 Task: Find connections with filter location Brandenburg an der Havel with filter topic #Networkingwith filter profile language French with filter current company Directi with filter school Welingkar Institute of Management with filter industry Civil Engineering with filter service category AnimationArchitecture with filter keywords title Medical Researcher
Action: Mouse moved to (693, 87)
Screenshot: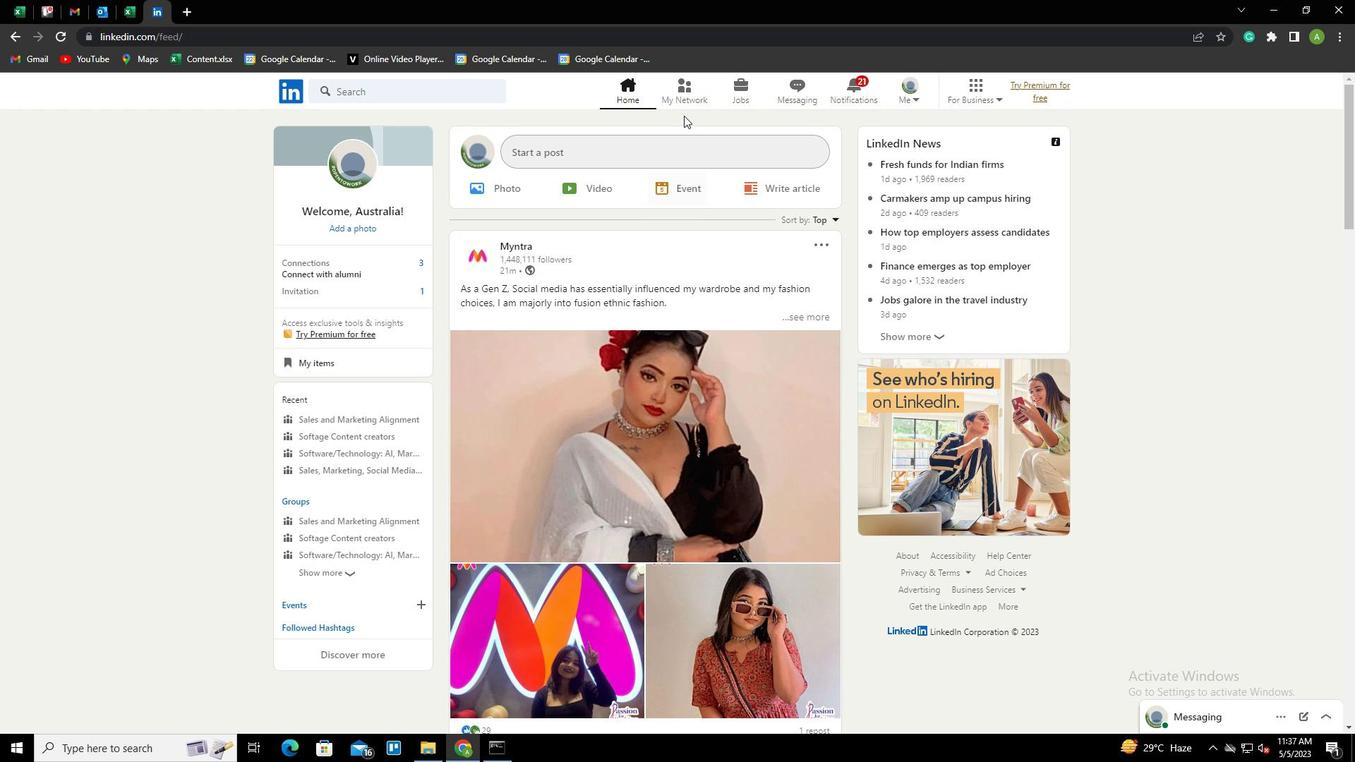 
Action: Mouse pressed left at (693, 87)
Screenshot: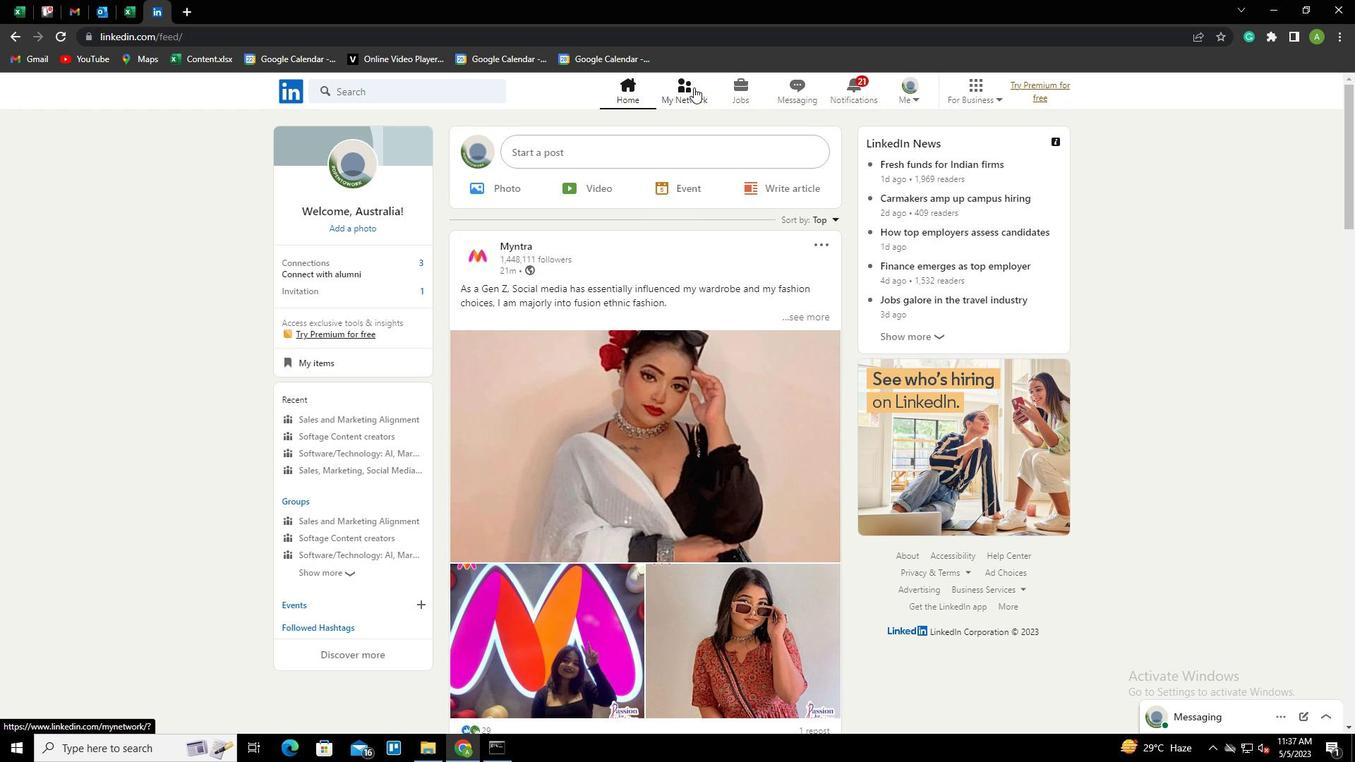 
Action: Mouse moved to (381, 164)
Screenshot: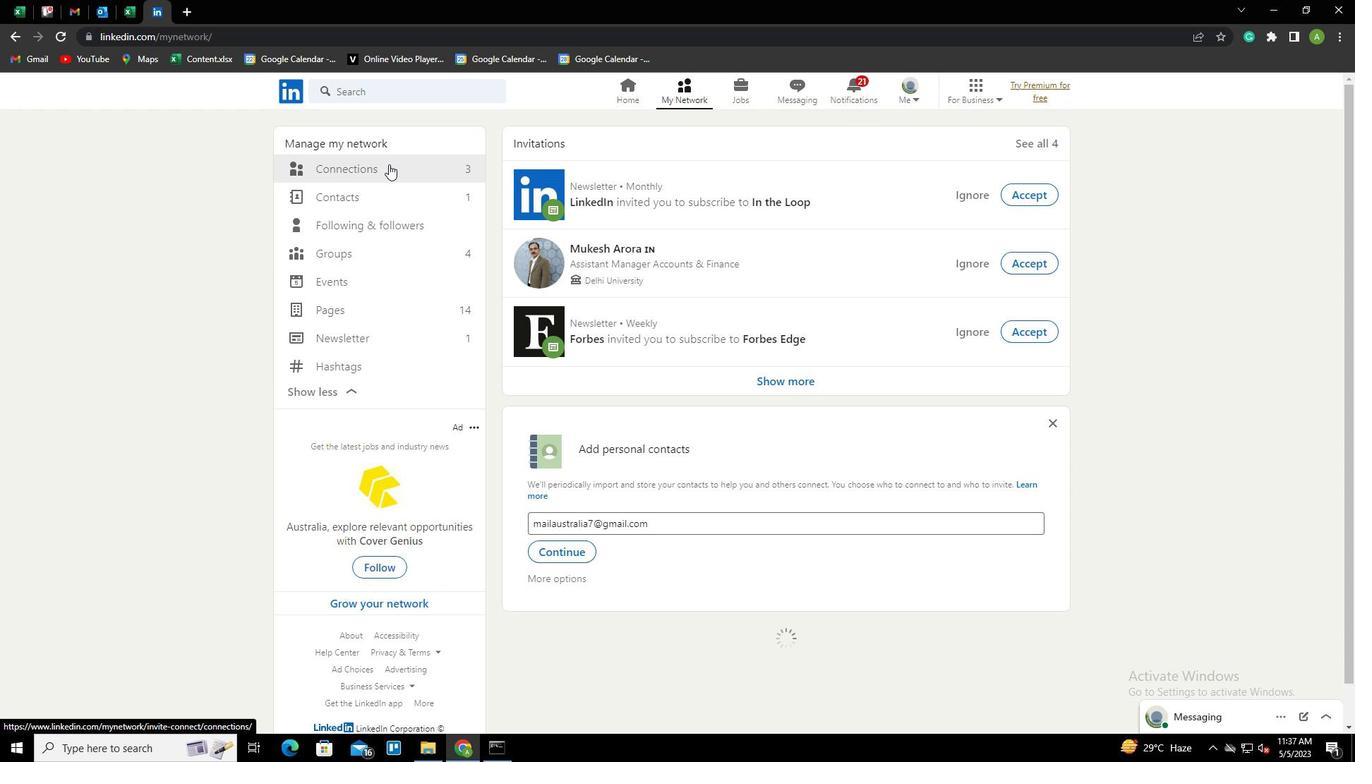 
Action: Mouse pressed left at (381, 164)
Screenshot: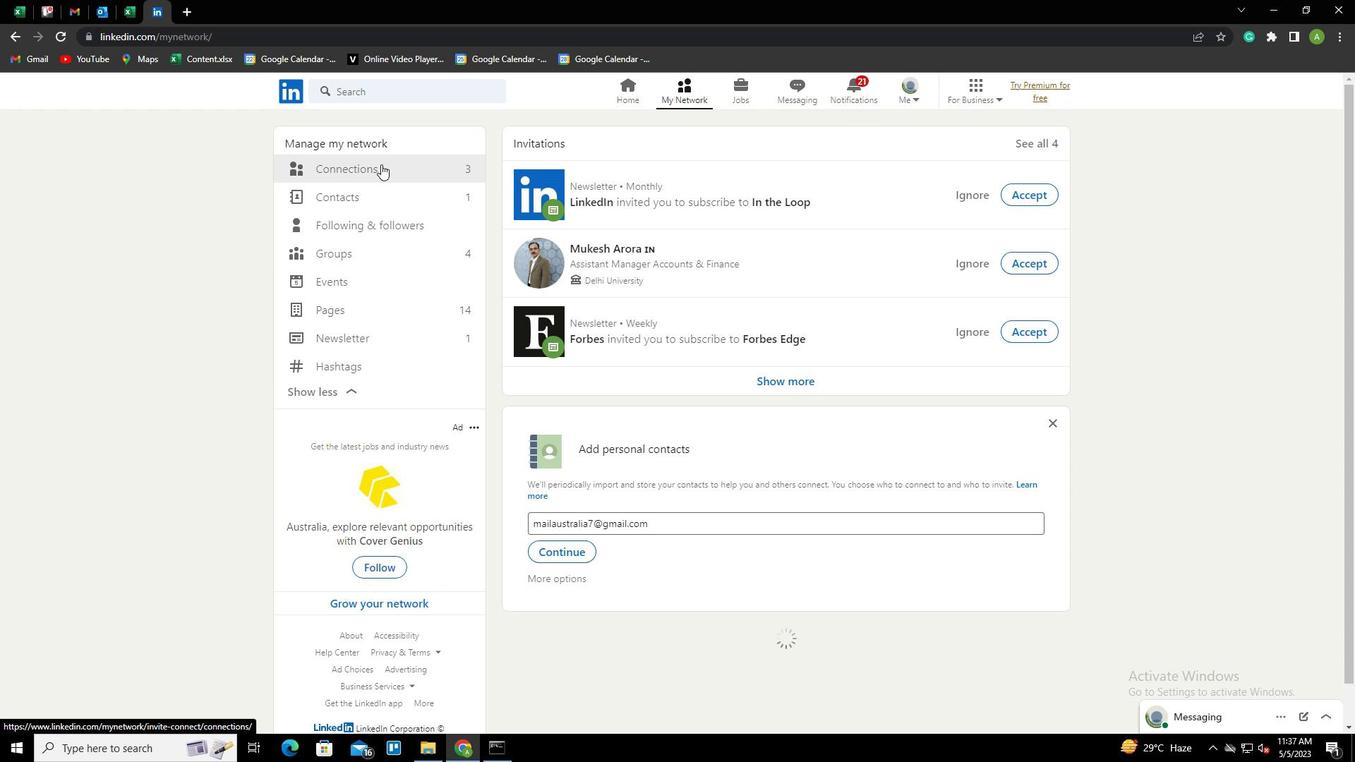 
Action: Mouse moved to (773, 165)
Screenshot: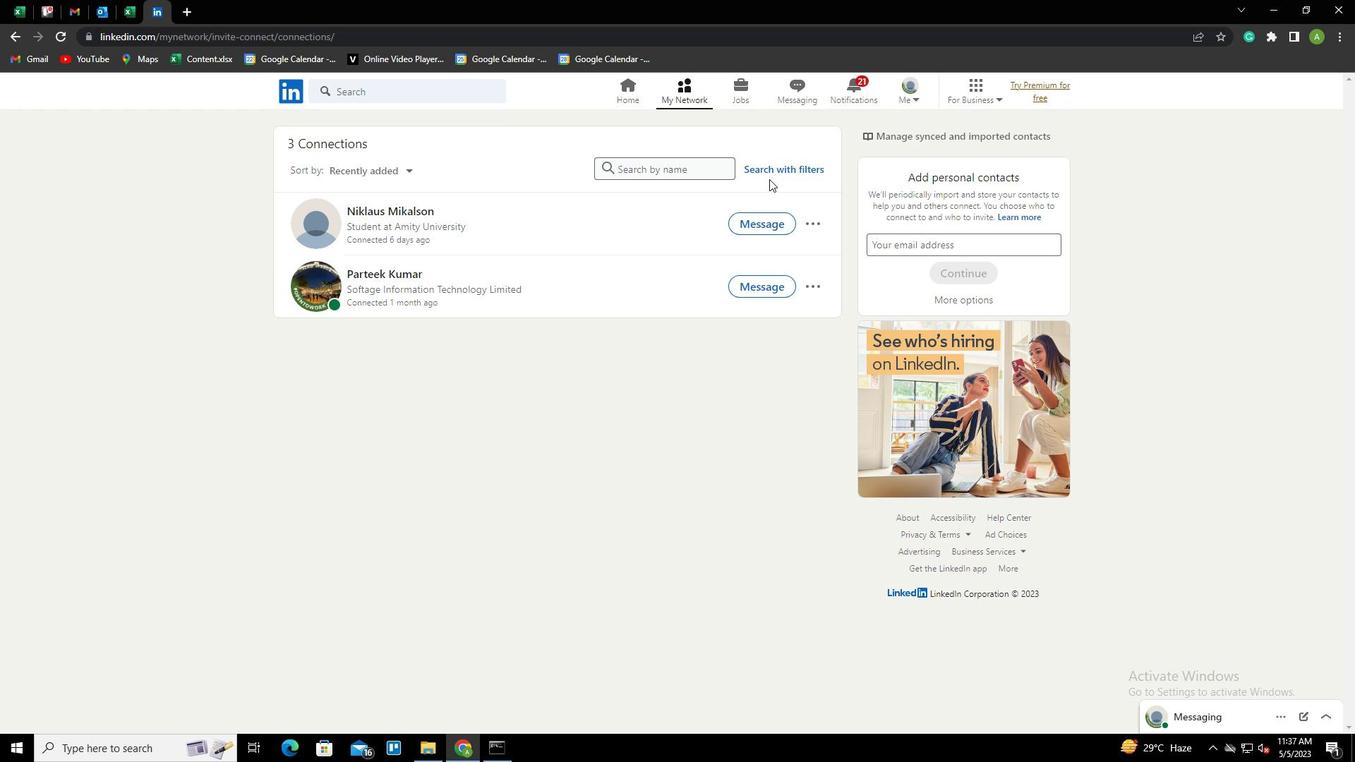 
Action: Mouse pressed left at (773, 165)
Screenshot: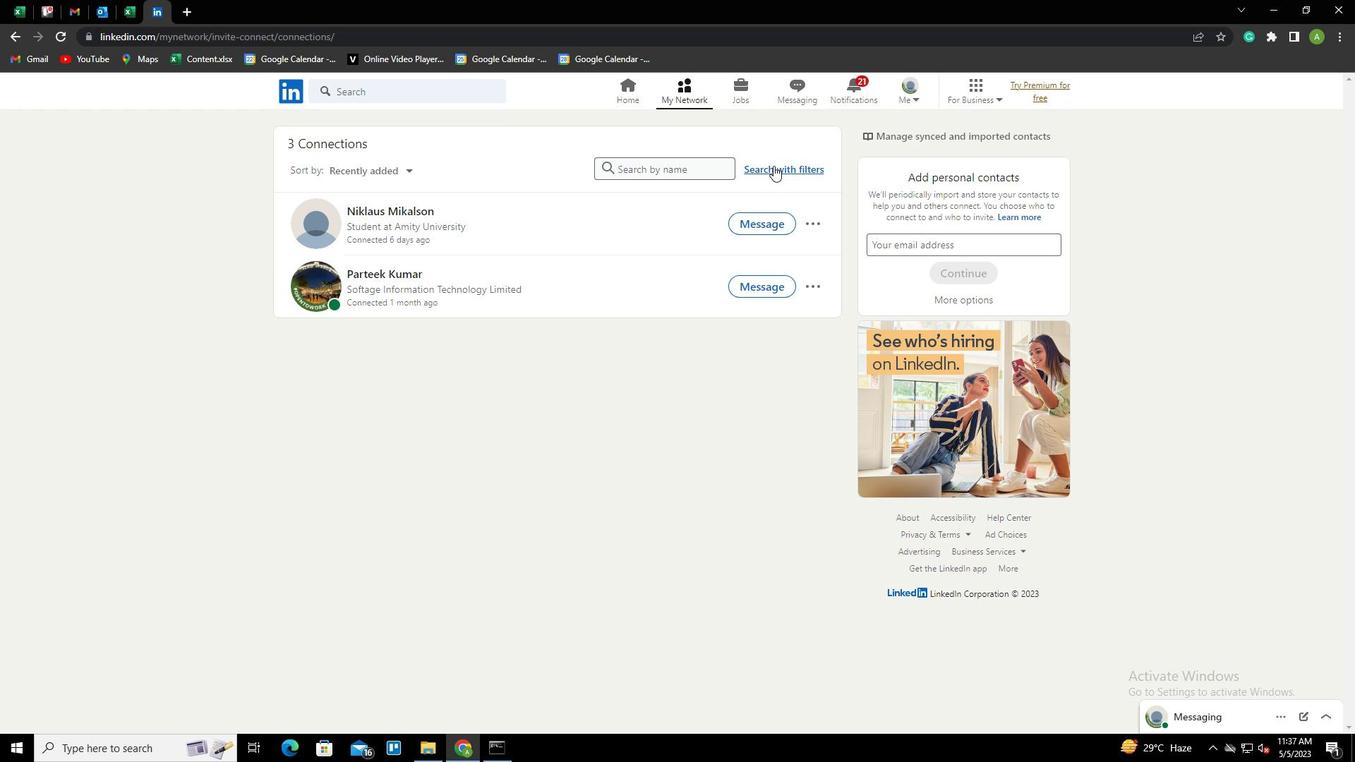 
Action: Mouse moved to (715, 122)
Screenshot: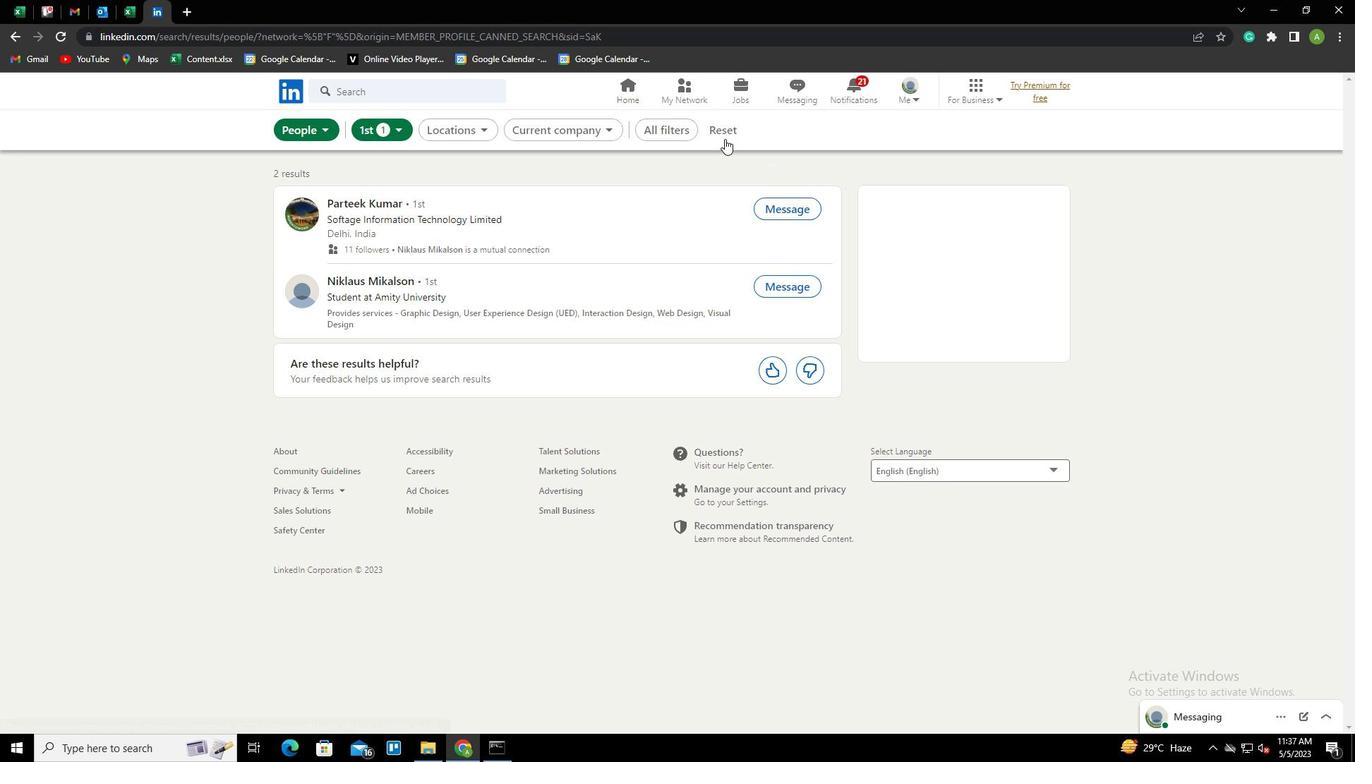 
Action: Mouse pressed left at (715, 122)
Screenshot: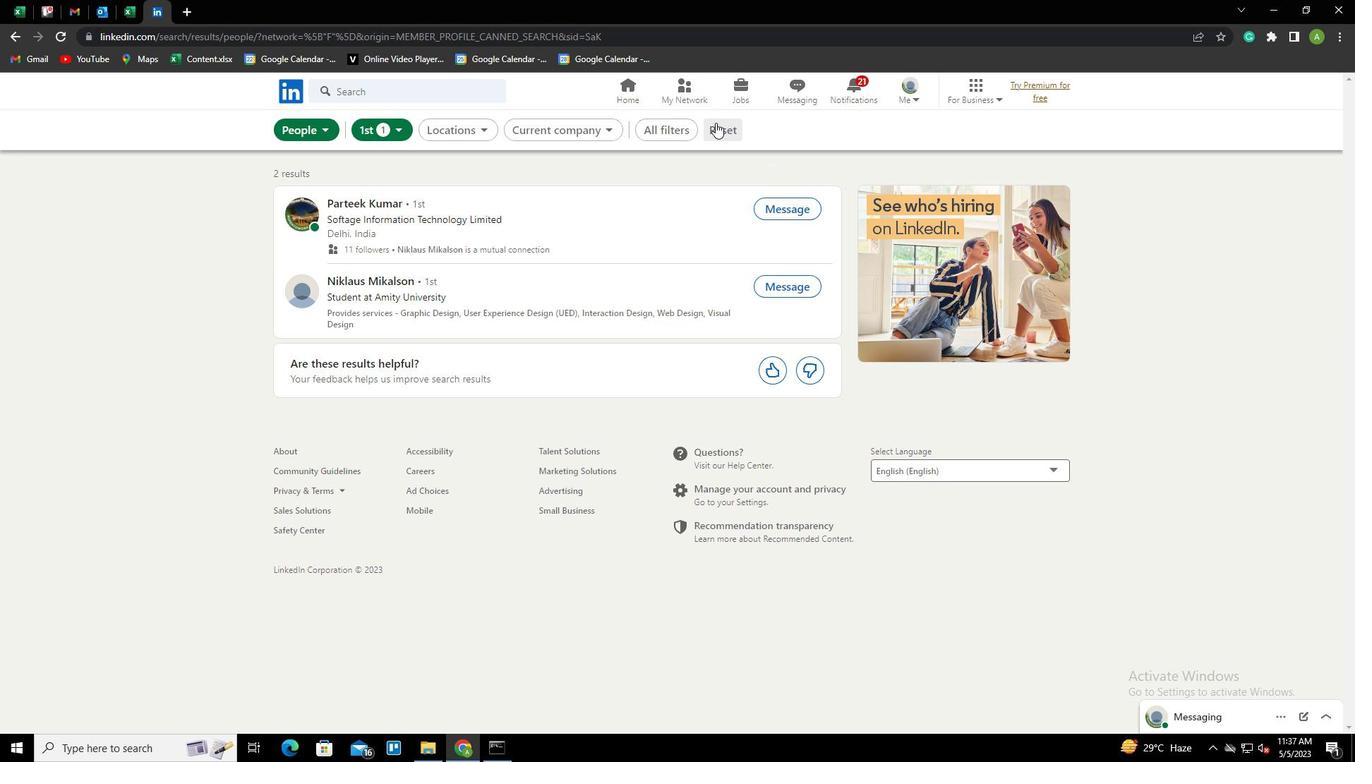
Action: Mouse moved to (698, 129)
Screenshot: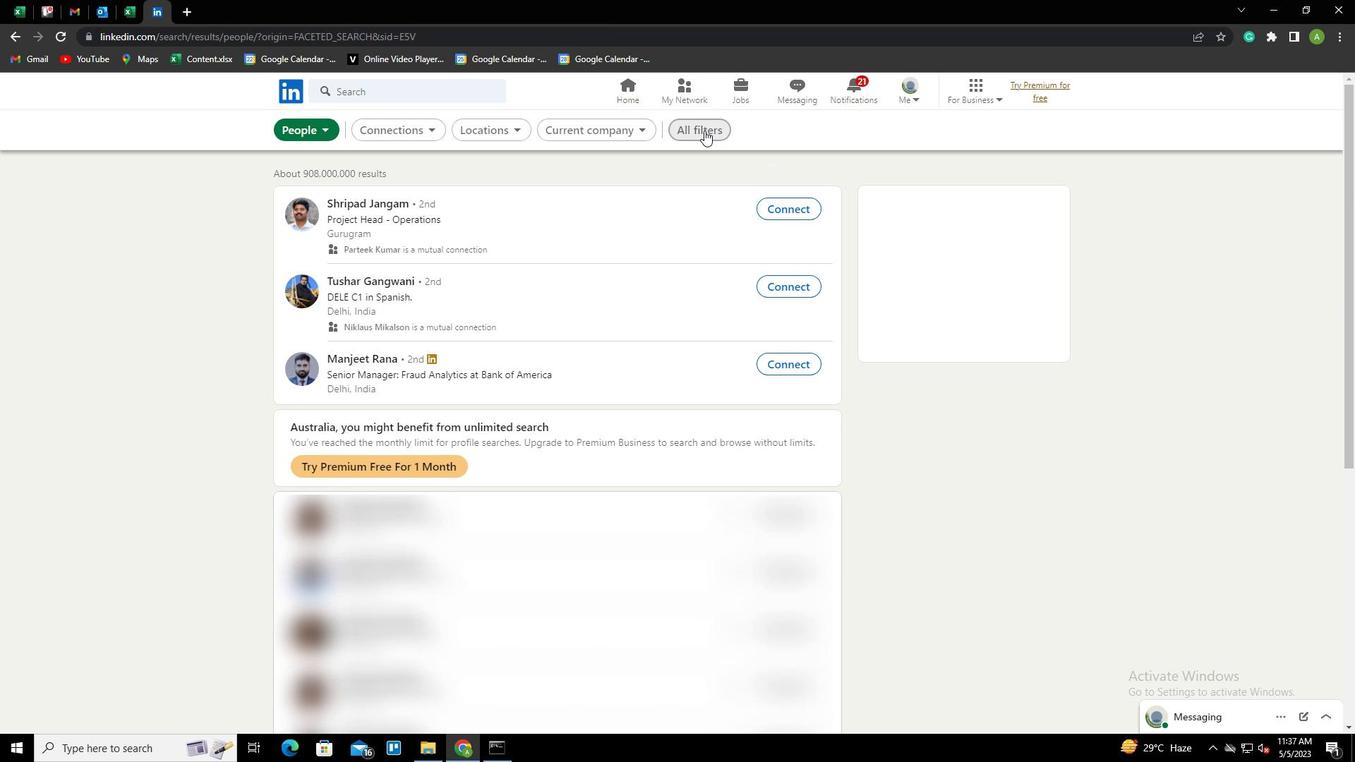
Action: Mouse pressed left at (698, 129)
Screenshot: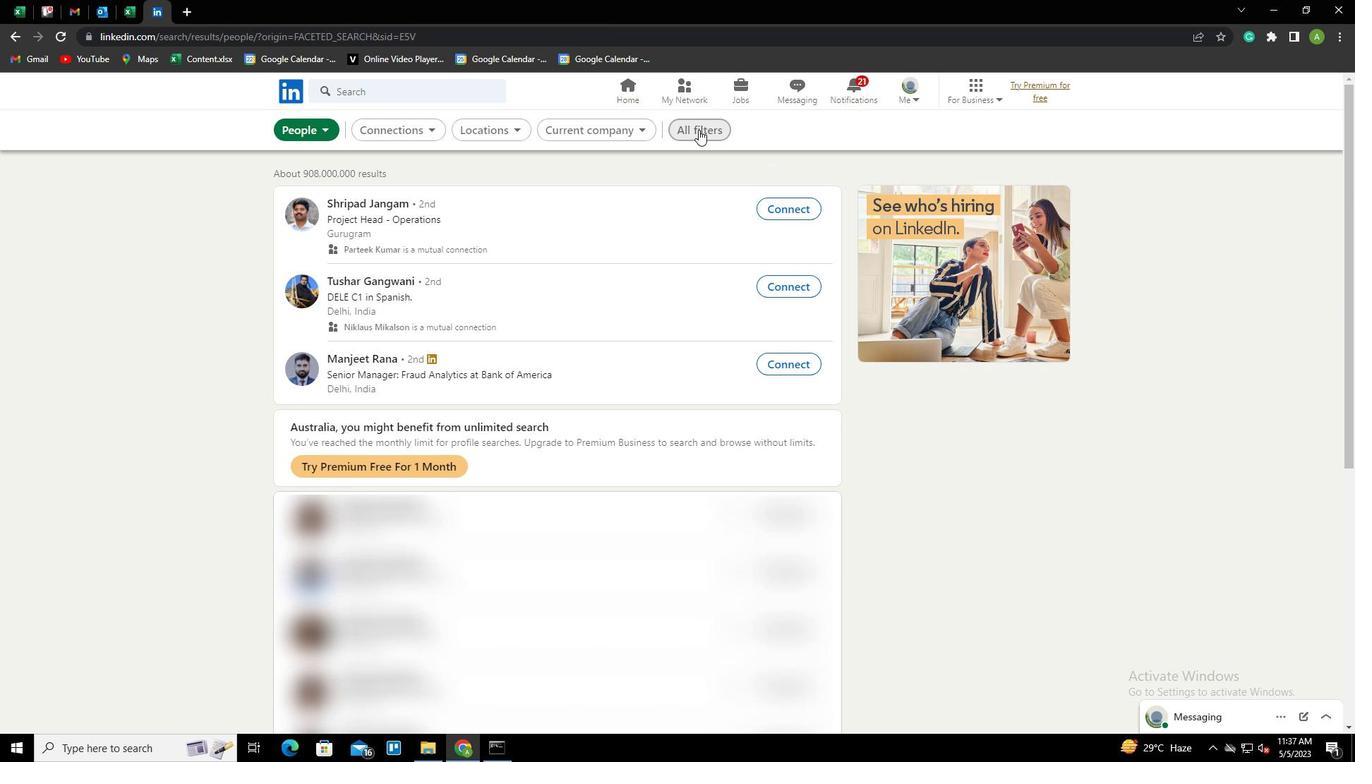 
Action: Mouse moved to (1075, 427)
Screenshot: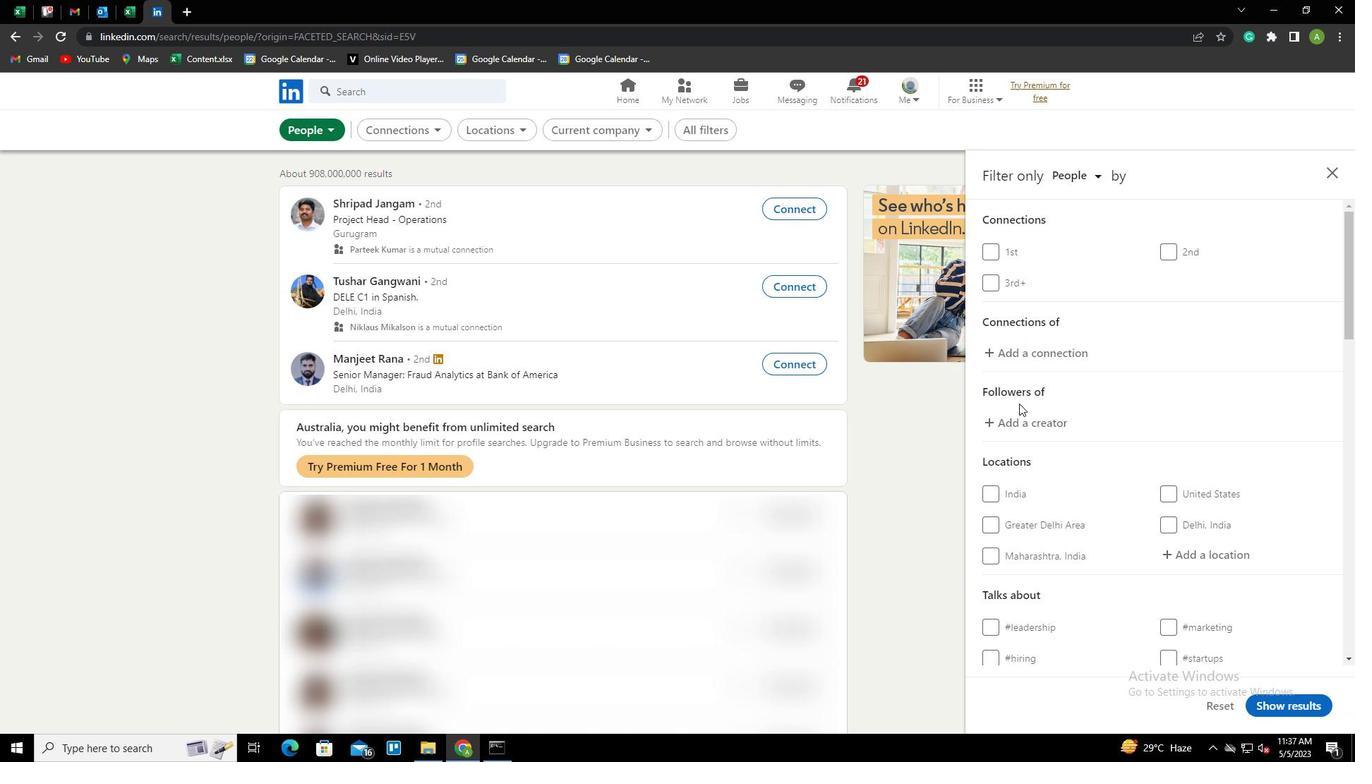 
Action: Mouse scrolled (1075, 426) with delta (0, 0)
Screenshot: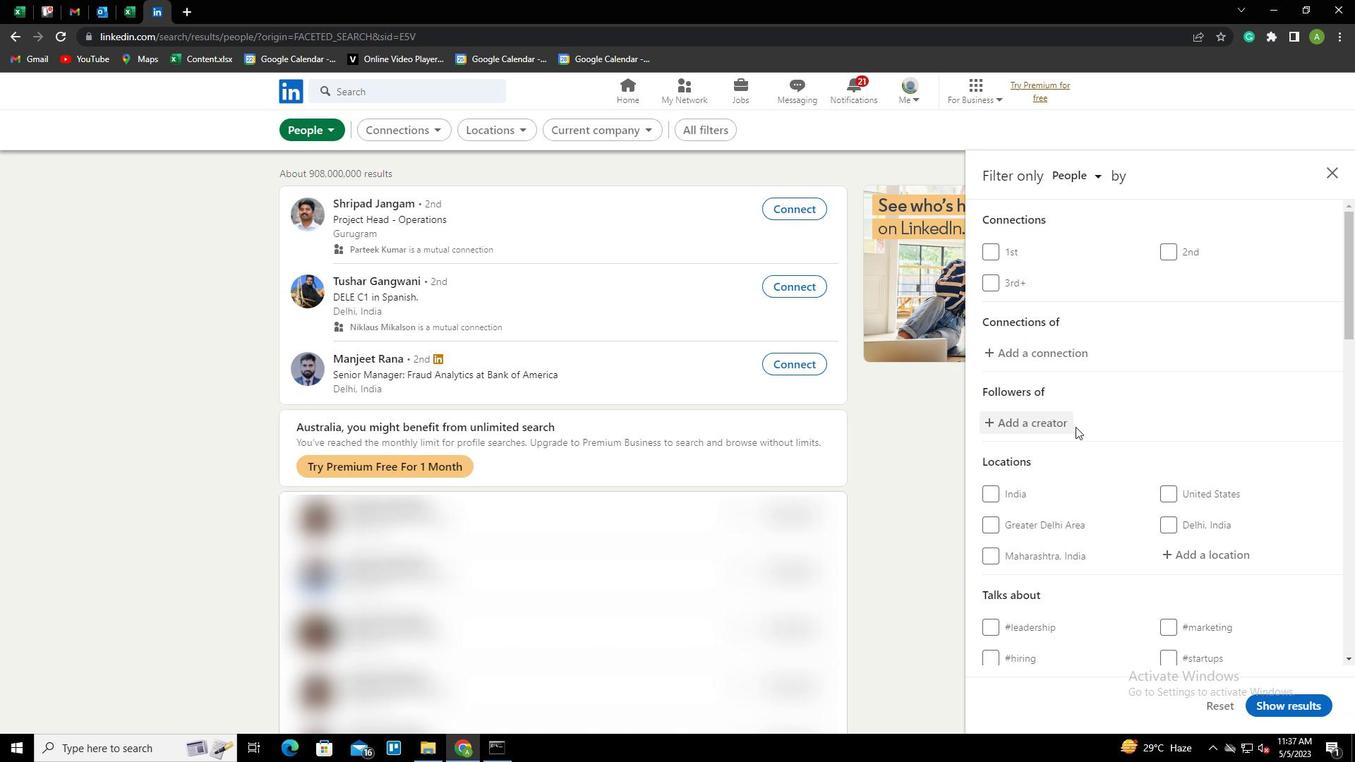 
Action: Mouse scrolled (1075, 426) with delta (0, 0)
Screenshot: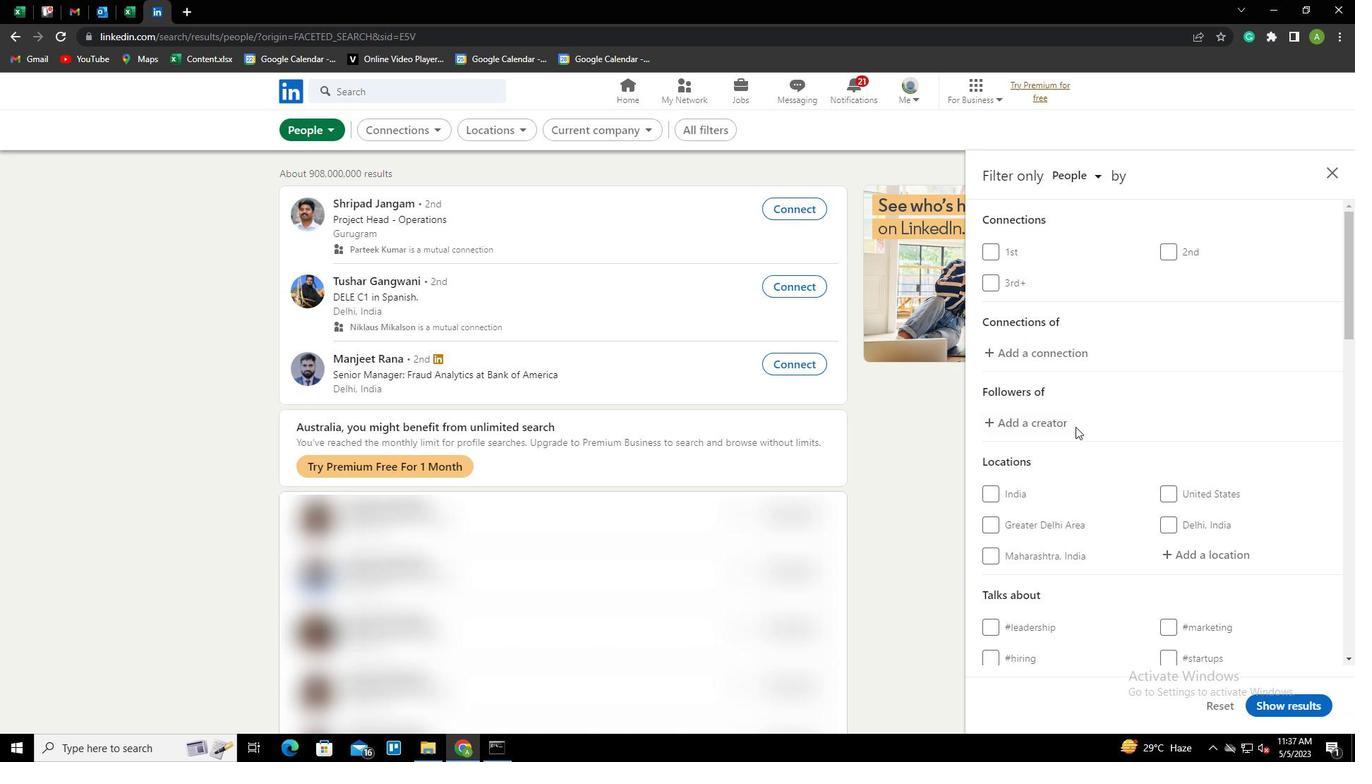 
Action: Mouse moved to (1176, 417)
Screenshot: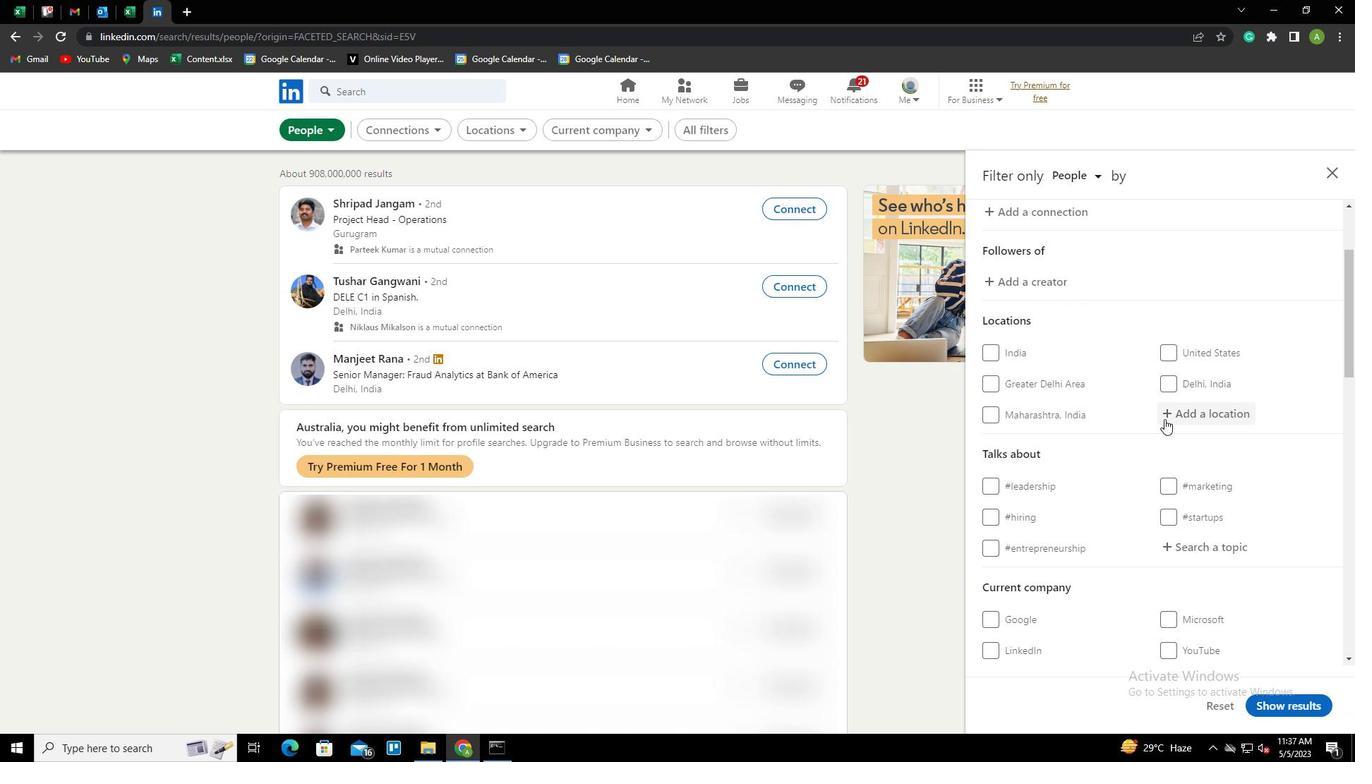 
Action: Mouse pressed left at (1176, 417)
Screenshot: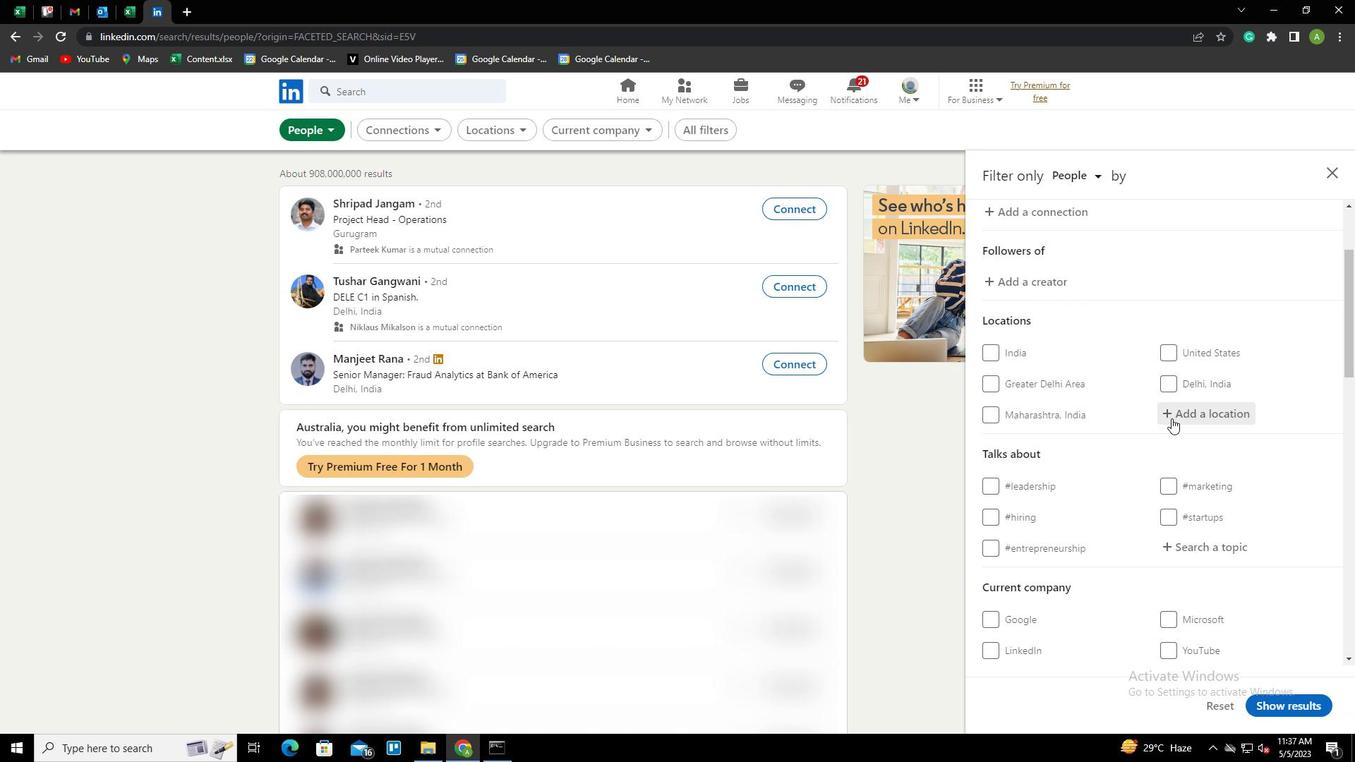 
Action: Key pressed <Key.shift>BR
Screenshot: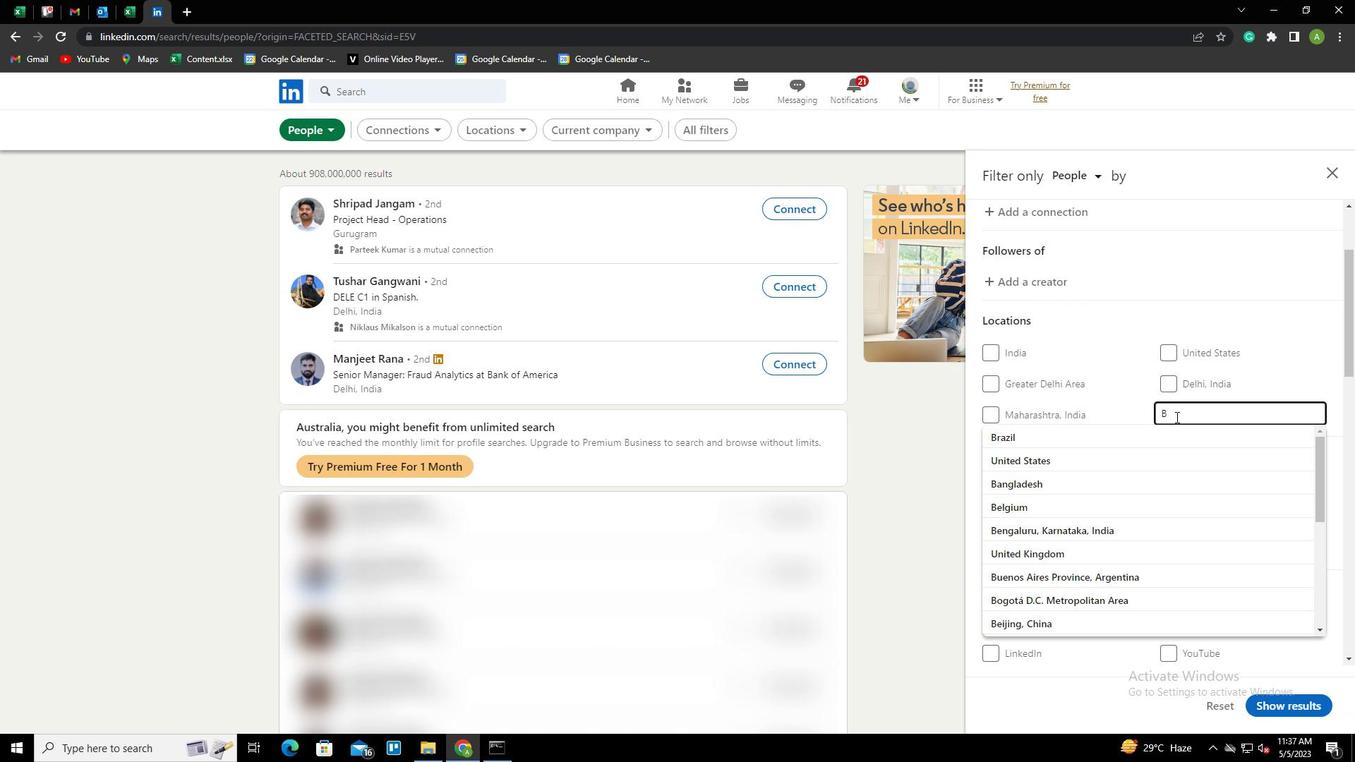 
Action: Mouse moved to (1176, 416)
Screenshot: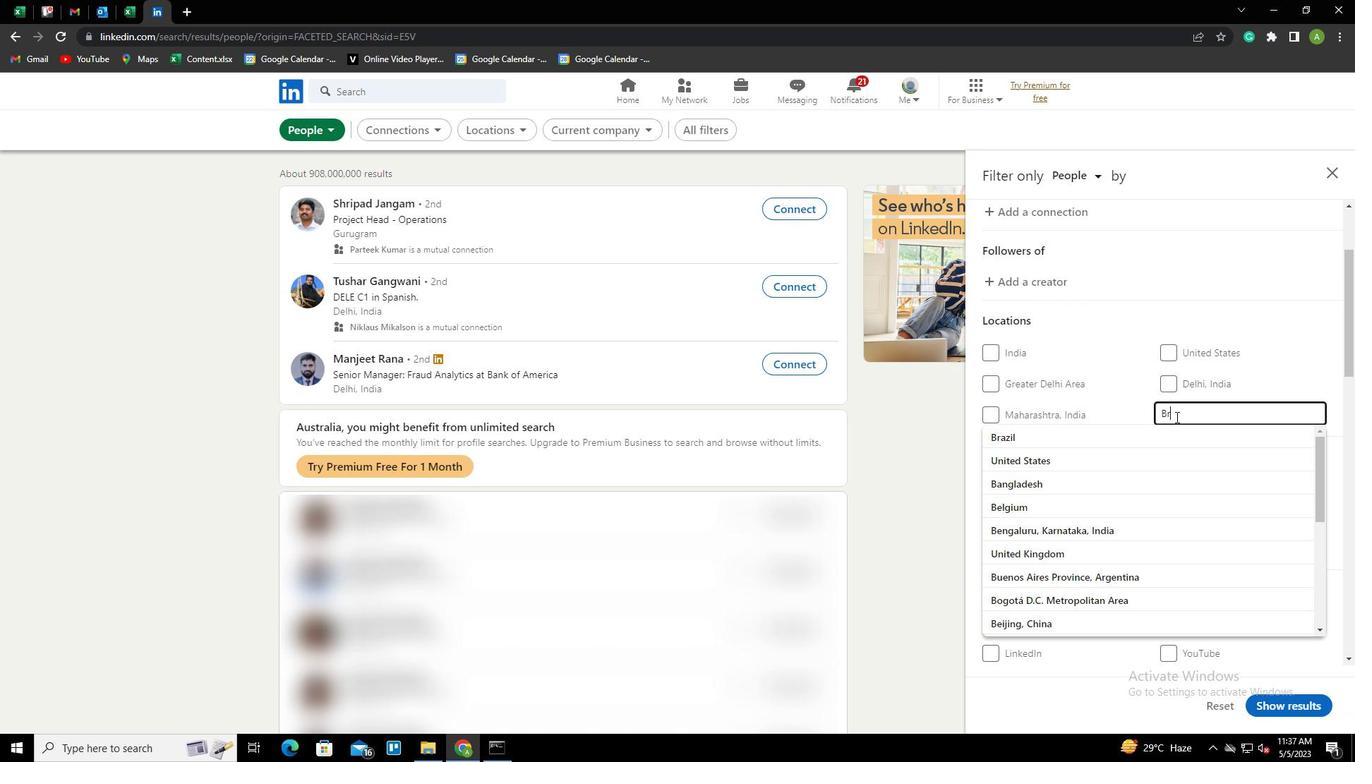 
Action: Key pressed ANDENBURG<Key.down><Key.space>AN<Key.space>DER<Key.space><Key.shift>HAVEL<Key.down><Key.enter>
Screenshot: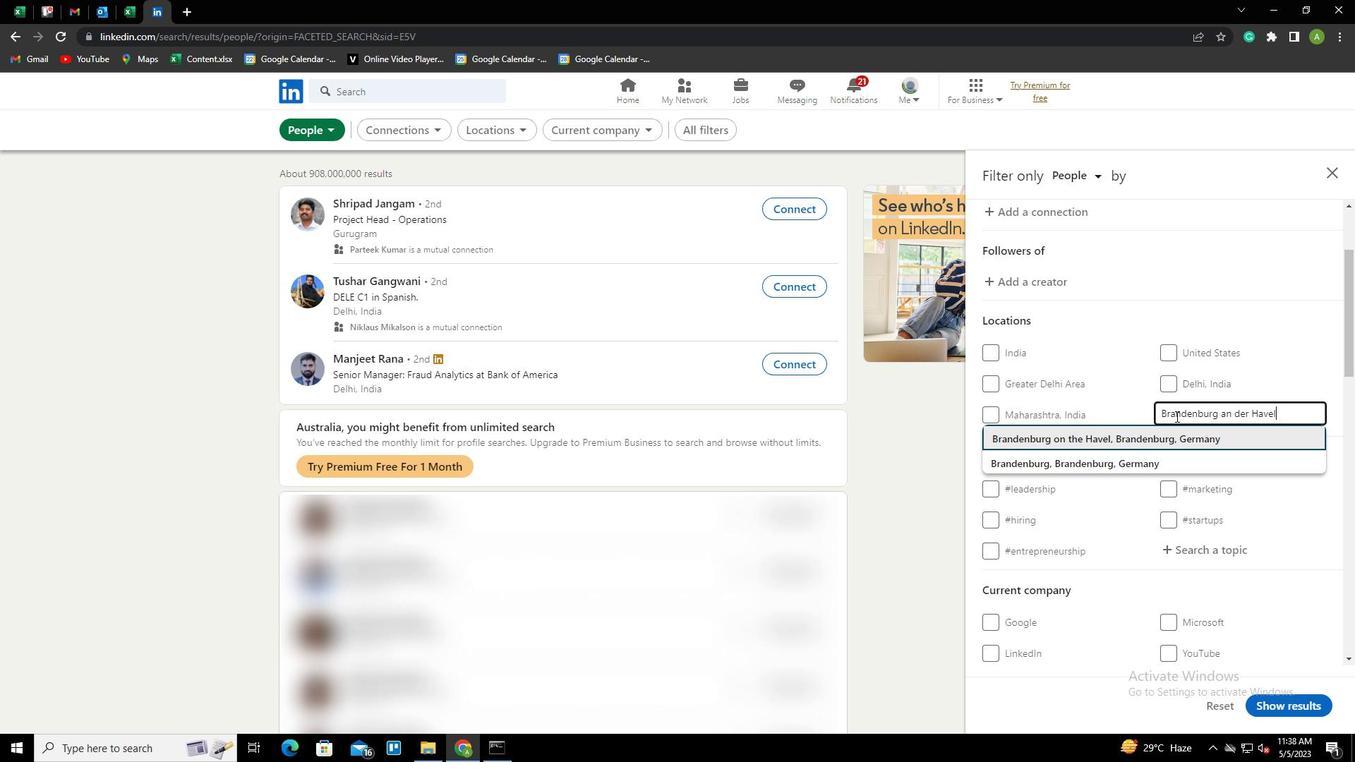 
Action: Mouse scrolled (1176, 415) with delta (0, 0)
Screenshot: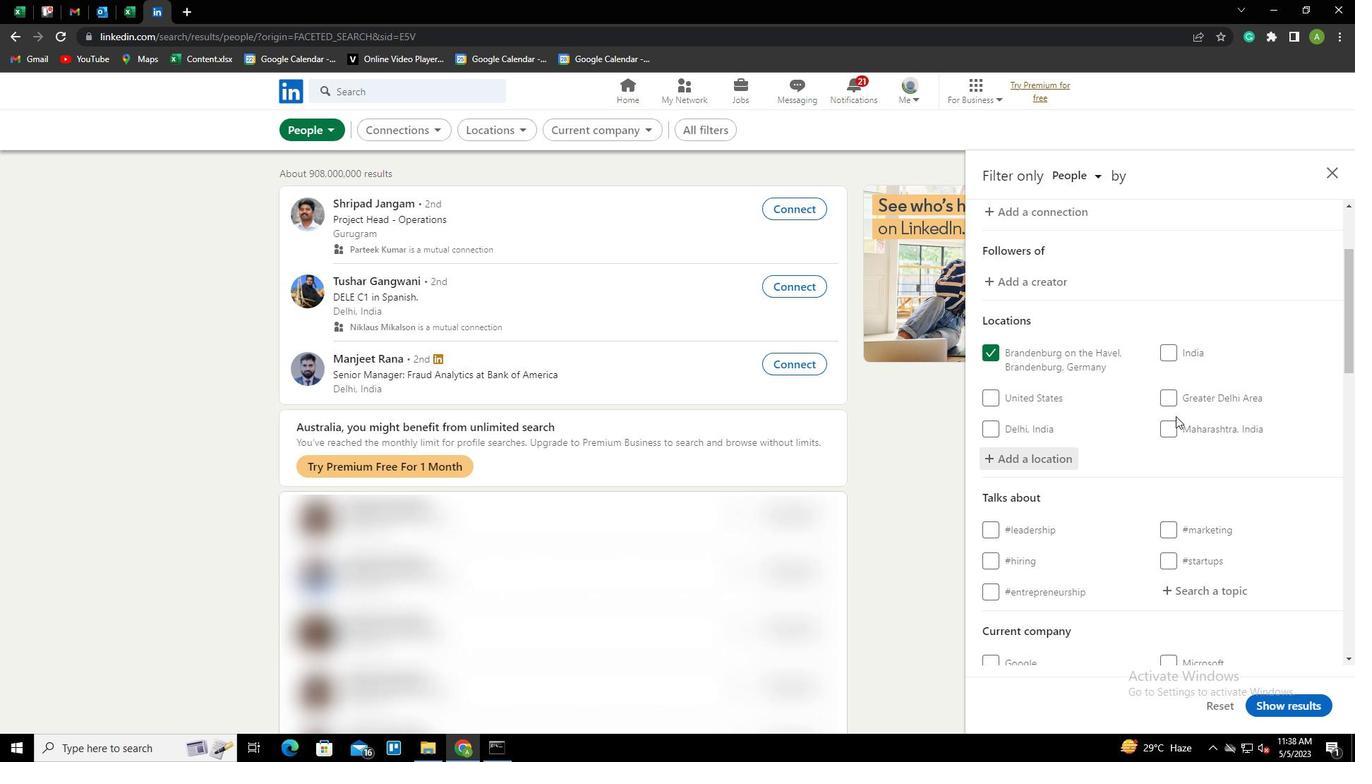 
Action: Mouse scrolled (1176, 415) with delta (0, 0)
Screenshot: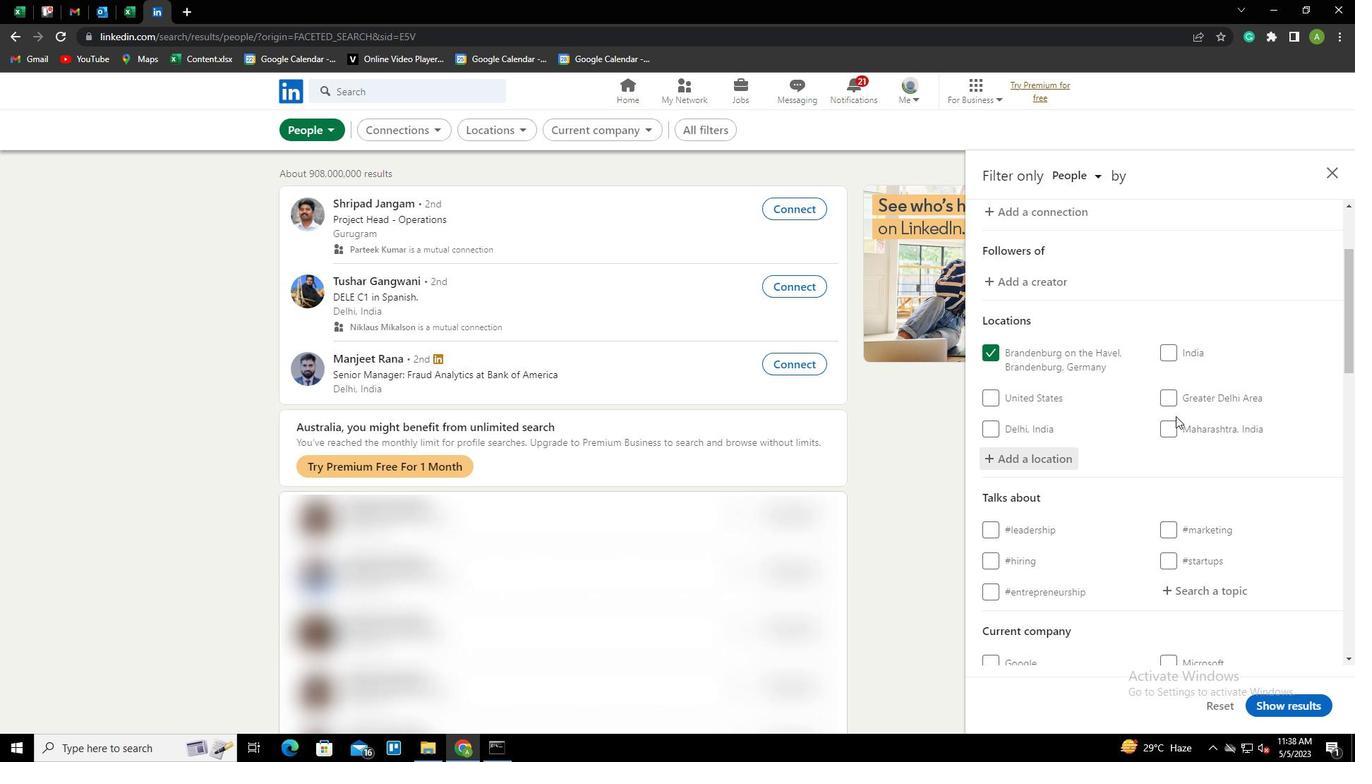 
Action: Mouse moved to (1179, 441)
Screenshot: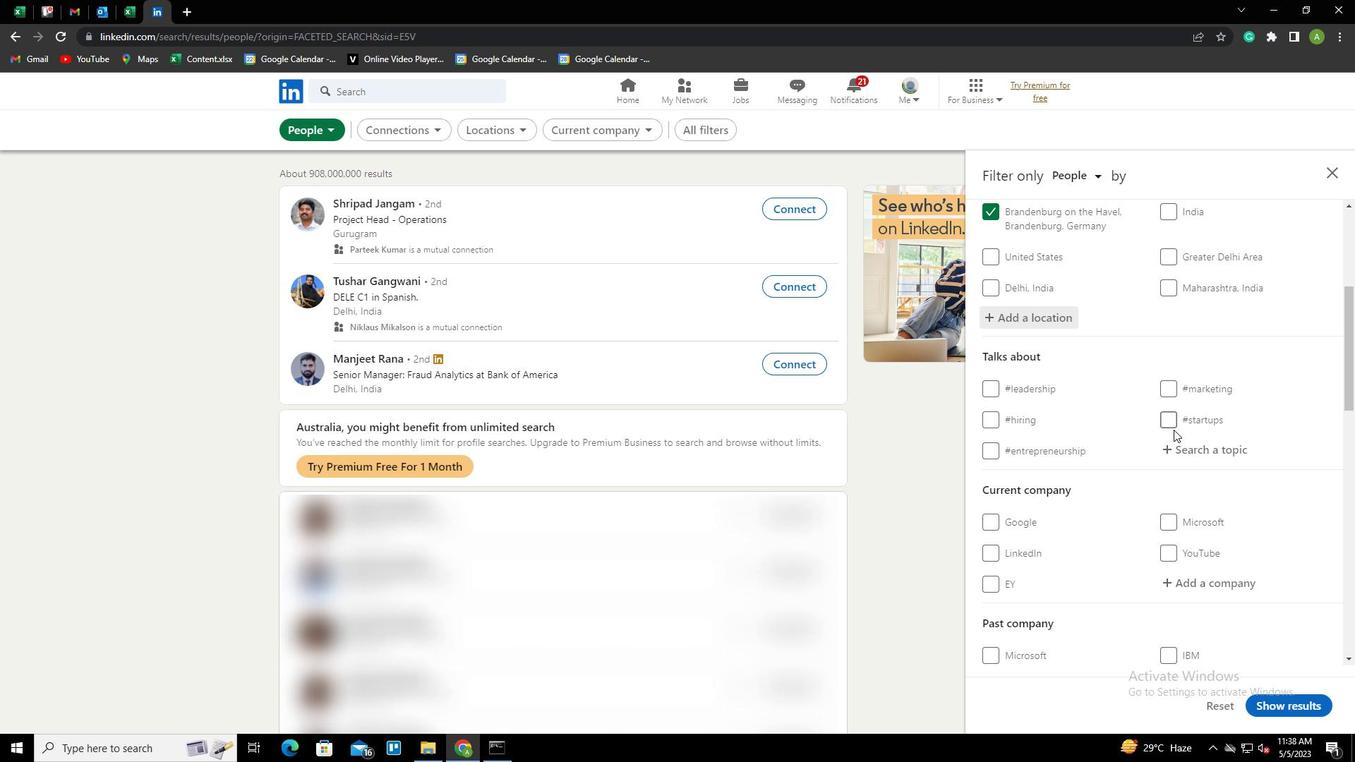 
Action: Mouse pressed left at (1179, 441)
Screenshot: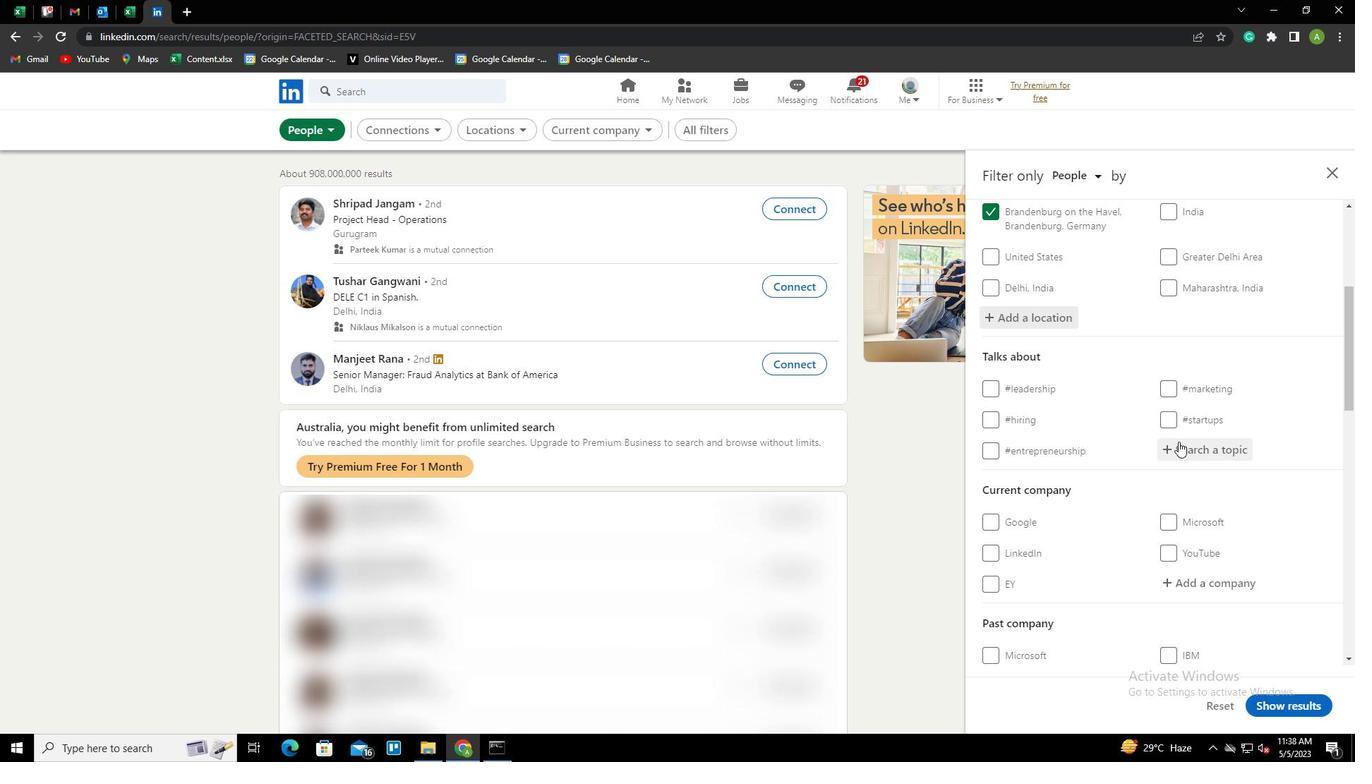 
Action: Key pressed NETWORKING<Key.down><Key.enter>
Screenshot: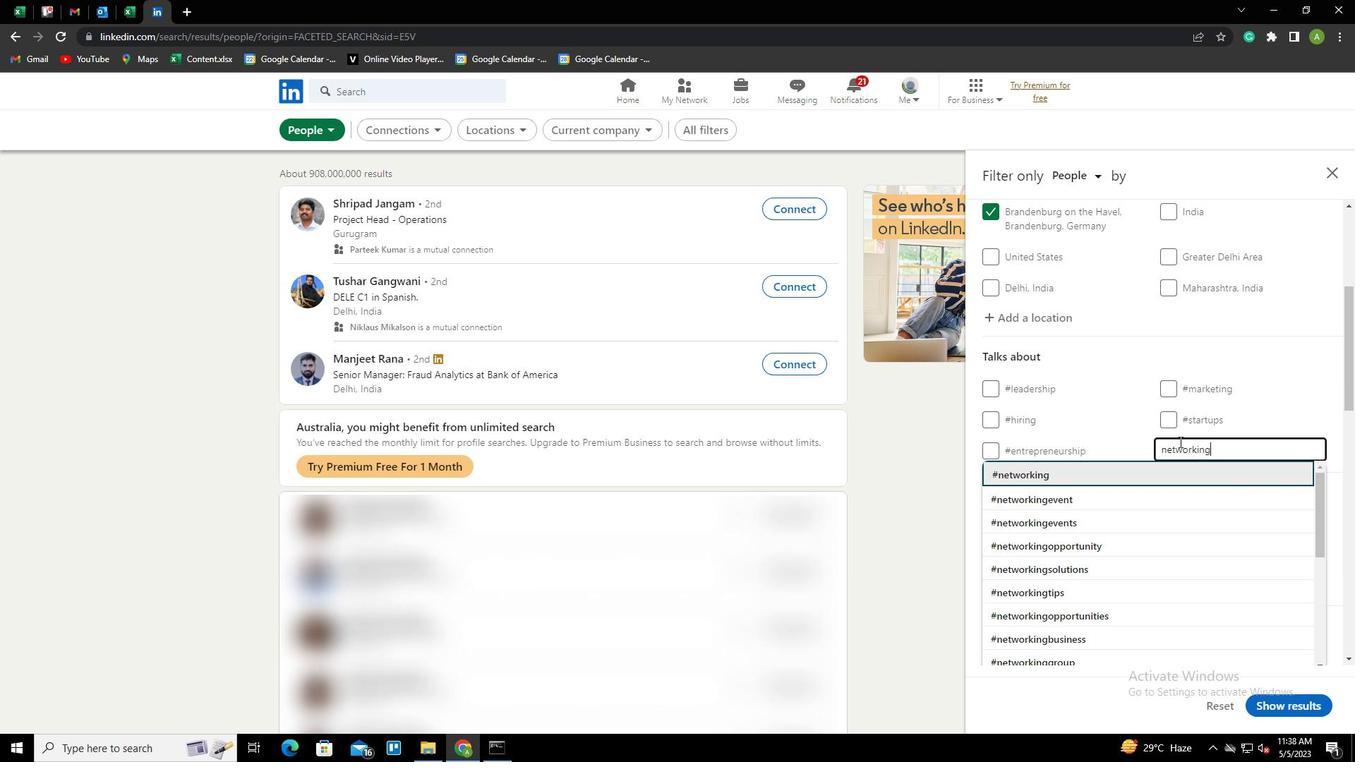 
Action: Mouse scrolled (1179, 441) with delta (0, 0)
Screenshot: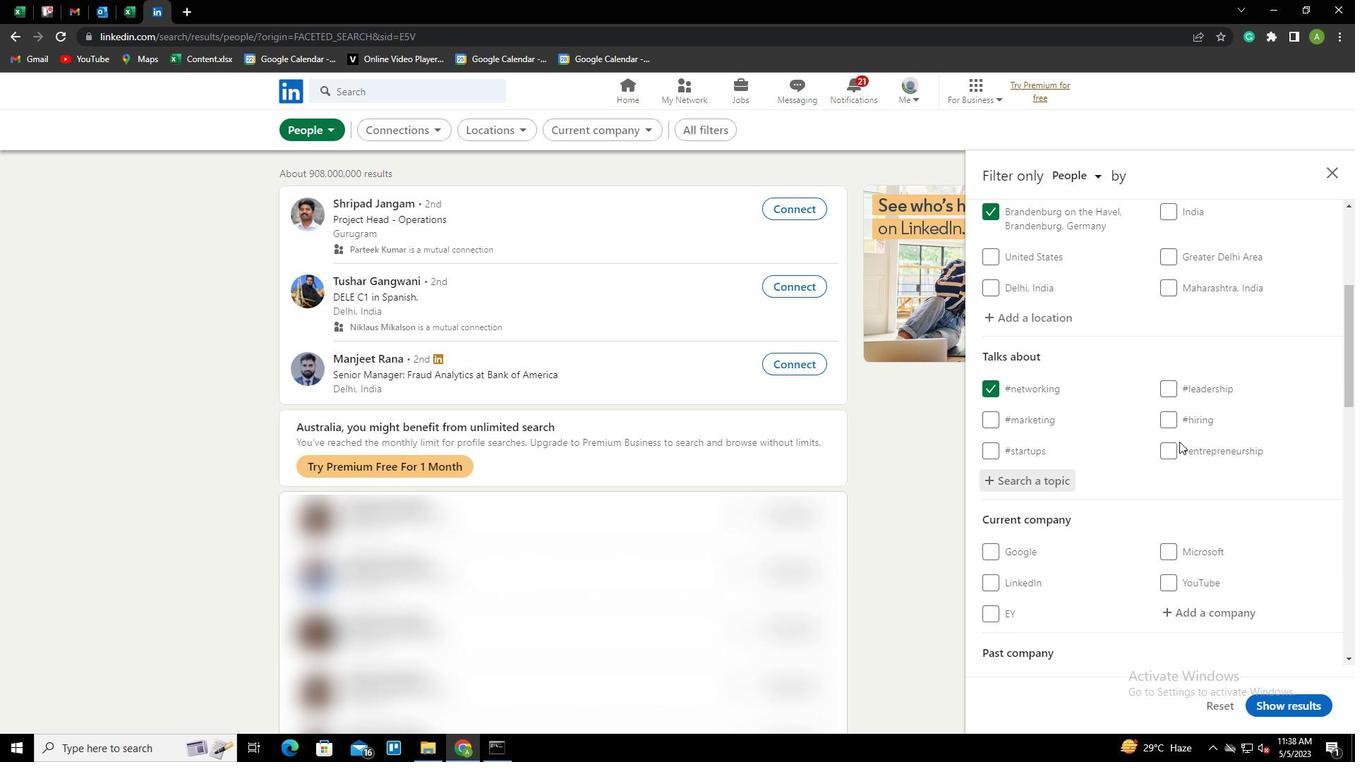 
Action: Mouse scrolled (1179, 441) with delta (0, 0)
Screenshot: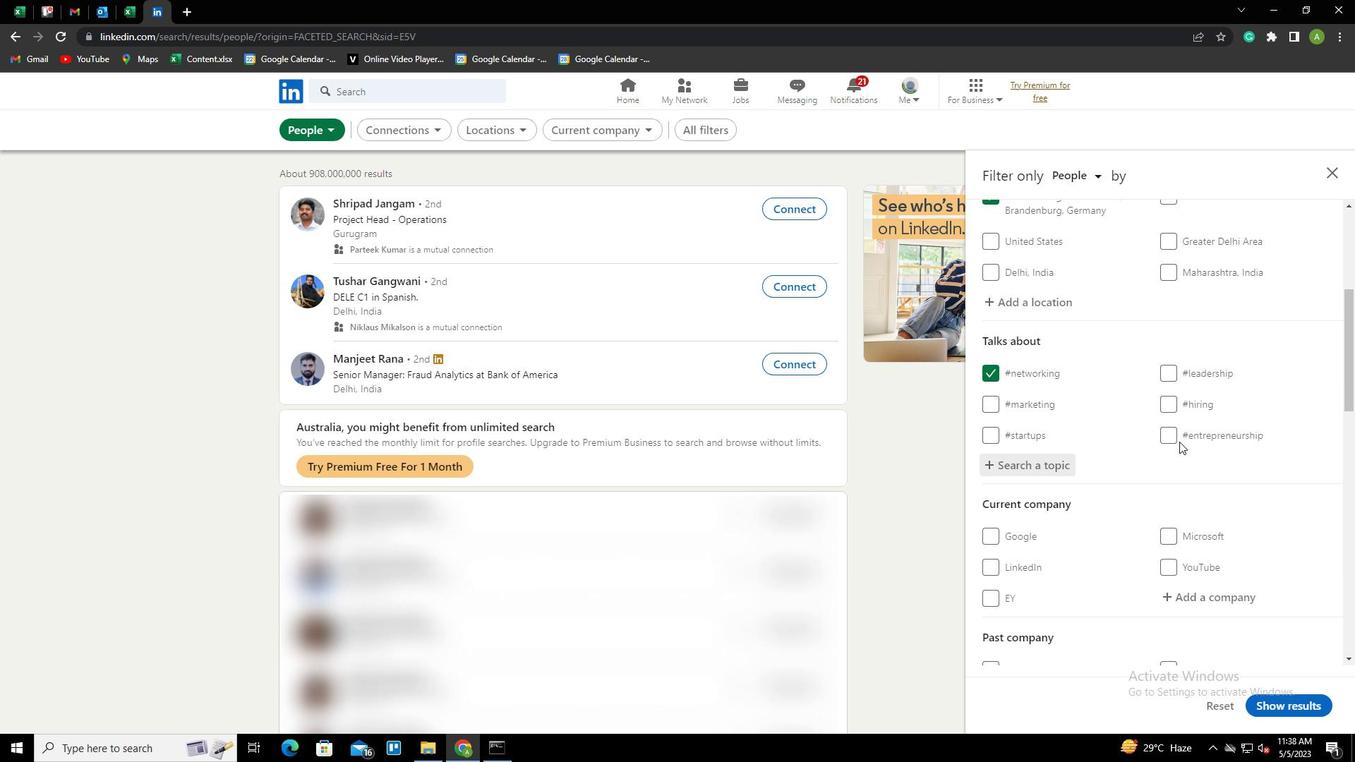 
Action: Mouse scrolled (1179, 441) with delta (0, 0)
Screenshot: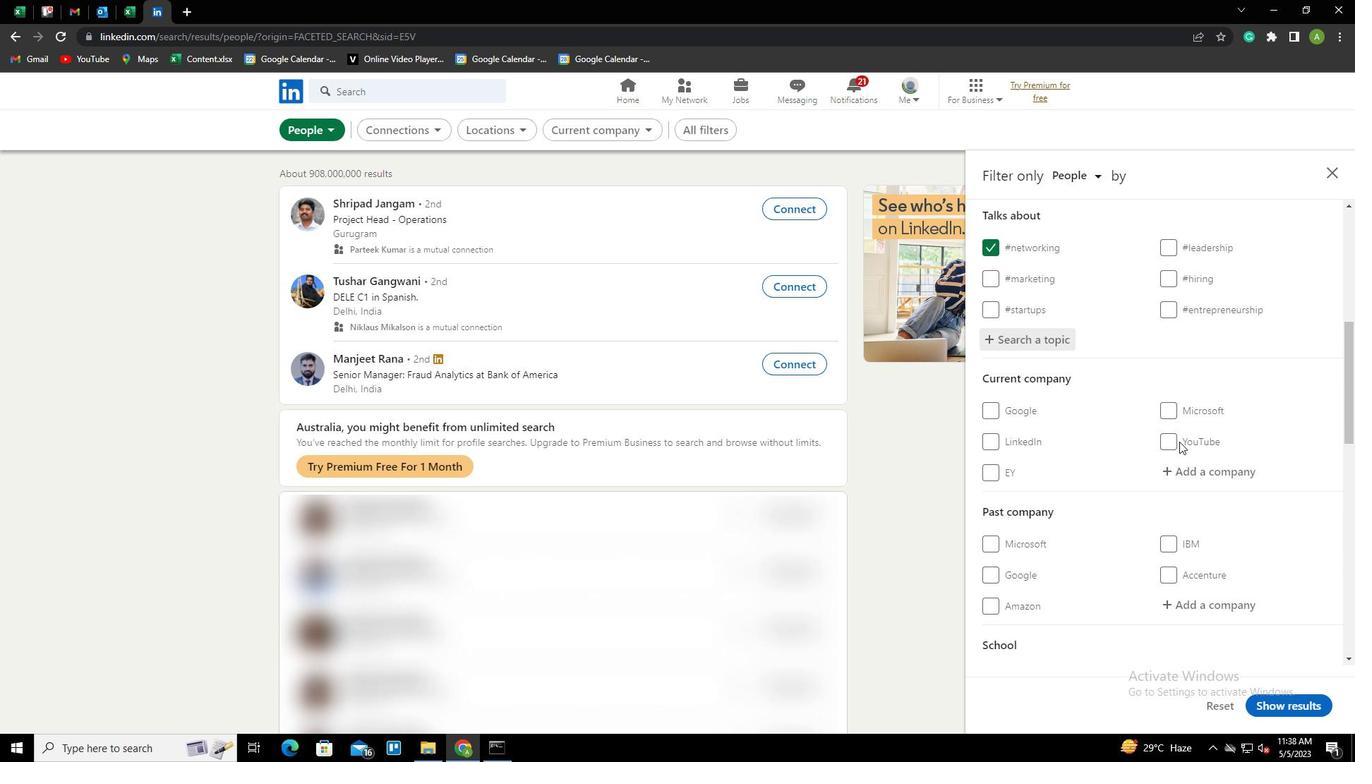 
Action: Mouse scrolled (1179, 441) with delta (0, 0)
Screenshot: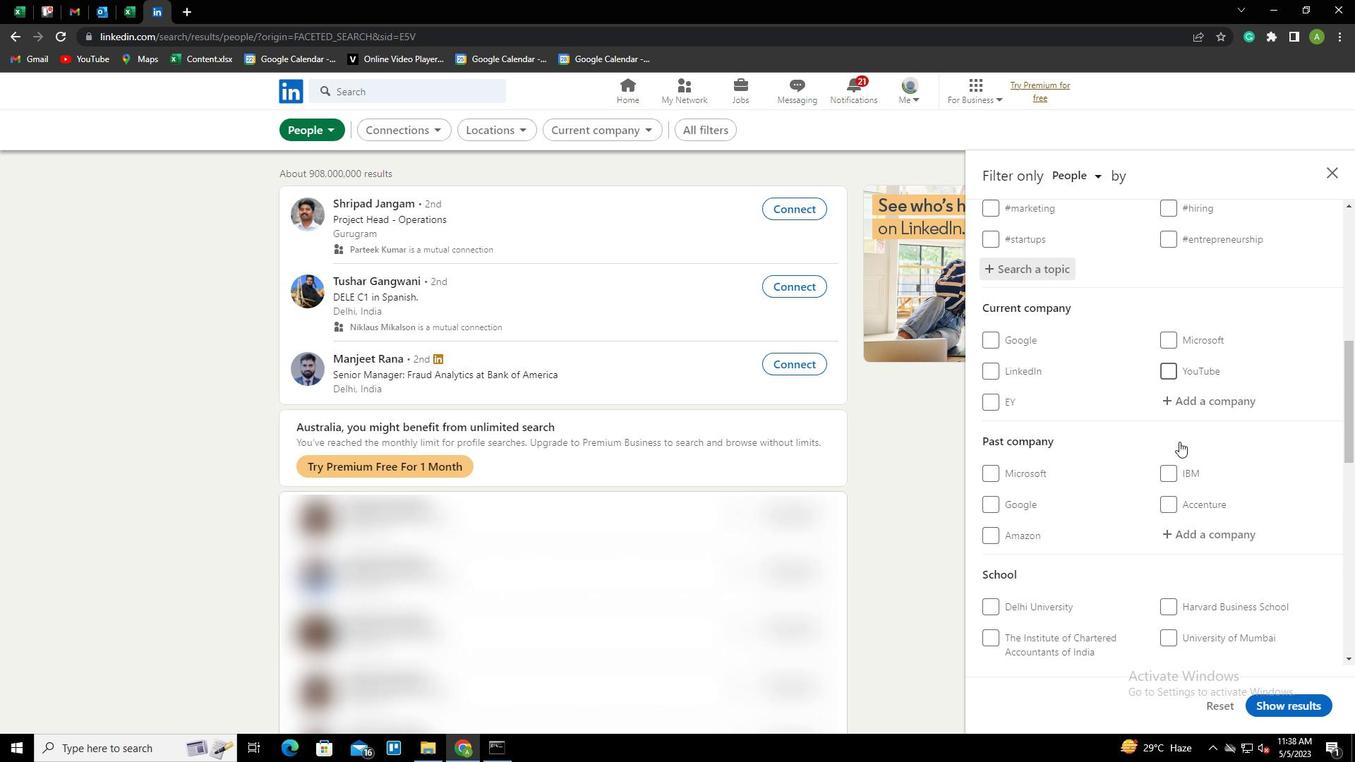 
Action: Mouse scrolled (1179, 441) with delta (0, 0)
Screenshot: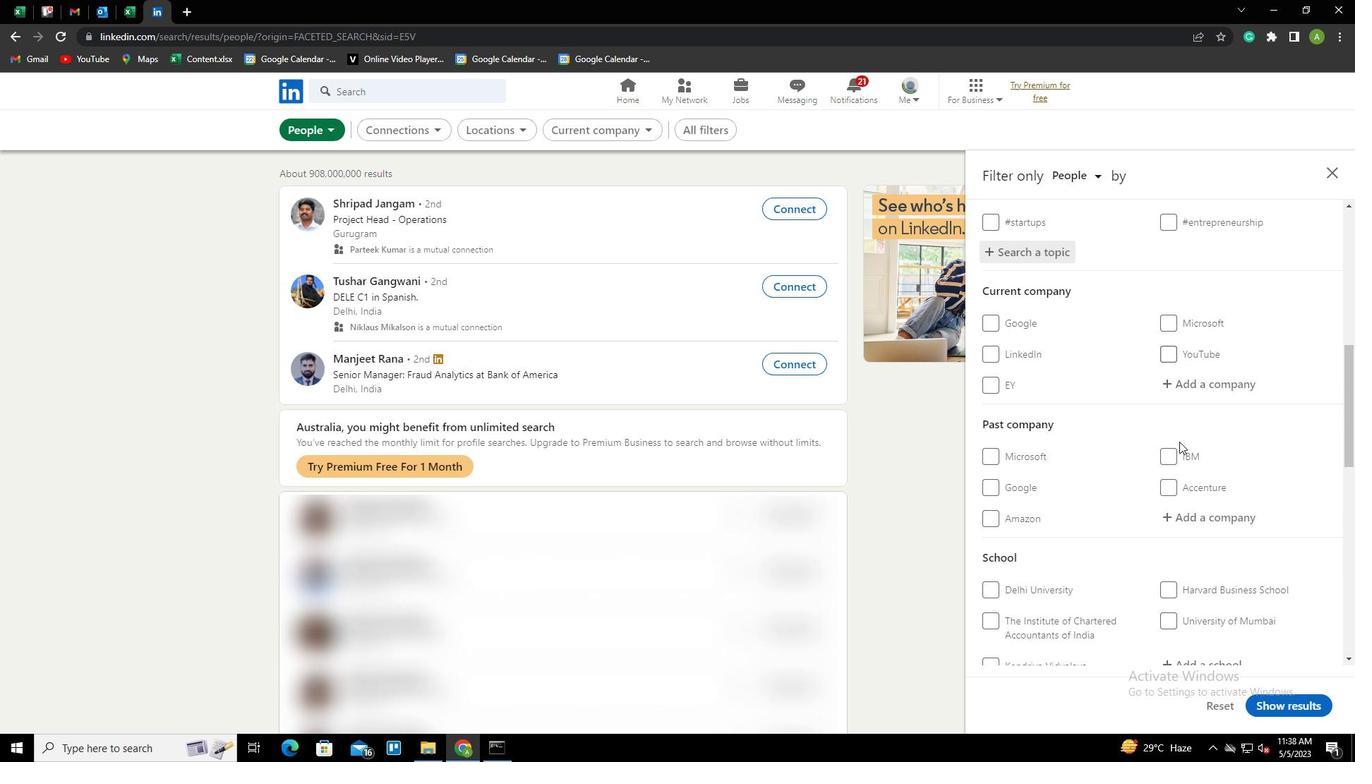 
Action: Mouse scrolled (1179, 441) with delta (0, 0)
Screenshot: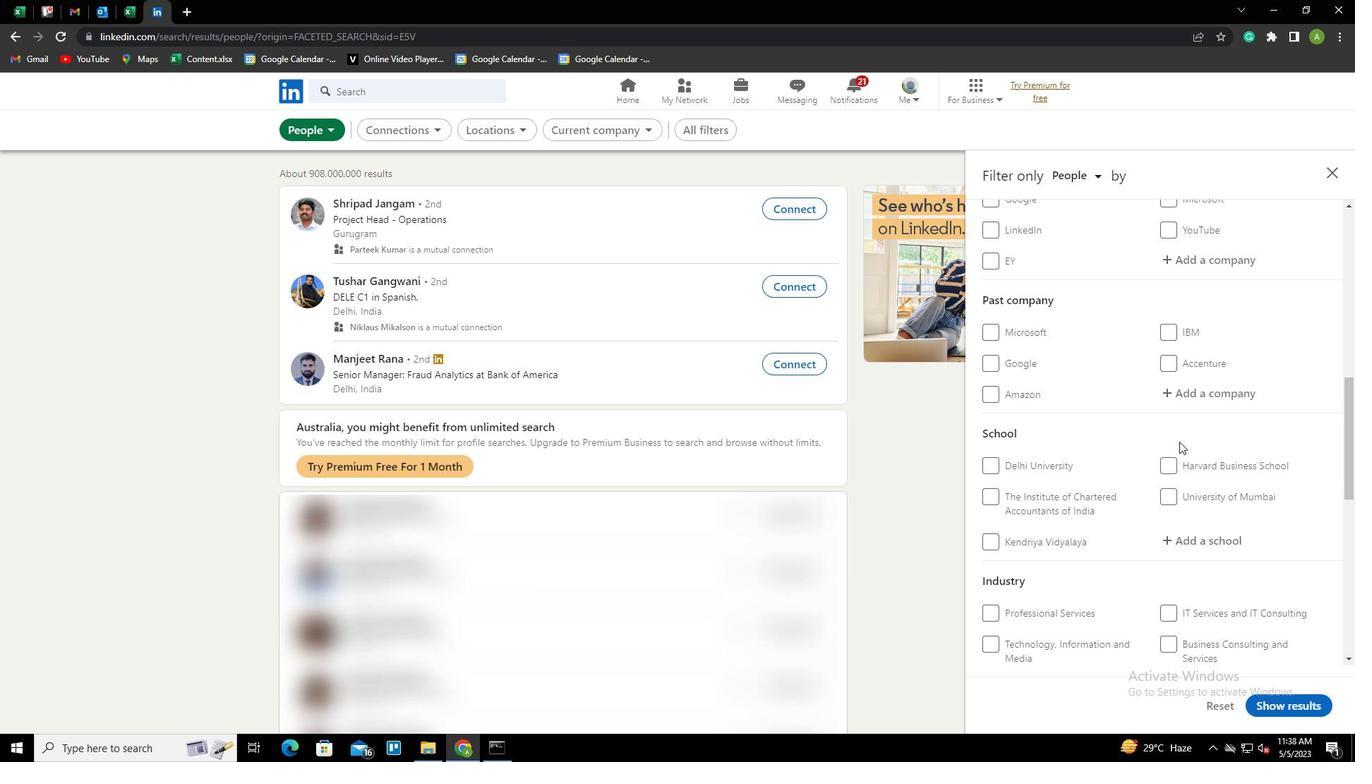 
Action: Mouse scrolled (1179, 441) with delta (0, 0)
Screenshot: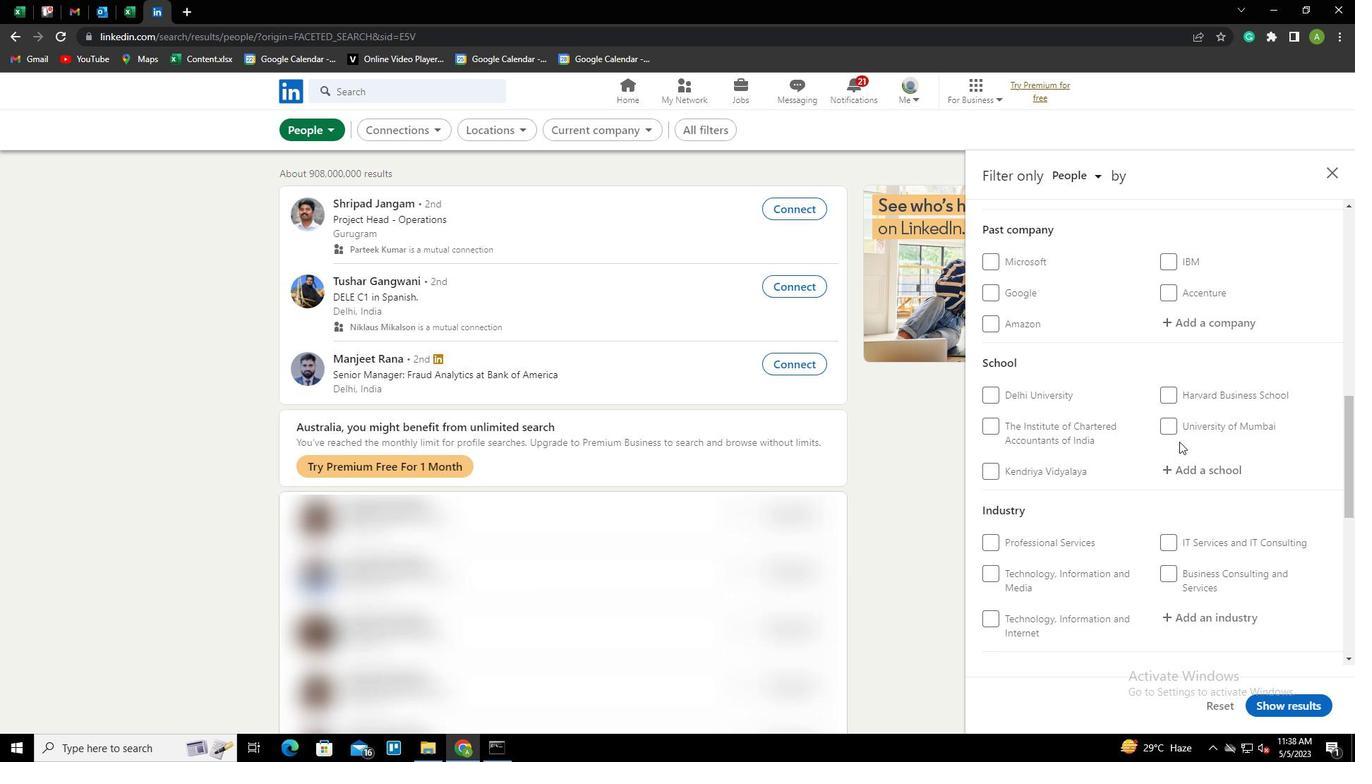 
Action: Mouse scrolled (1179, 441) with delta (0, 0)
Screenshot: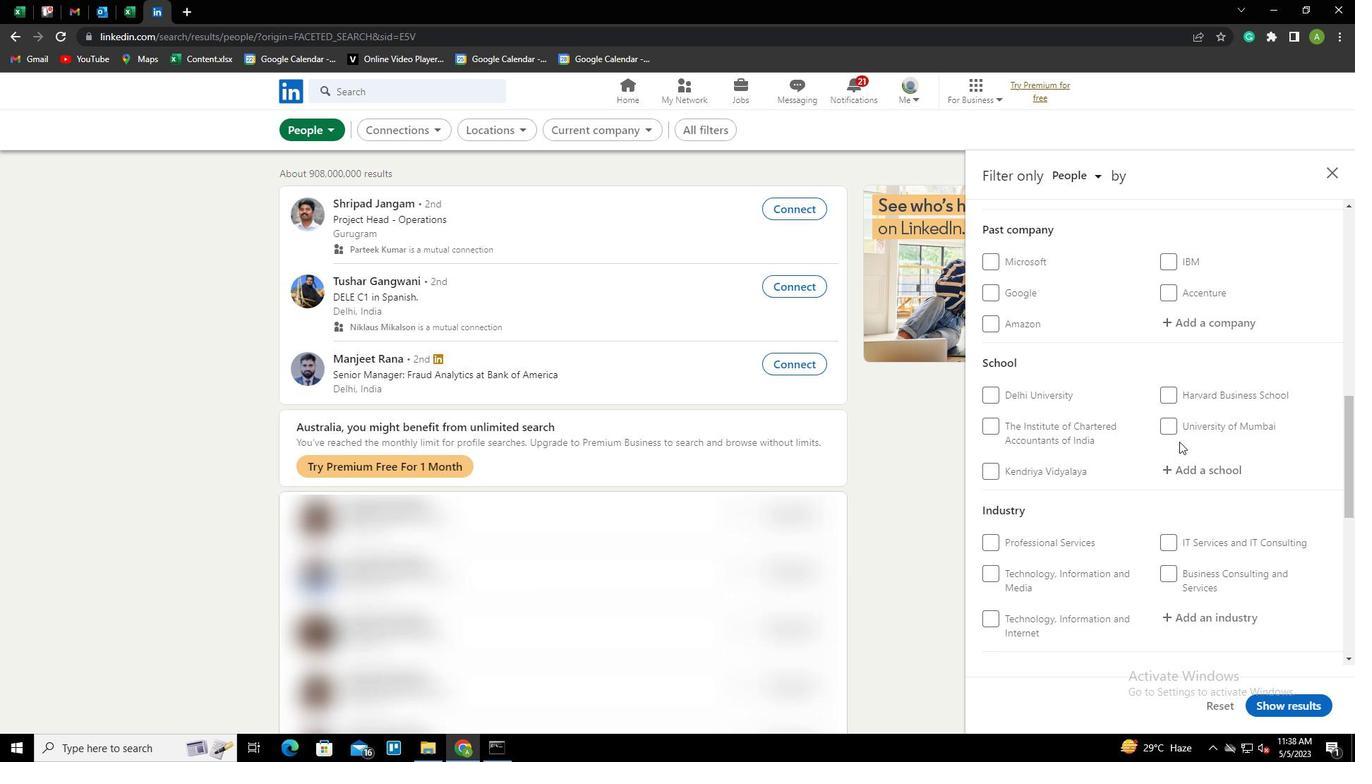 
Action: Mouse scrolled (1179, 441) with delta (0, 0)
Screenshot: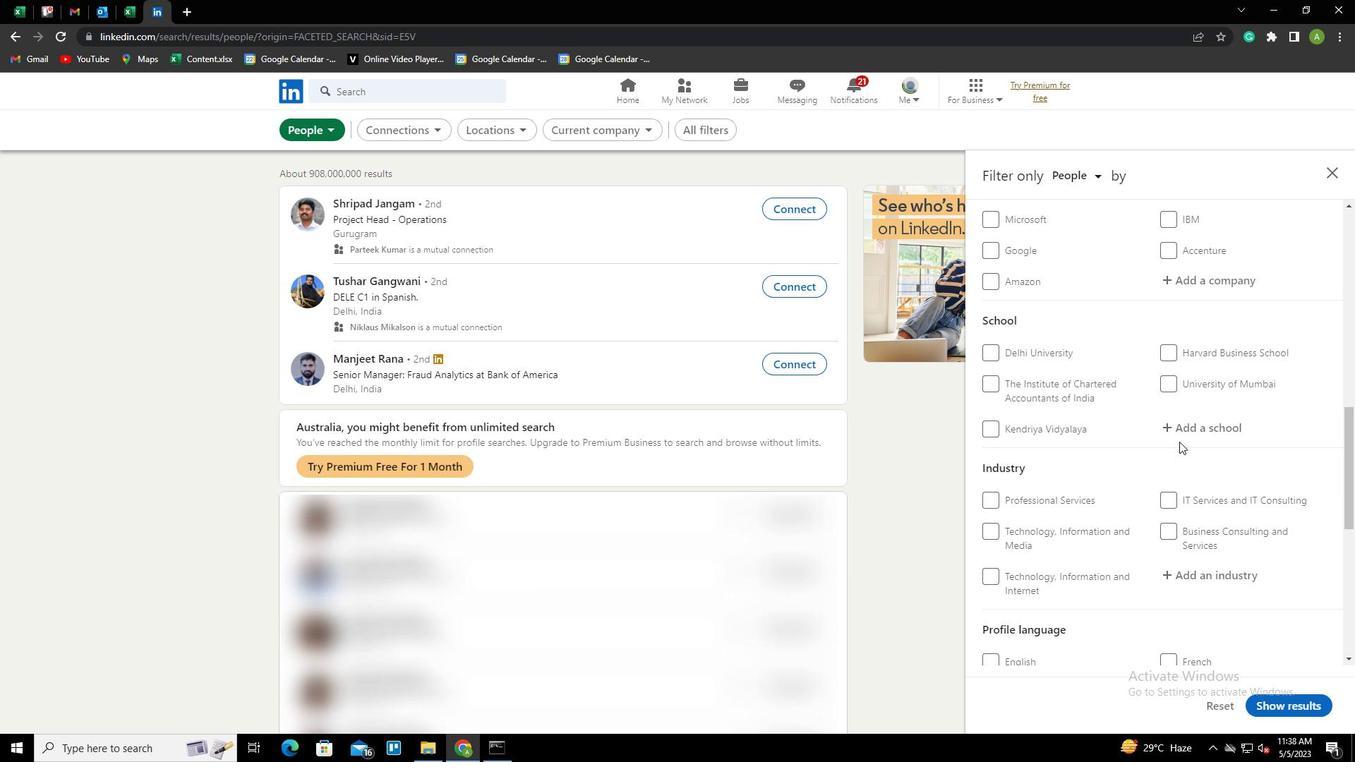 
Action: Mouse moved to (1171, 489)
Screenshot: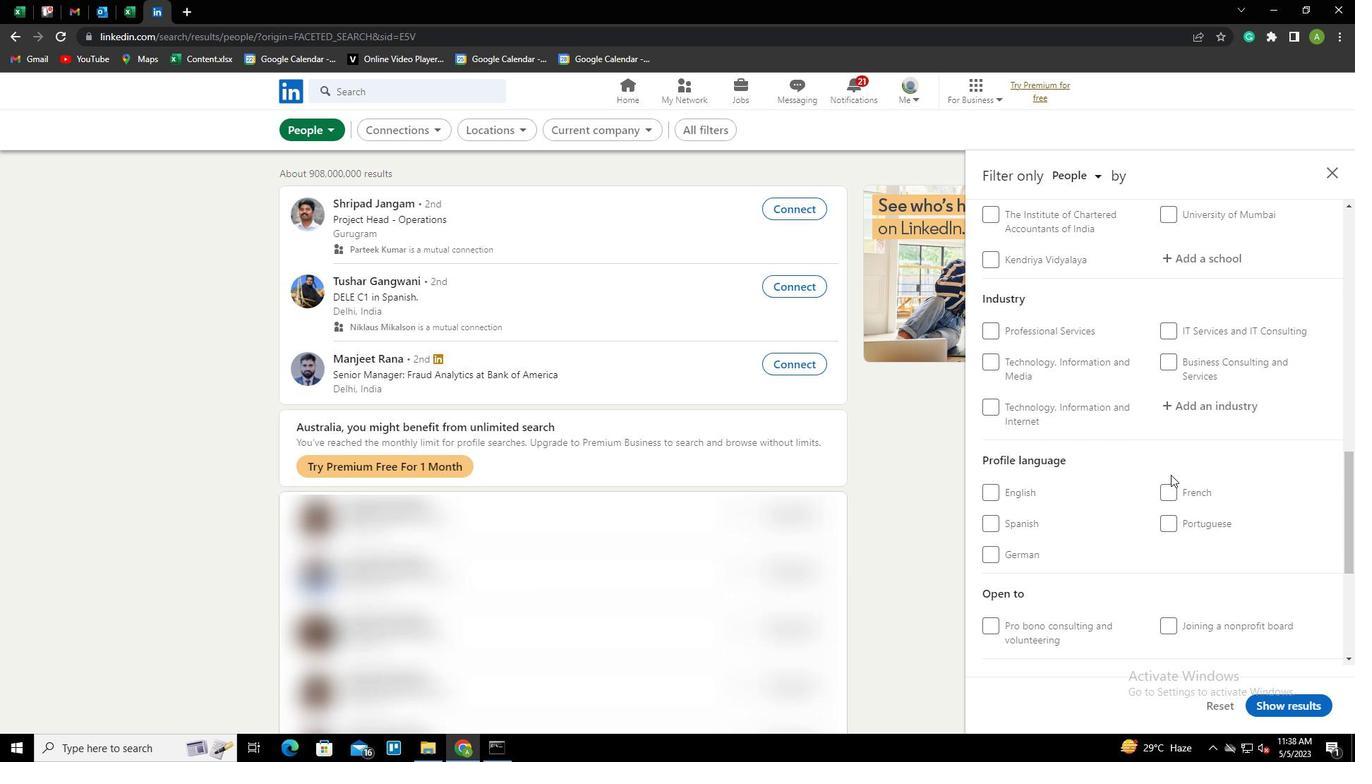 
Action: Mouse pressed left at (1171, 489)
Screenshot: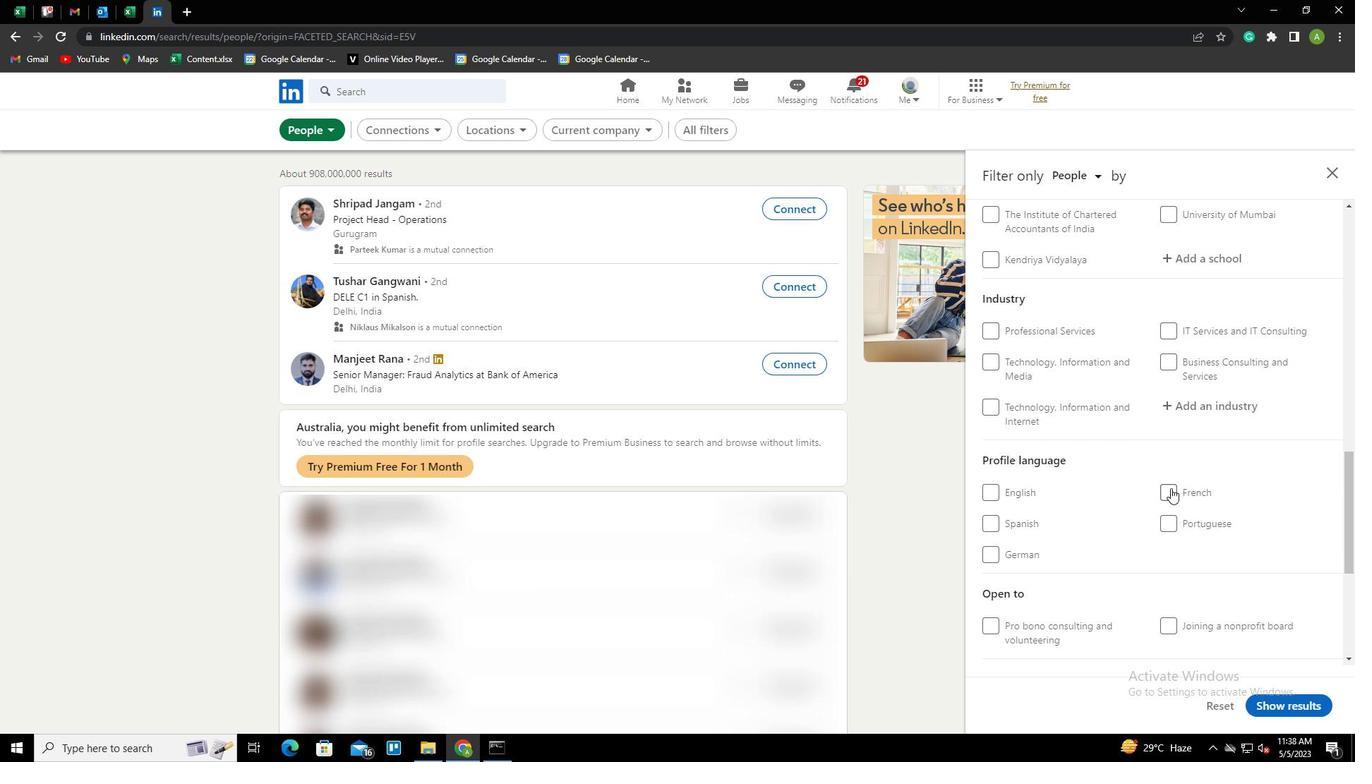 
Action: Mouse moved to (1211, 468)
Screenshot: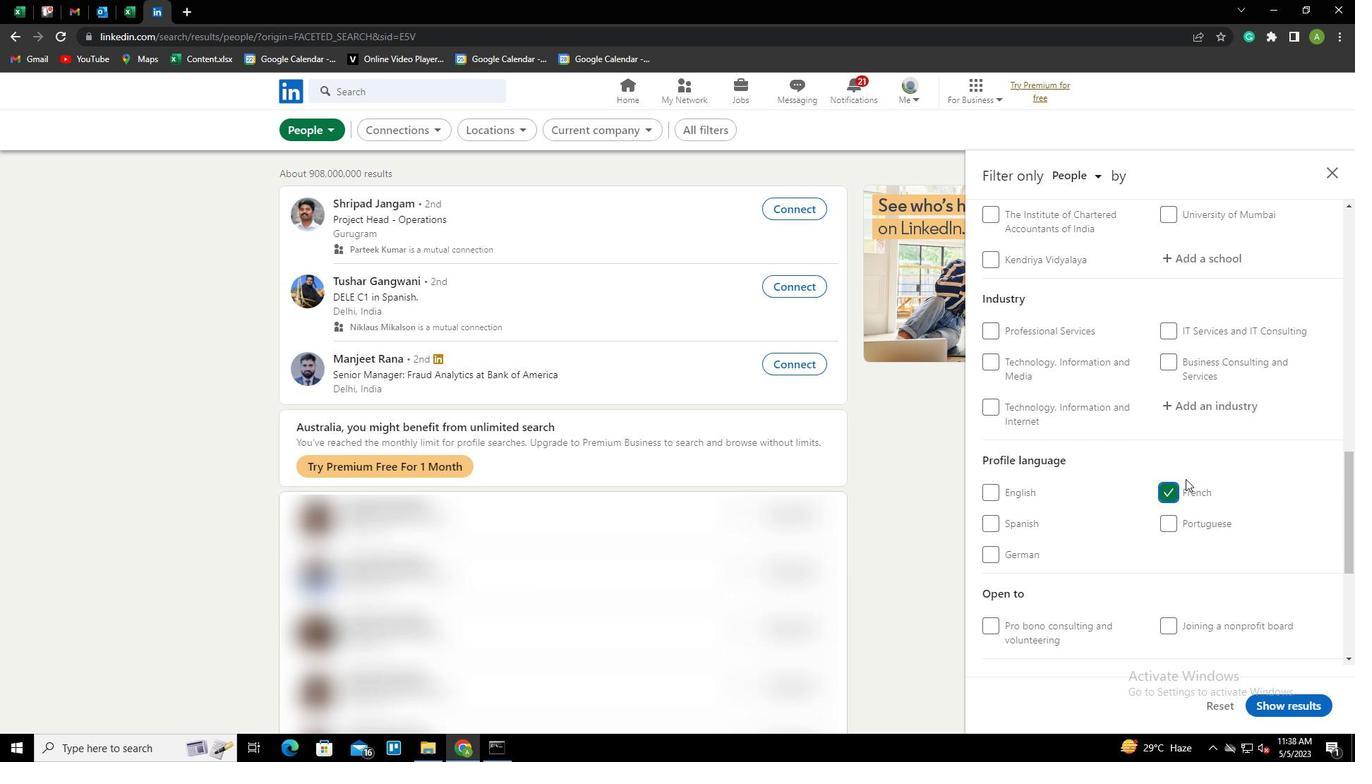 
Action: Mouse scrolled (1211, 468) with delta (0, 0)
Screenshot: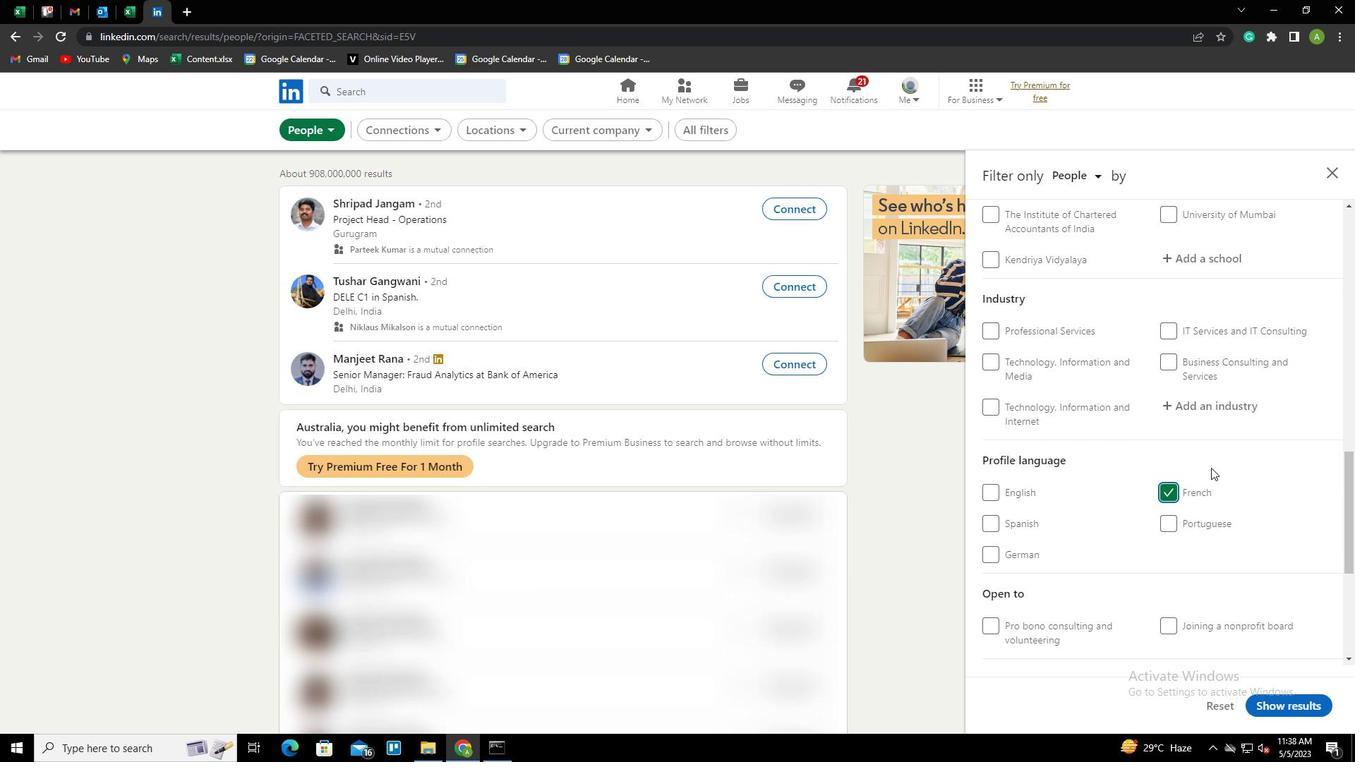 
Action: Mouse scrolled (1211, 468) with delta (0, 0)
Screenshot: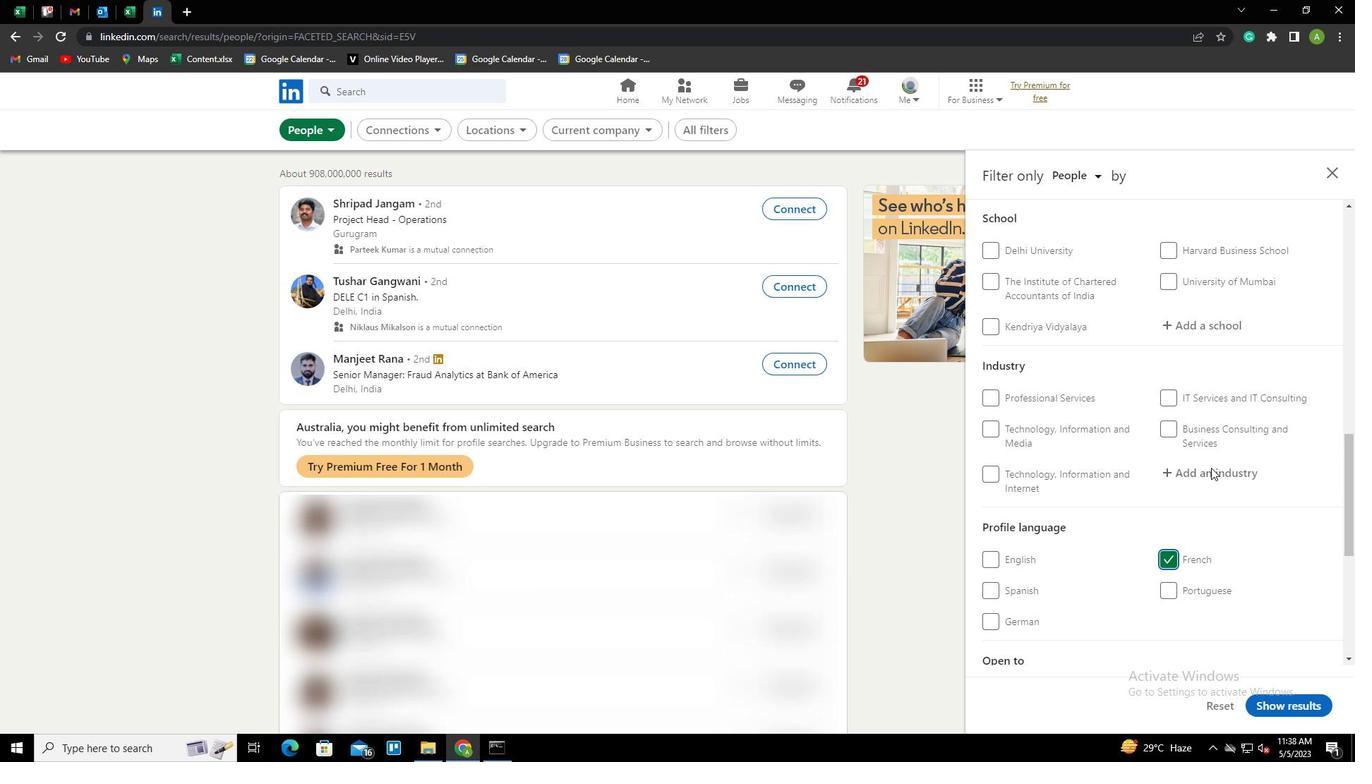 
Action: Mouse scrolled (1211, 468) with delta (0, 0)
Screenshot: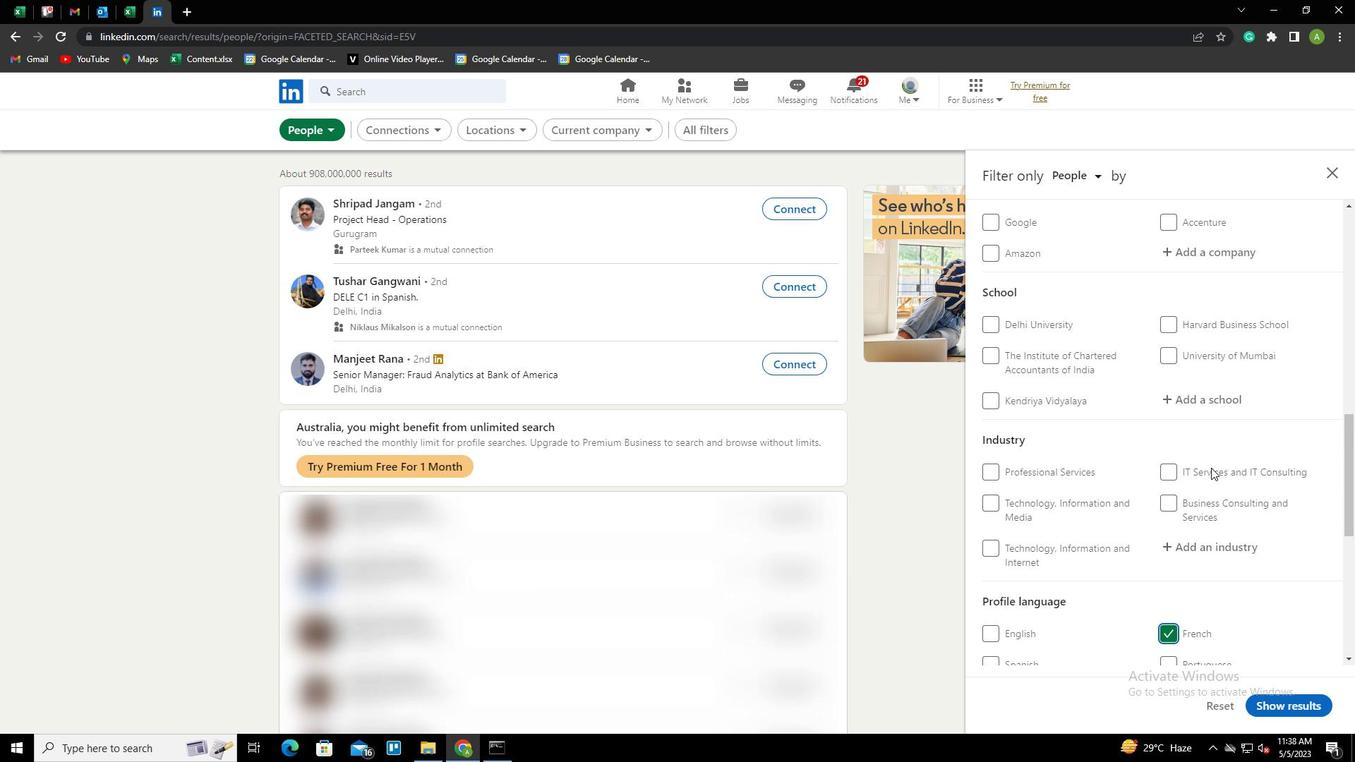 
Action: Mouse scrolled (1211, 468) with delta (0, 0)
Screenshot: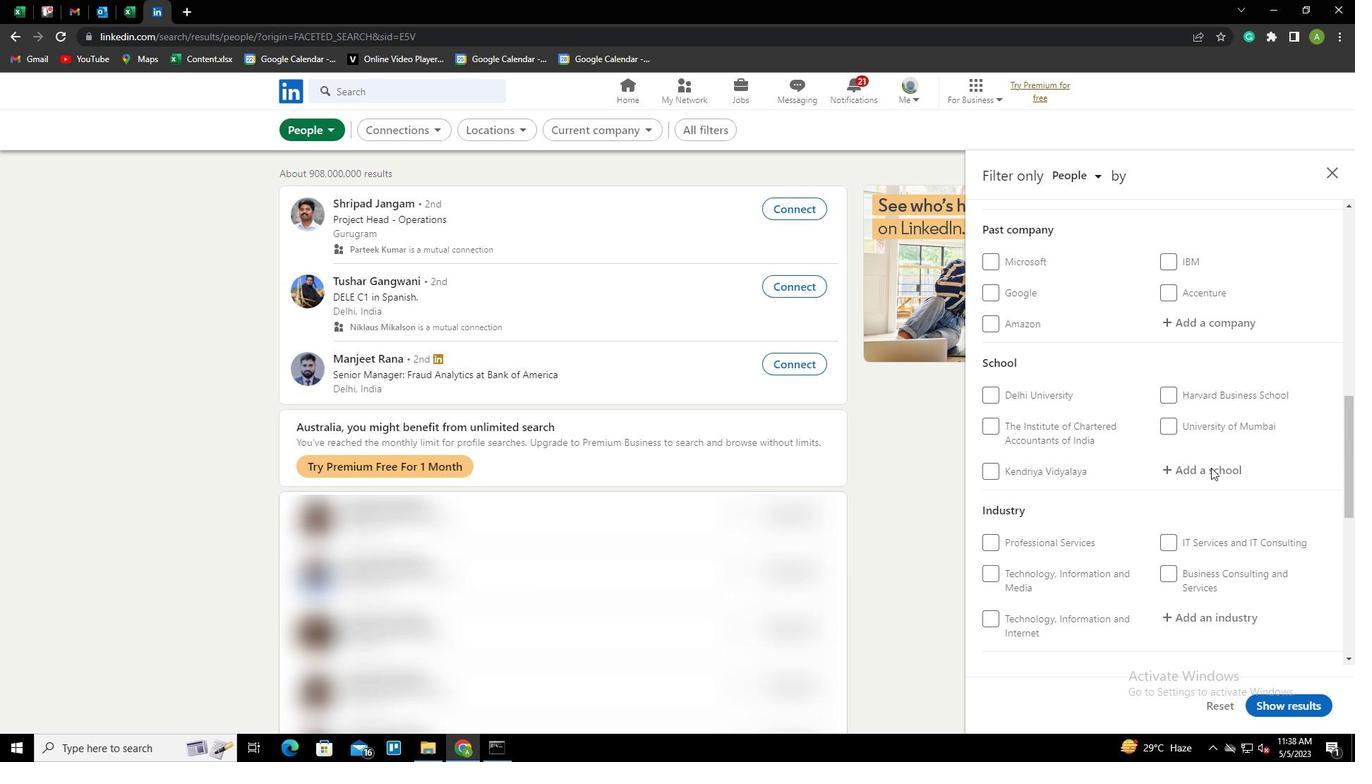 
Action: Mouse moved to (1212, 467)
Screenshot: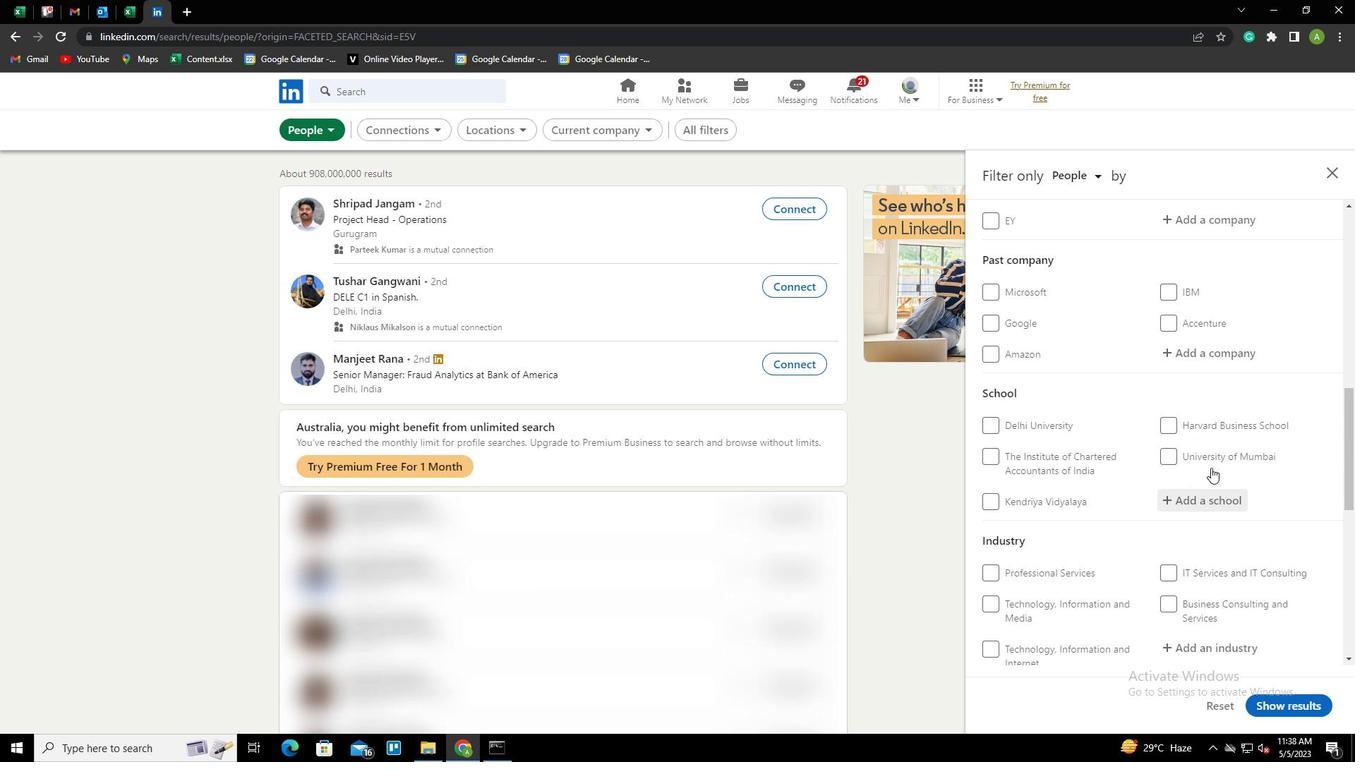 
Action: Mouse scrolled (1212, 468) with delta (0, 0)
Screenshot: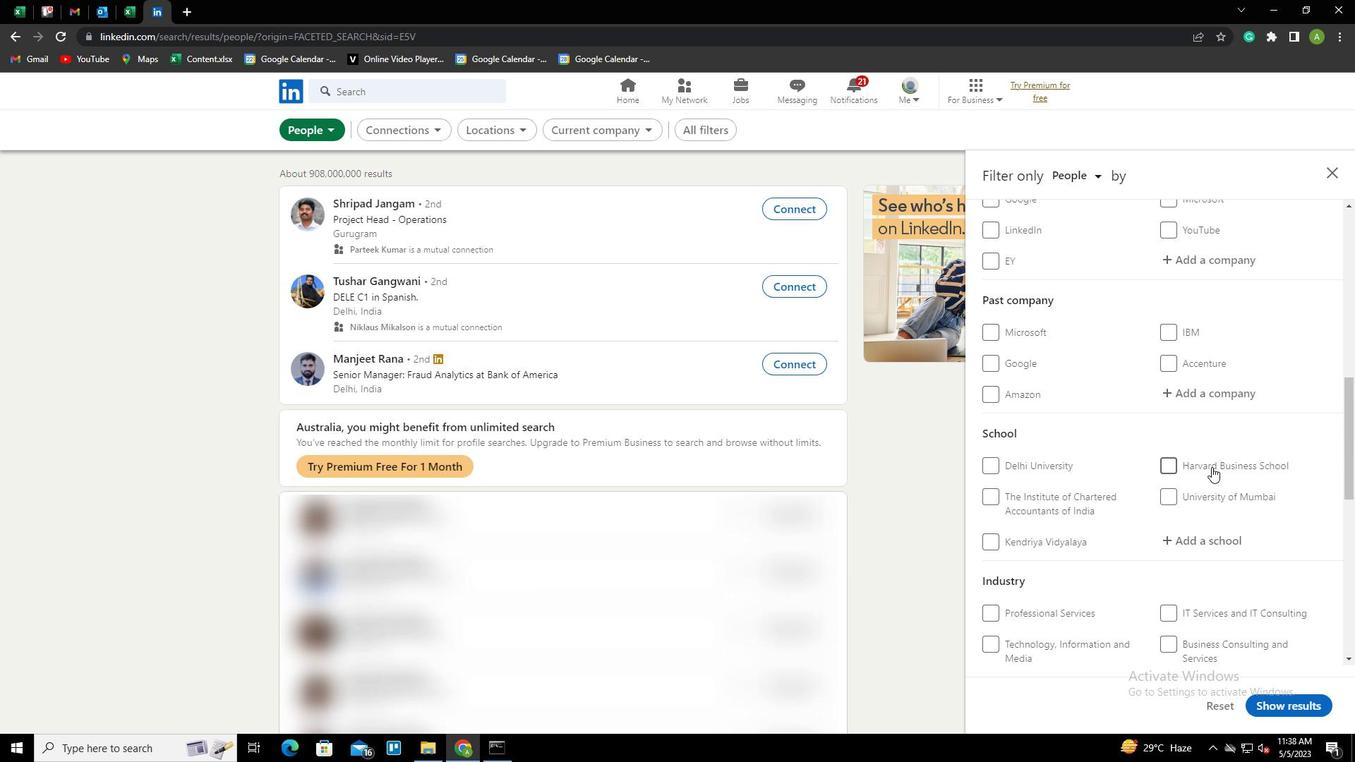 
Action: Mouse scrolled (1212, 468) with delta (0, 0)
Screenshot: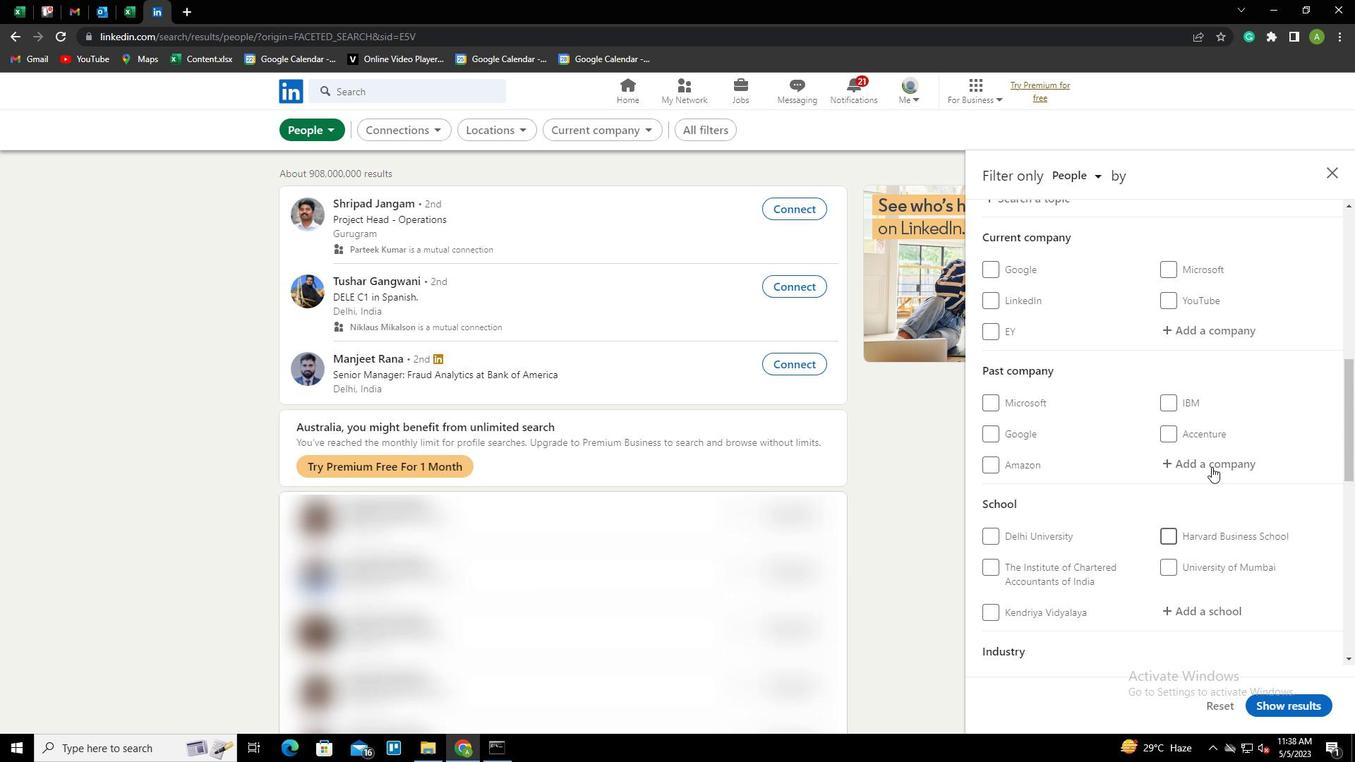 
Action: Mouse moved to (1186, 401)
Screenshot: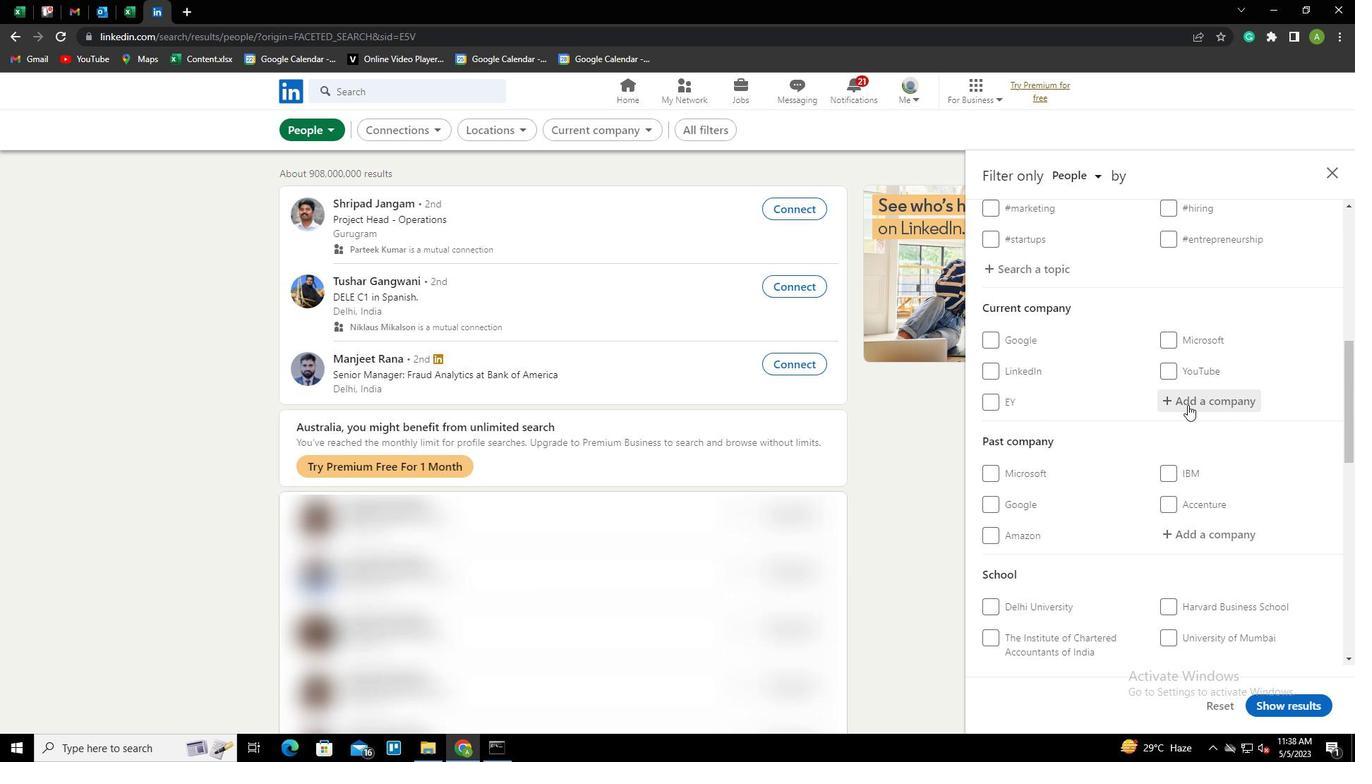 
Action: Mouse pressed left at (1186, 401)
Screenshot: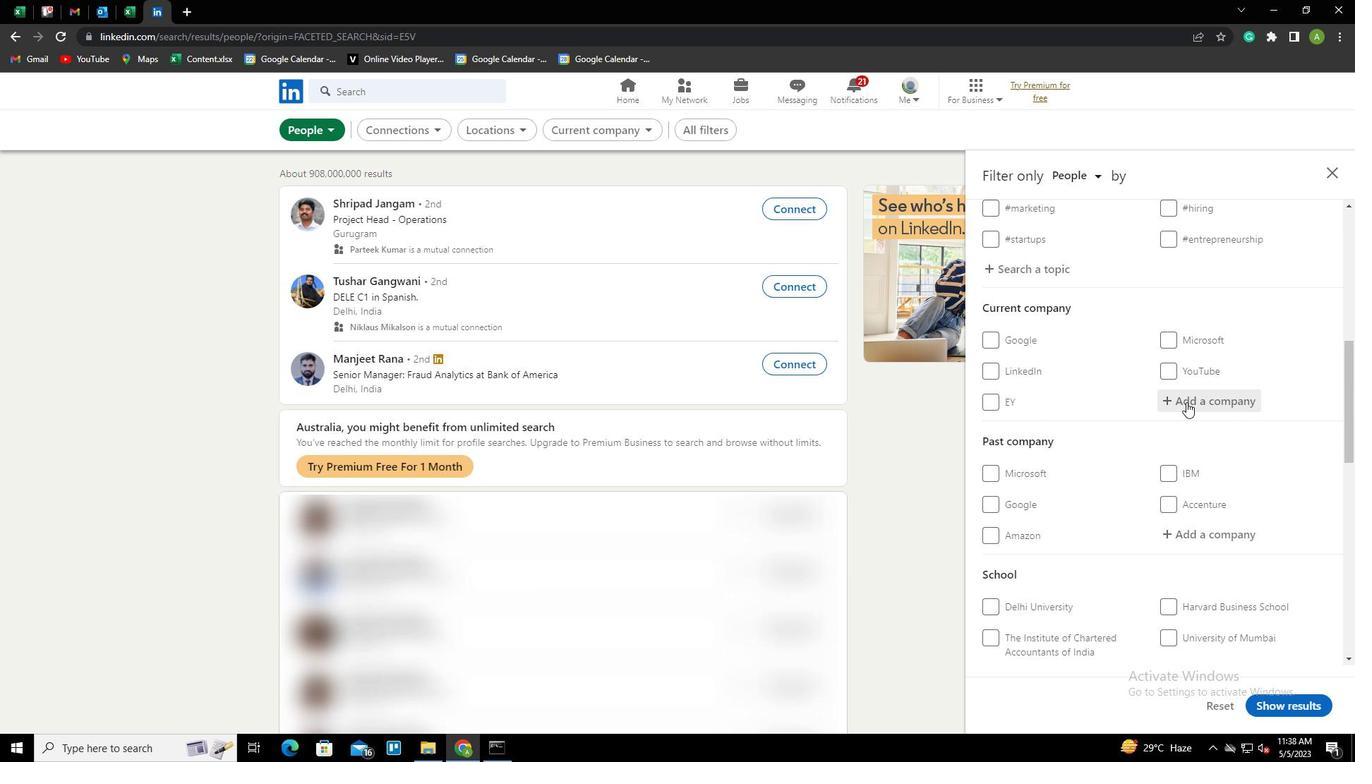 
Action: Key pressed <Key.shift>DIRECTI<Key.down><Key.enter>
Screenshot: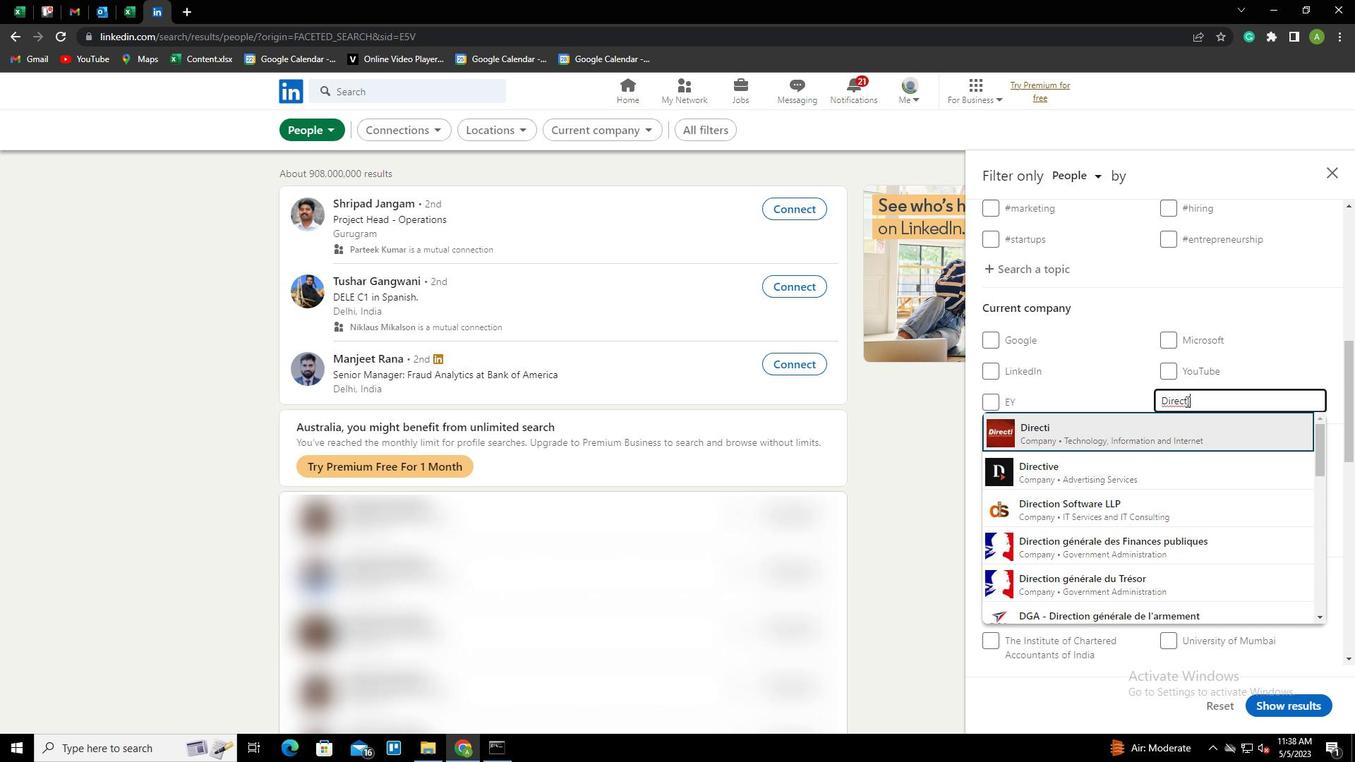 
Action: Mouse scrolled (1186, 400) with delta (0, 0)
Screenshot: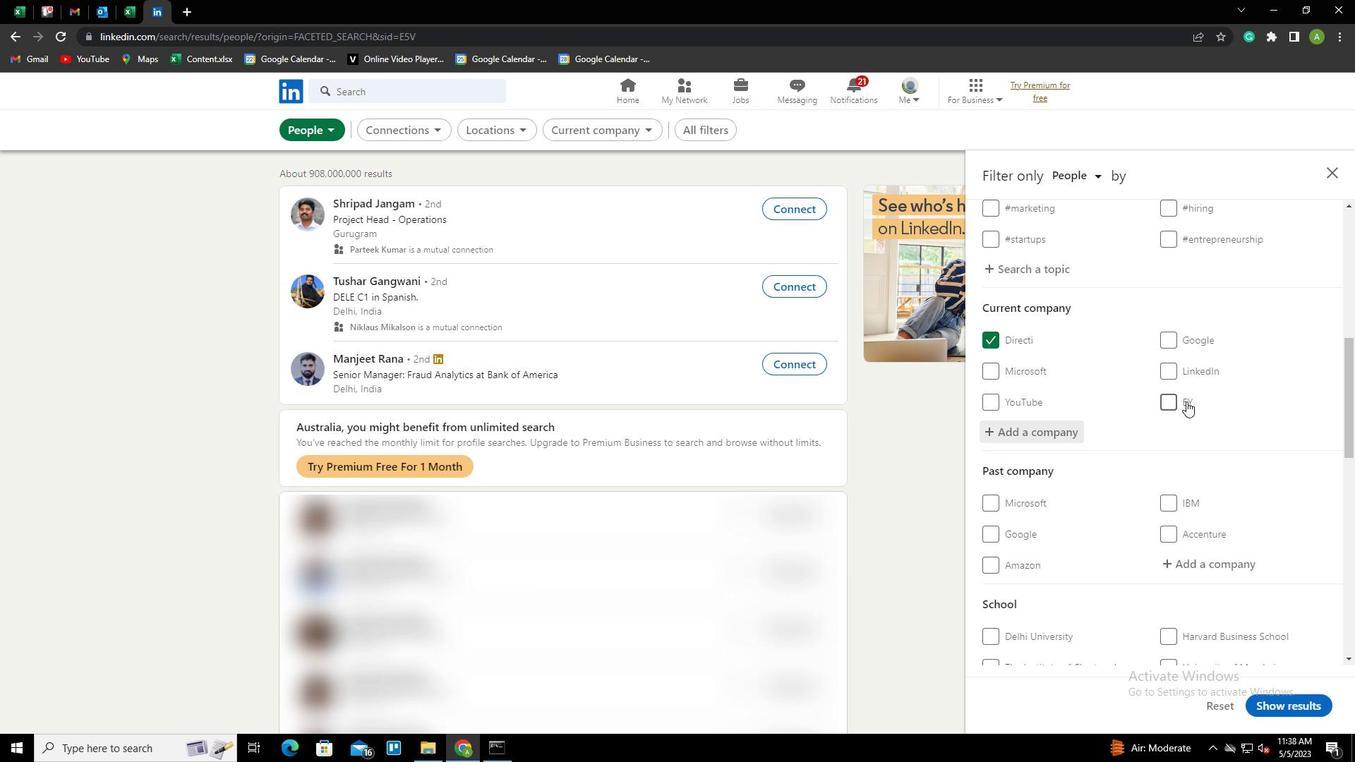 
Action: Mouse scrolled (1186, 400) with delta (0, 0)
Screenshot: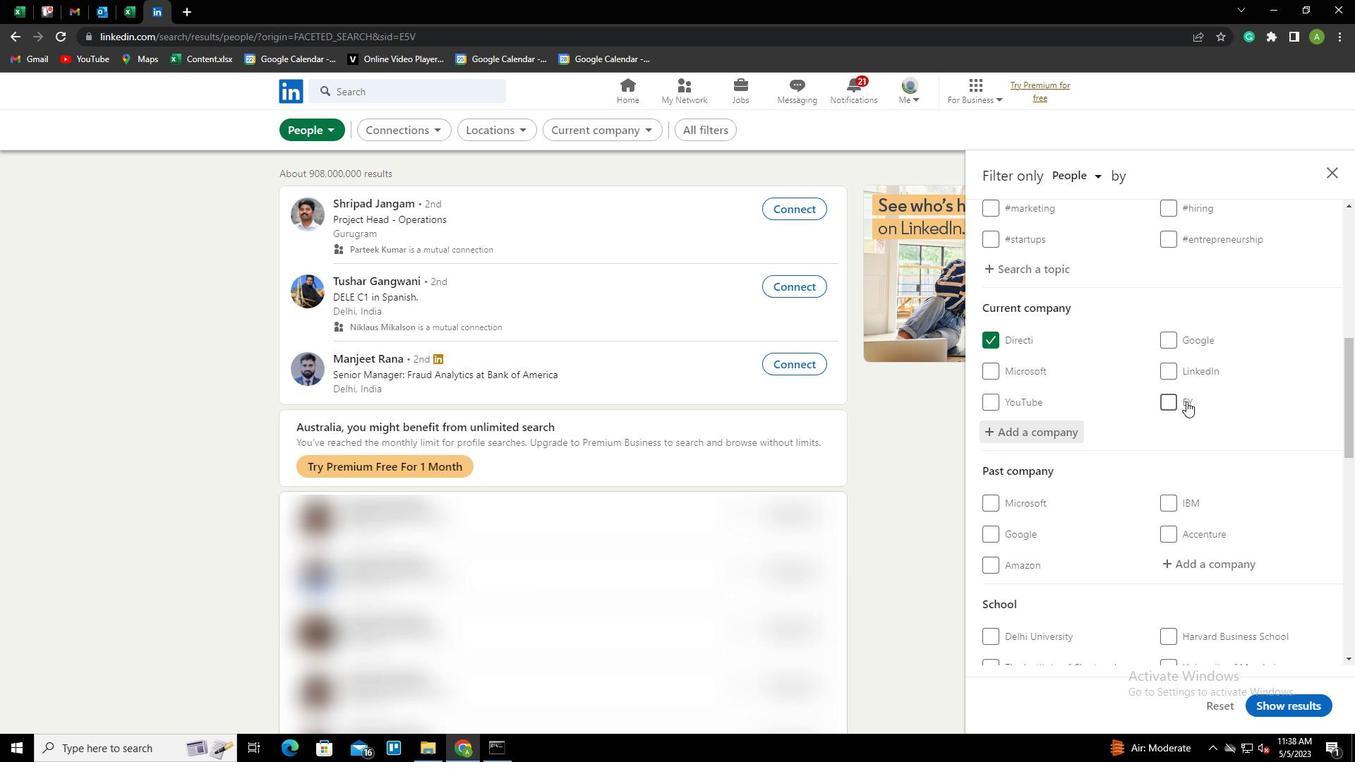 
Action: Mouse scrolled (1186, 400) with delta (0, 0)
Screenshot: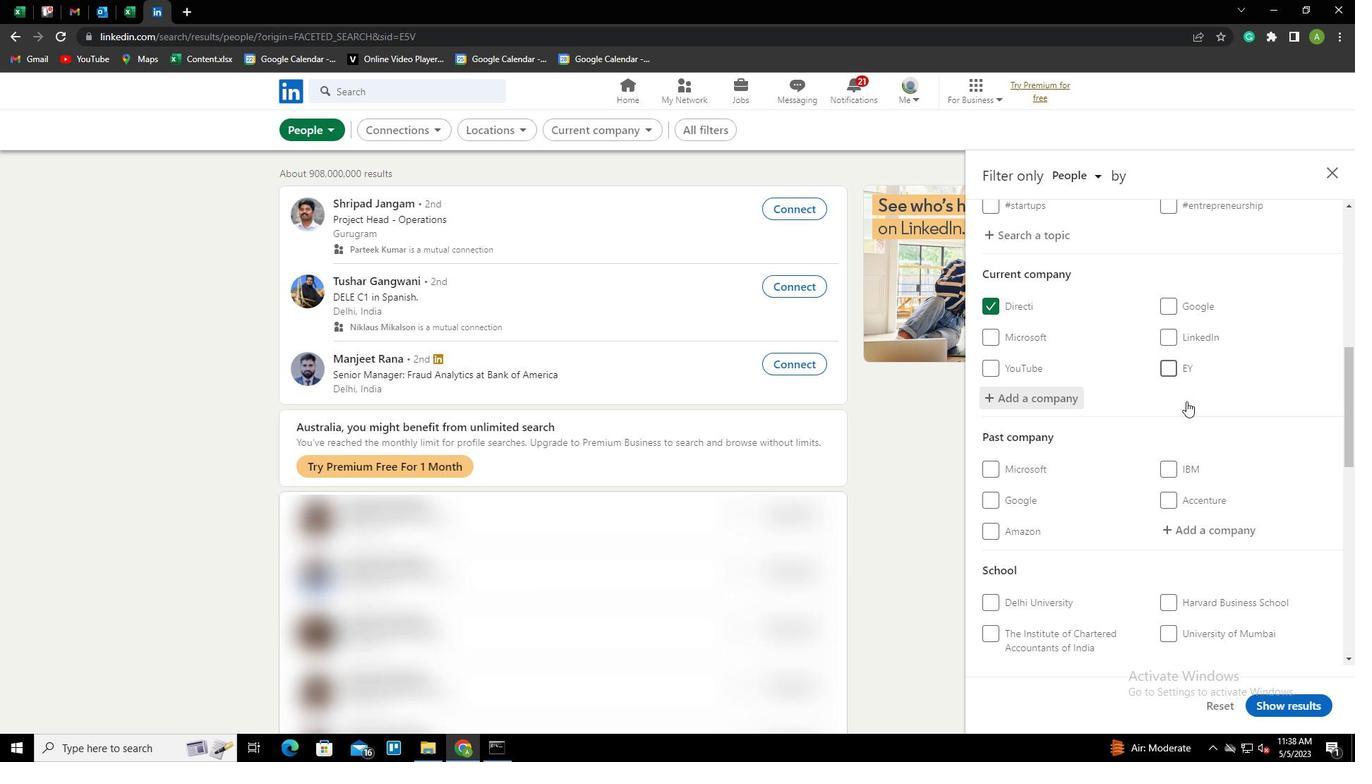 
Action: Mouse scrolled (1186, 400) with delta (0, 0)
Screenshot: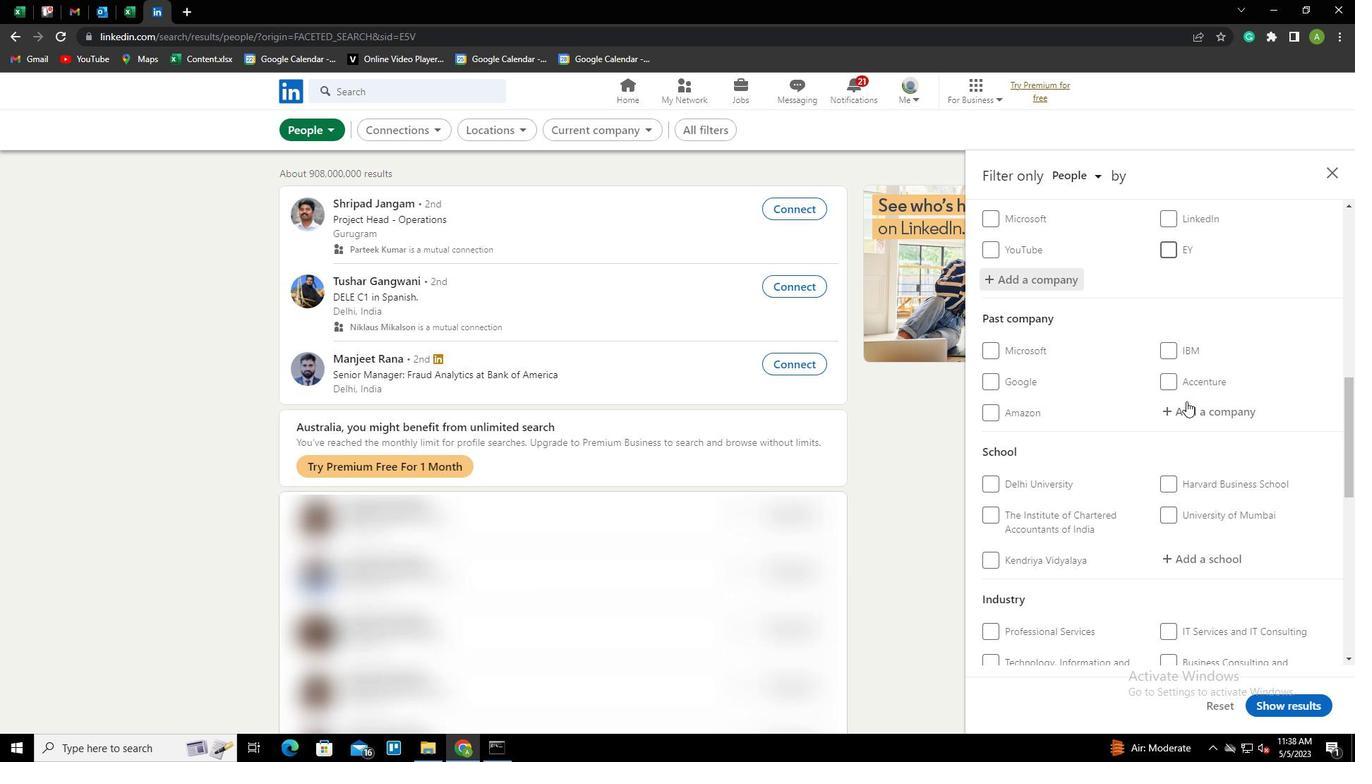 
Action: Mouse scrolled (1186, 400) with delta (0, 0)
Screenshot: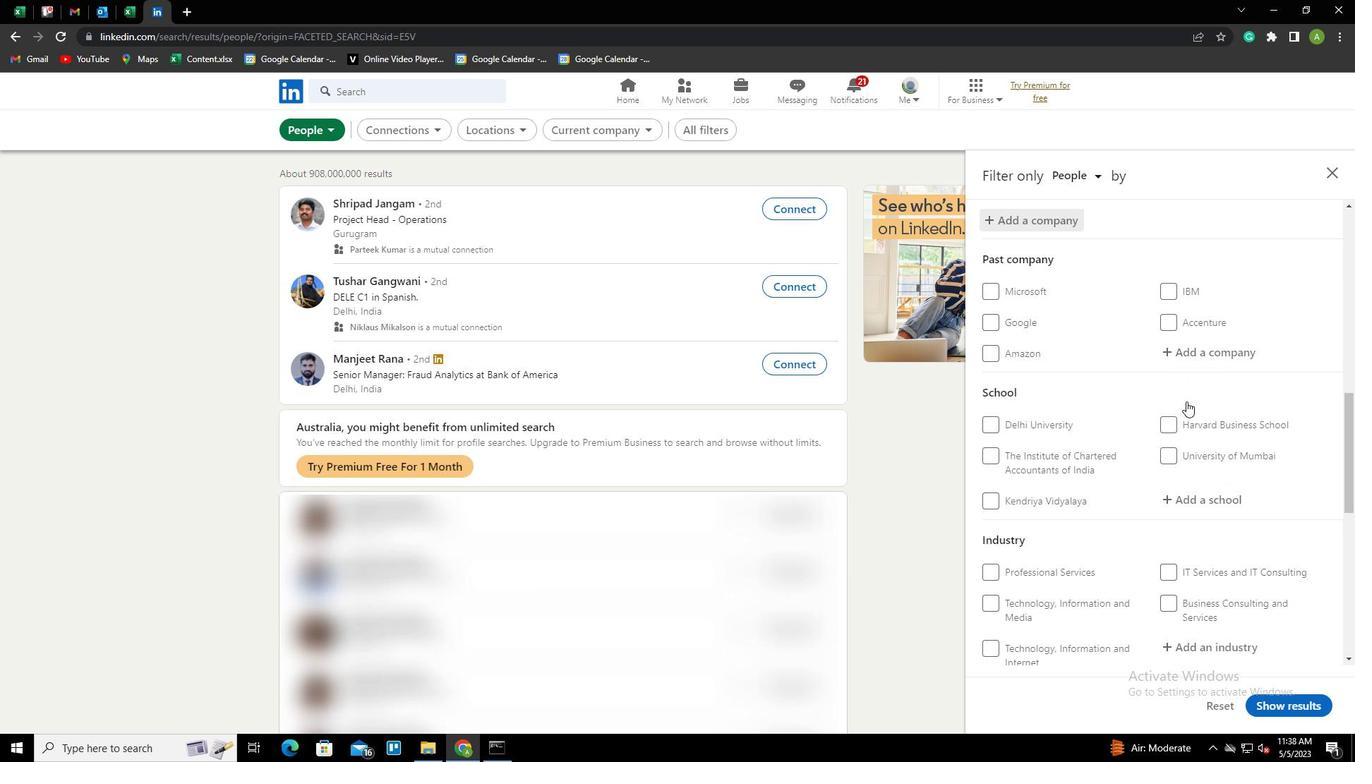 
Action: Mouse scrolled (1186, 400) with delta (0, 0)
Screenshot: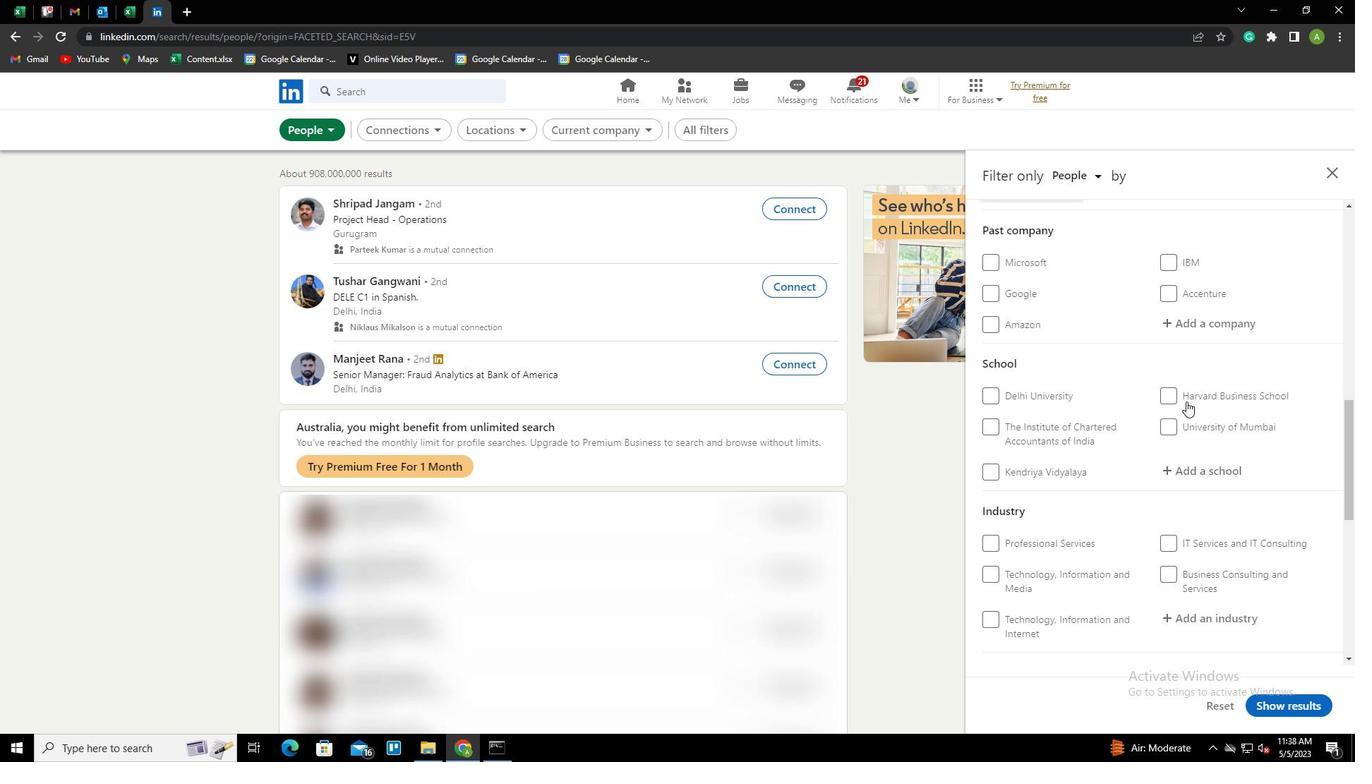 
Action: Mouse moved to (1188, 288)
Screenshot: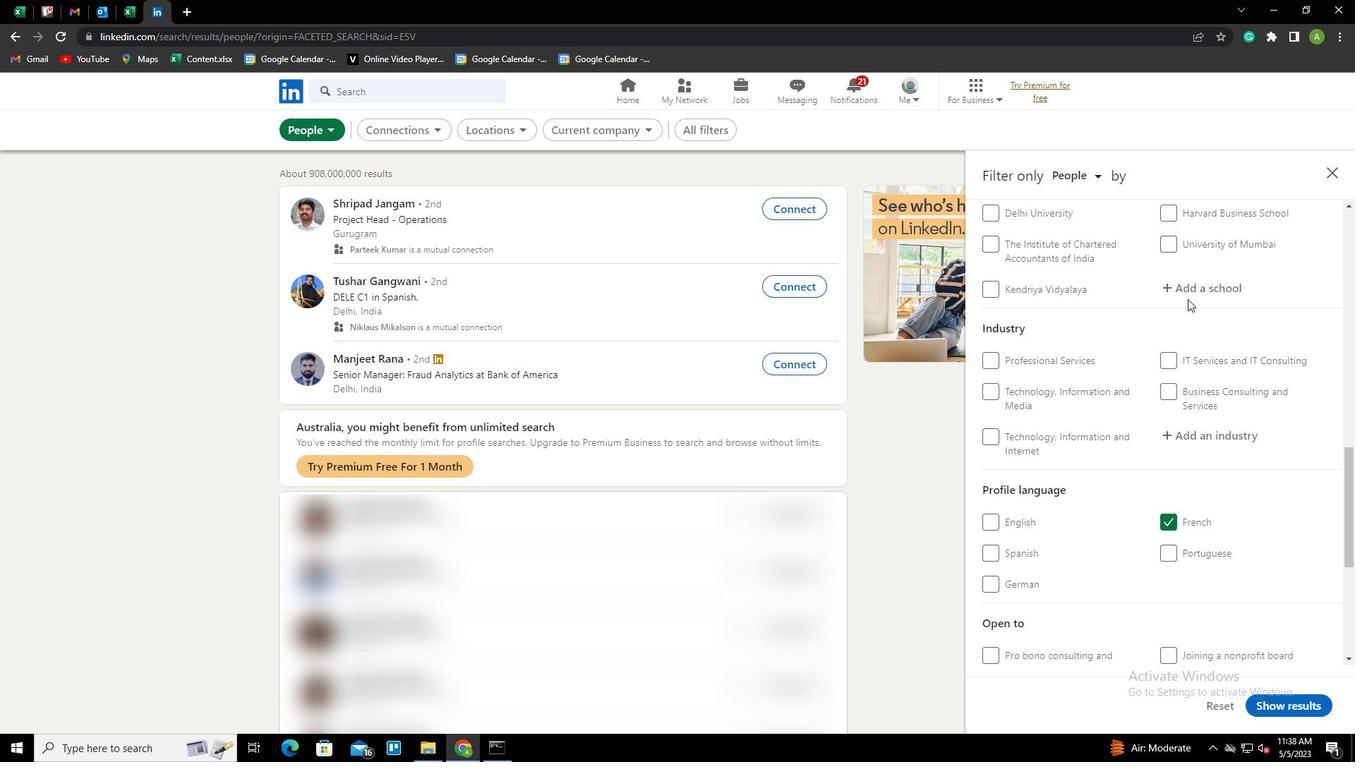 
Action: Mouse pressed left at (1188, 288)
Screenshot: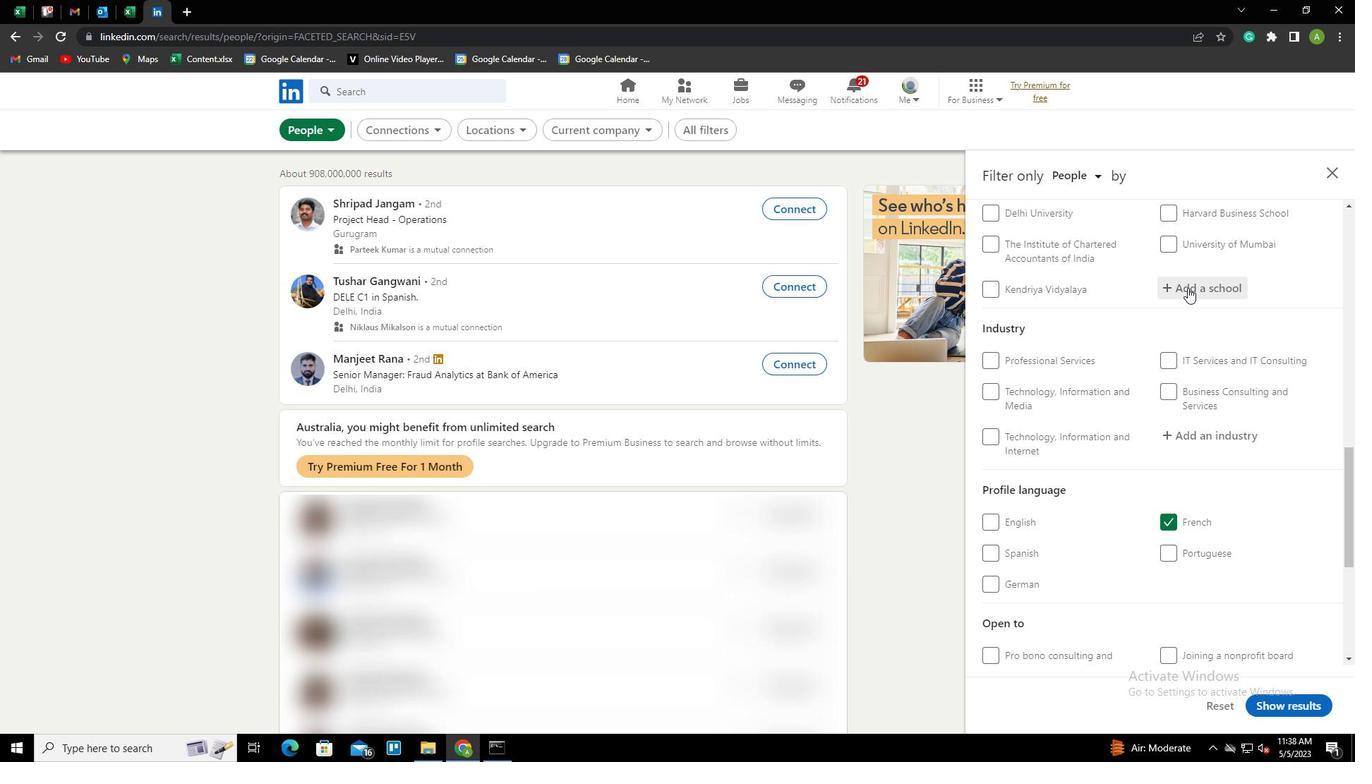 
Action: Key pressed <Key.shift><Key.shift><Key.shift><Key.shift><Key.shift><Key.shift>WELIGKAR<Key.left><Key.left><Key.left><Key.left>N<Key.end><Key.space><Key.shift>INSTITUTE<Key.space>OF<Key.space><Key.shift>MANAGEMENT<Key.down><Key.enter>
Screenshot: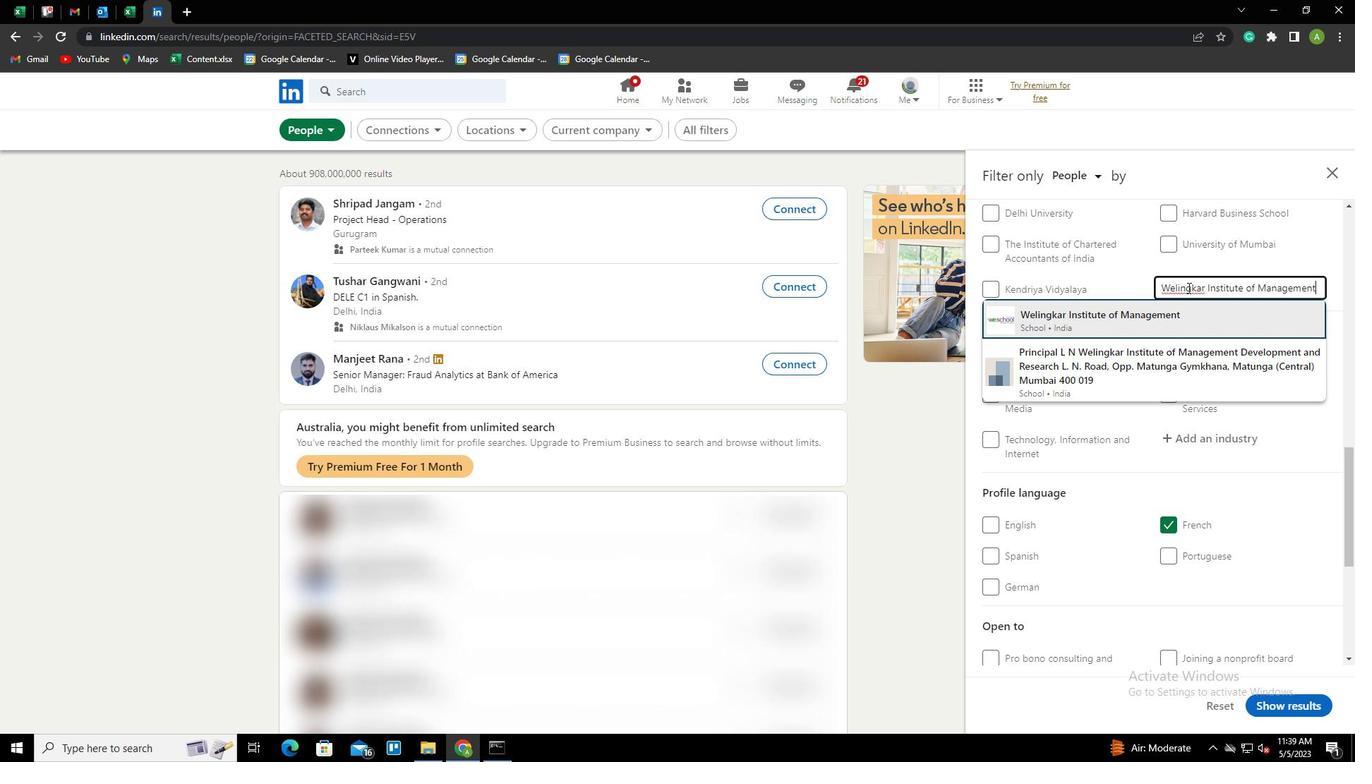 
Action: Mouse scrolled (1188, 287) with delta (0, 0)
Screenshot: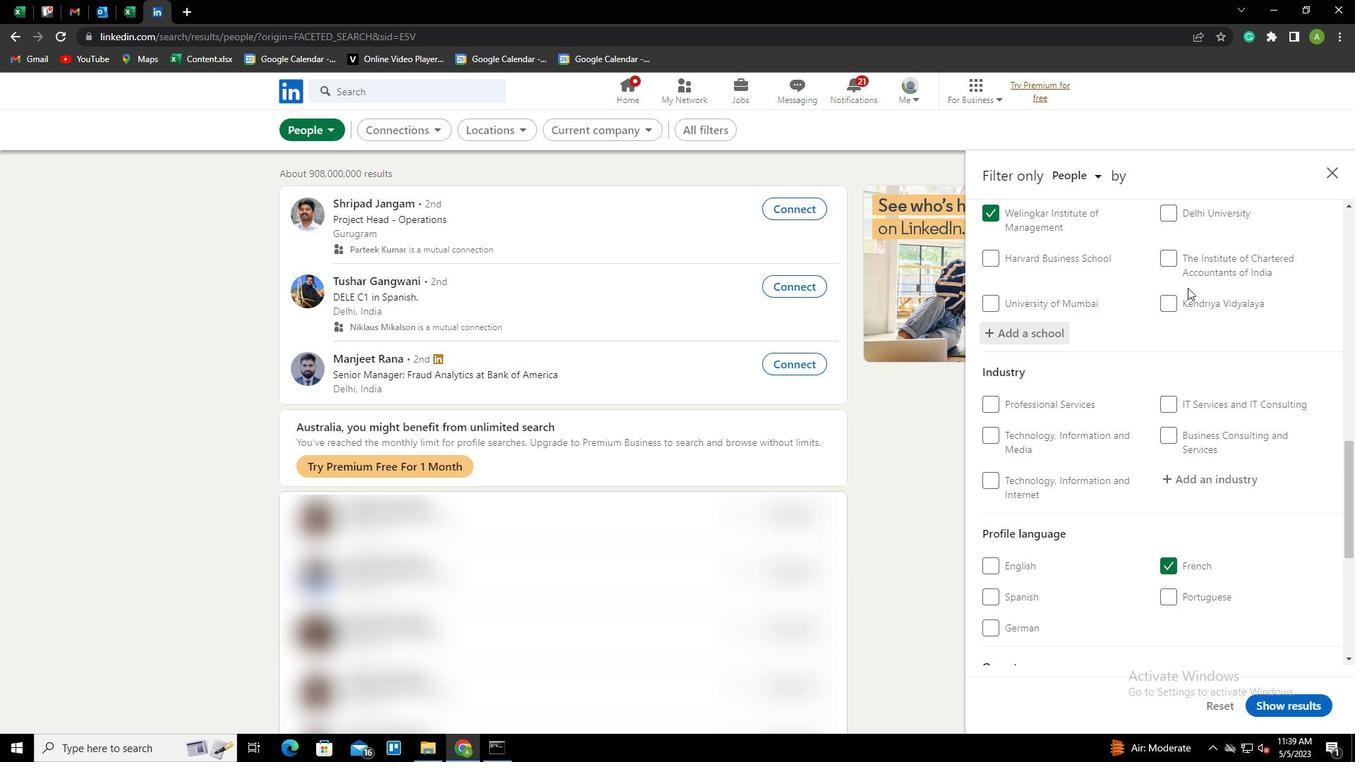 
Action: Mouse scrolled (1188, 287) with delta (0, 0)
Screenshot: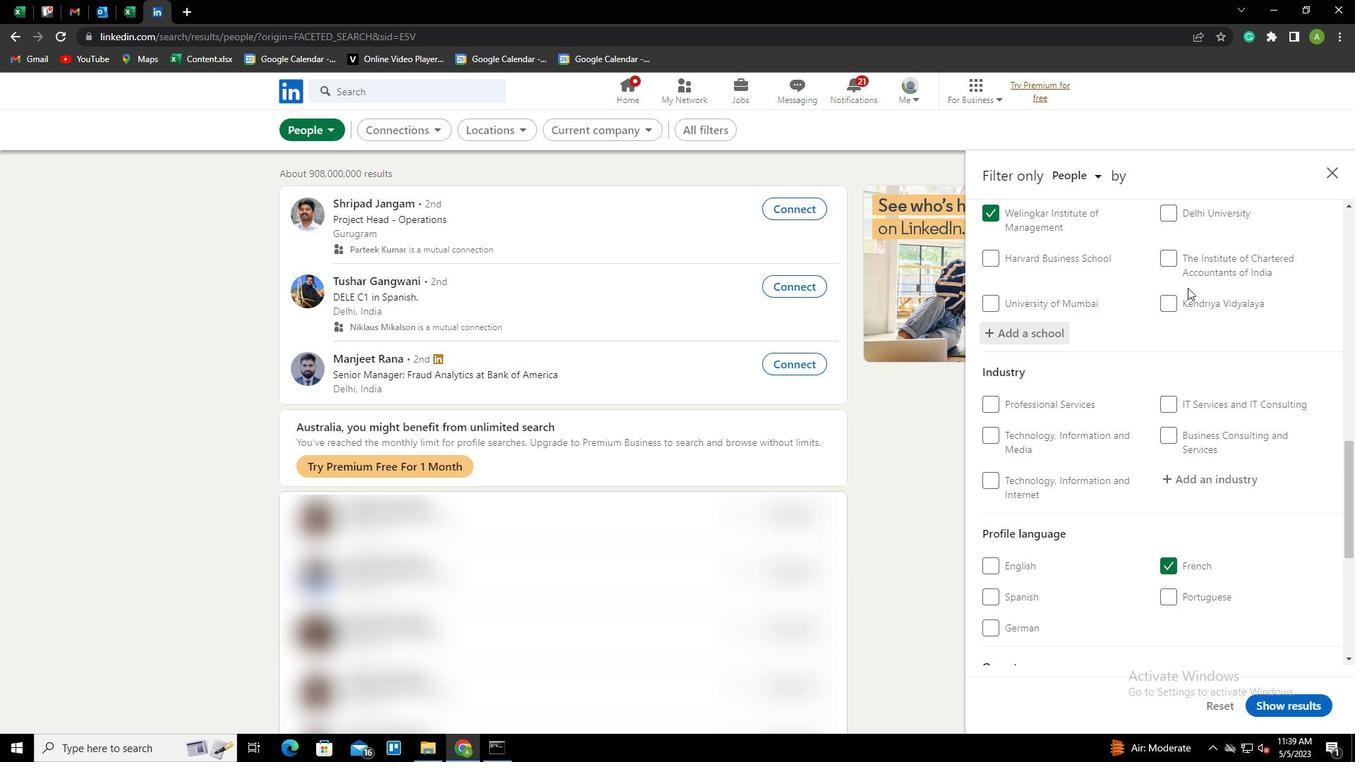 
Action: Mouse scrolled (1188, 287) with delta (0, 0)
Screenshot: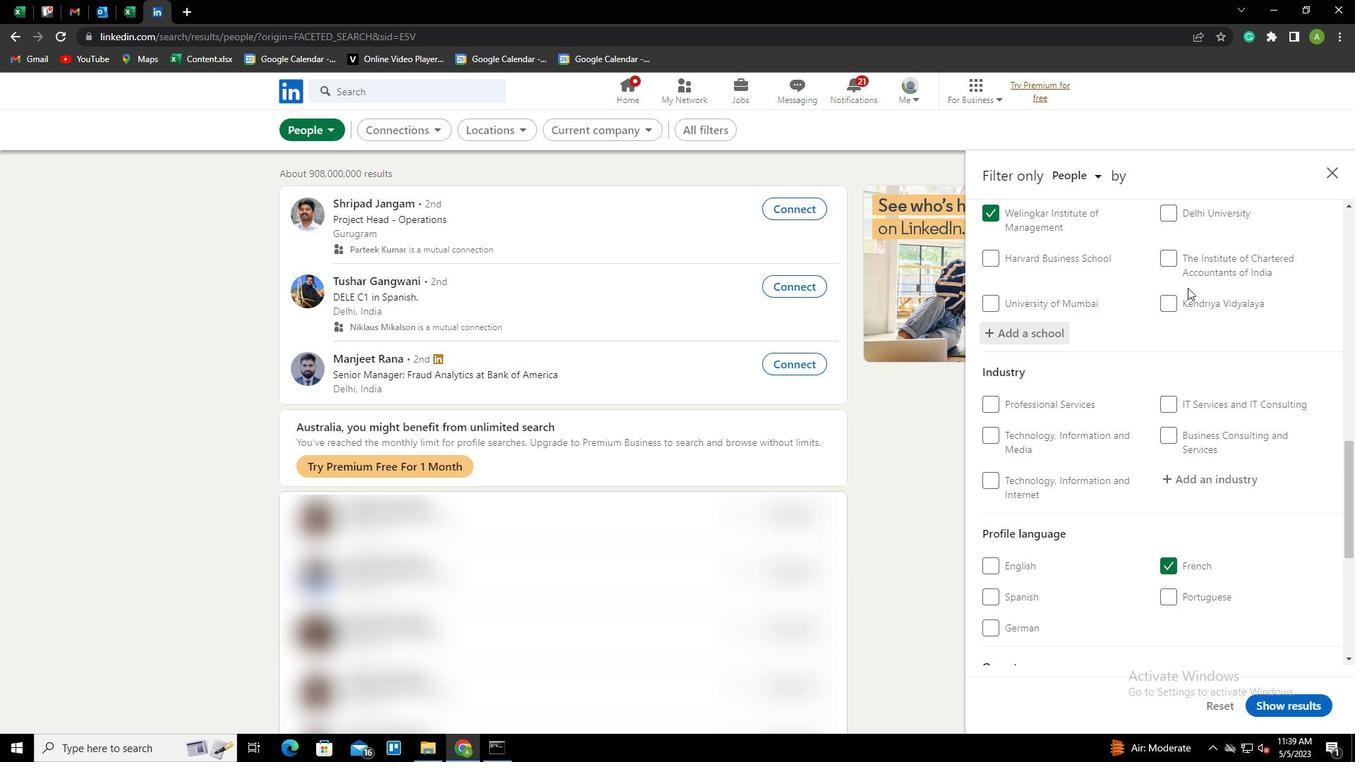 
Action: Mouse scrolled (1188, 287) with delta (0, 0)
Screenshot: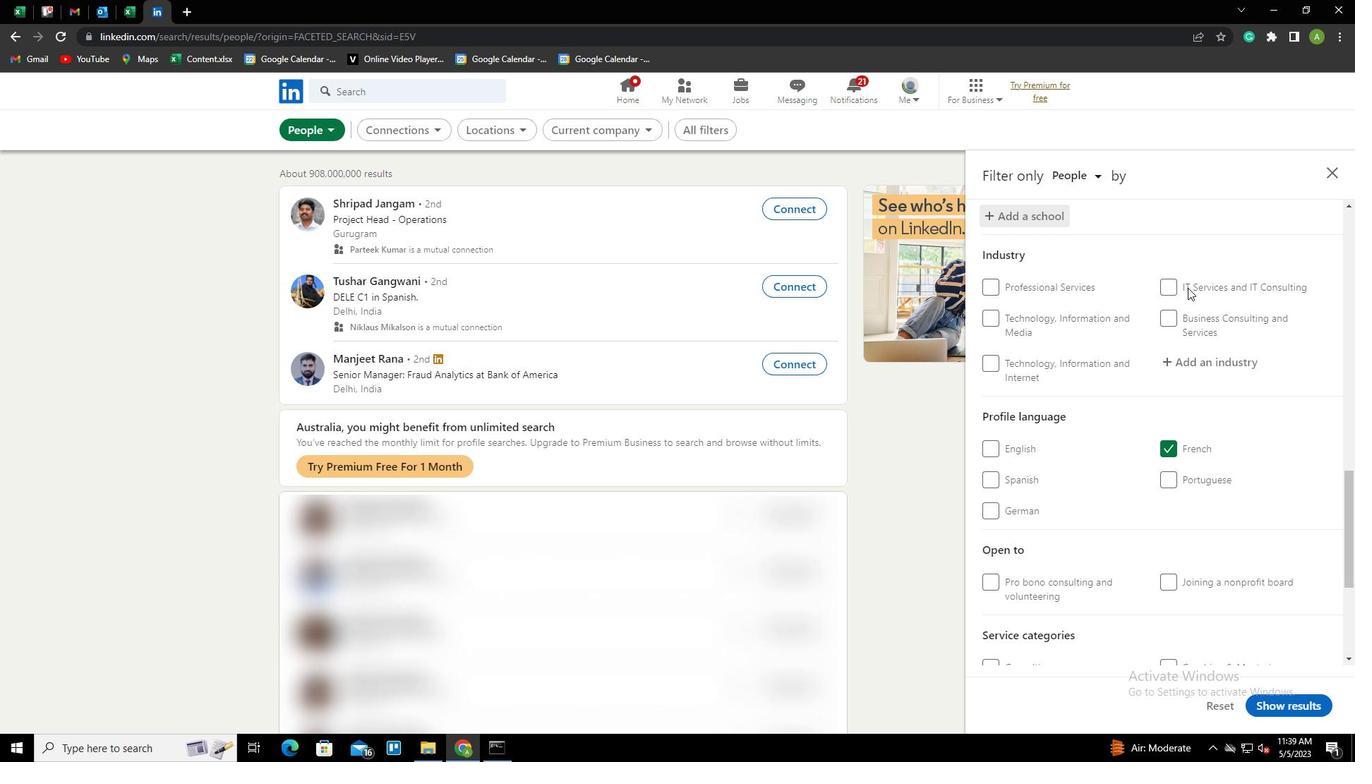 
Action: Mouse moved to (1188, 230)
Screenshot: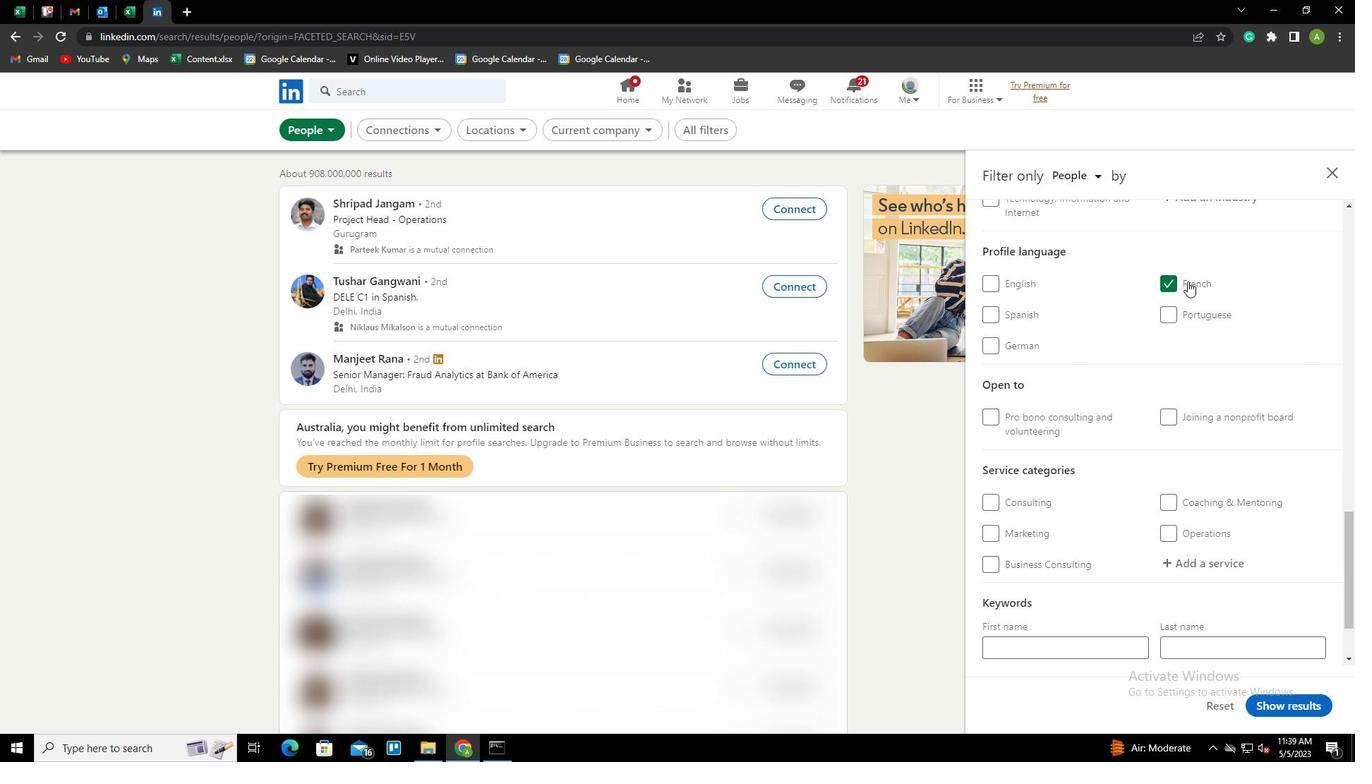 
Action: Mouse scrolled (1188, 231) with delta (0, 0)
Screenshot: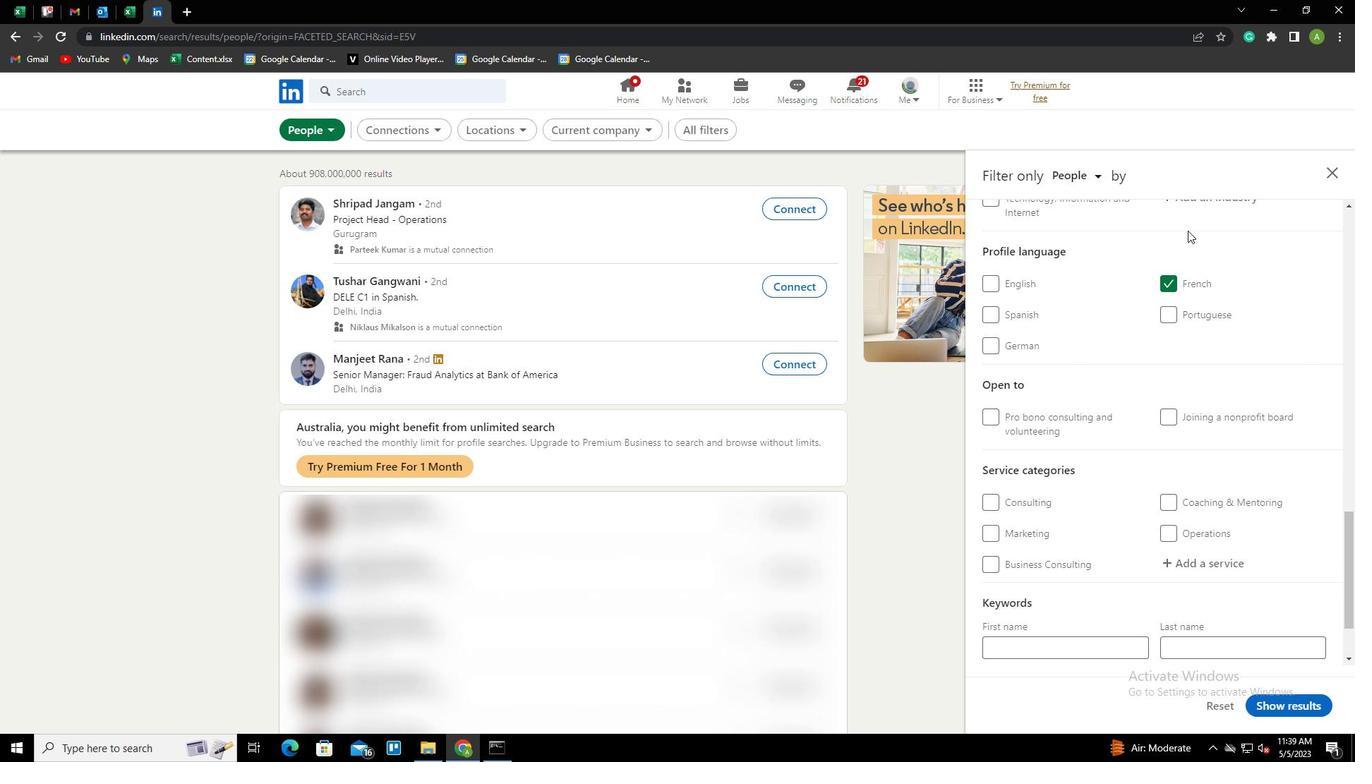 
Action: Mouse moved to (1182, 273)
Screenshot: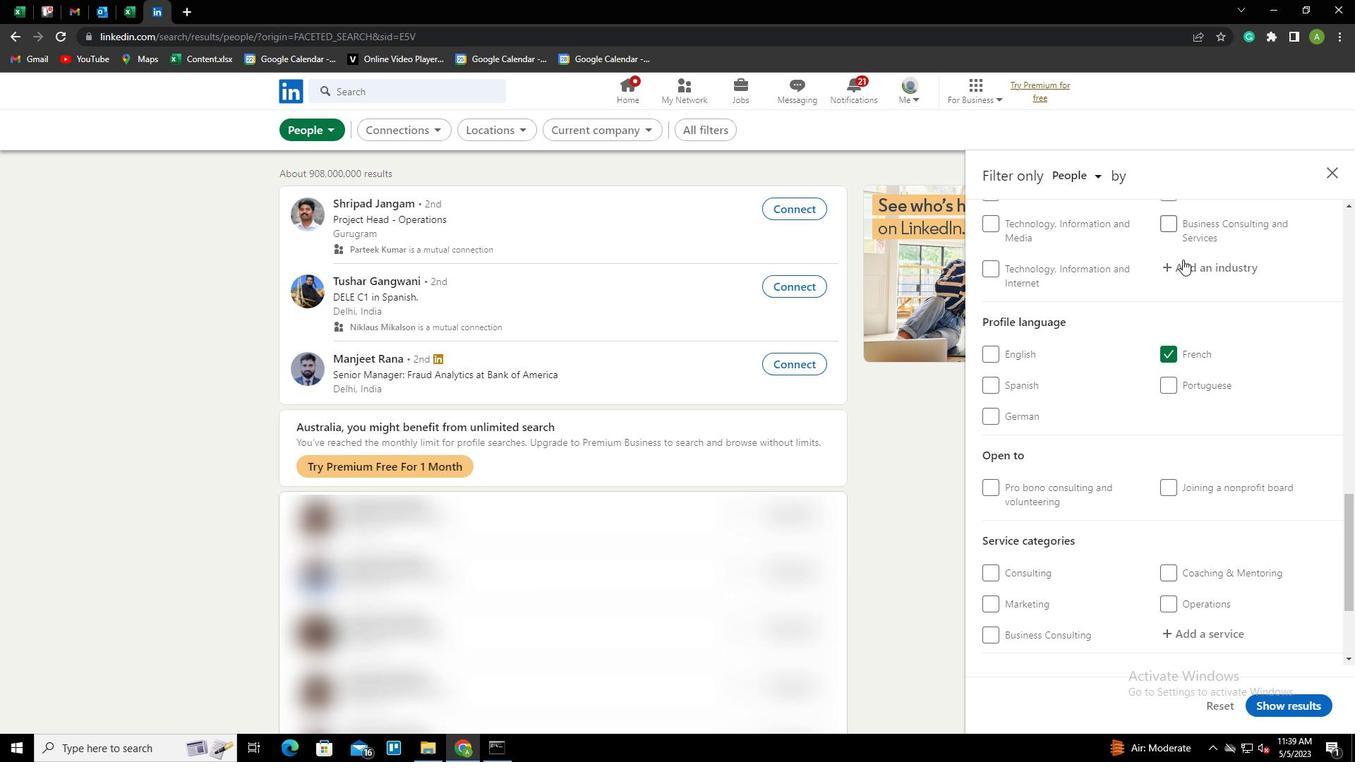 
Action: Mouse pressed left at (1182, 273)
Screenshot: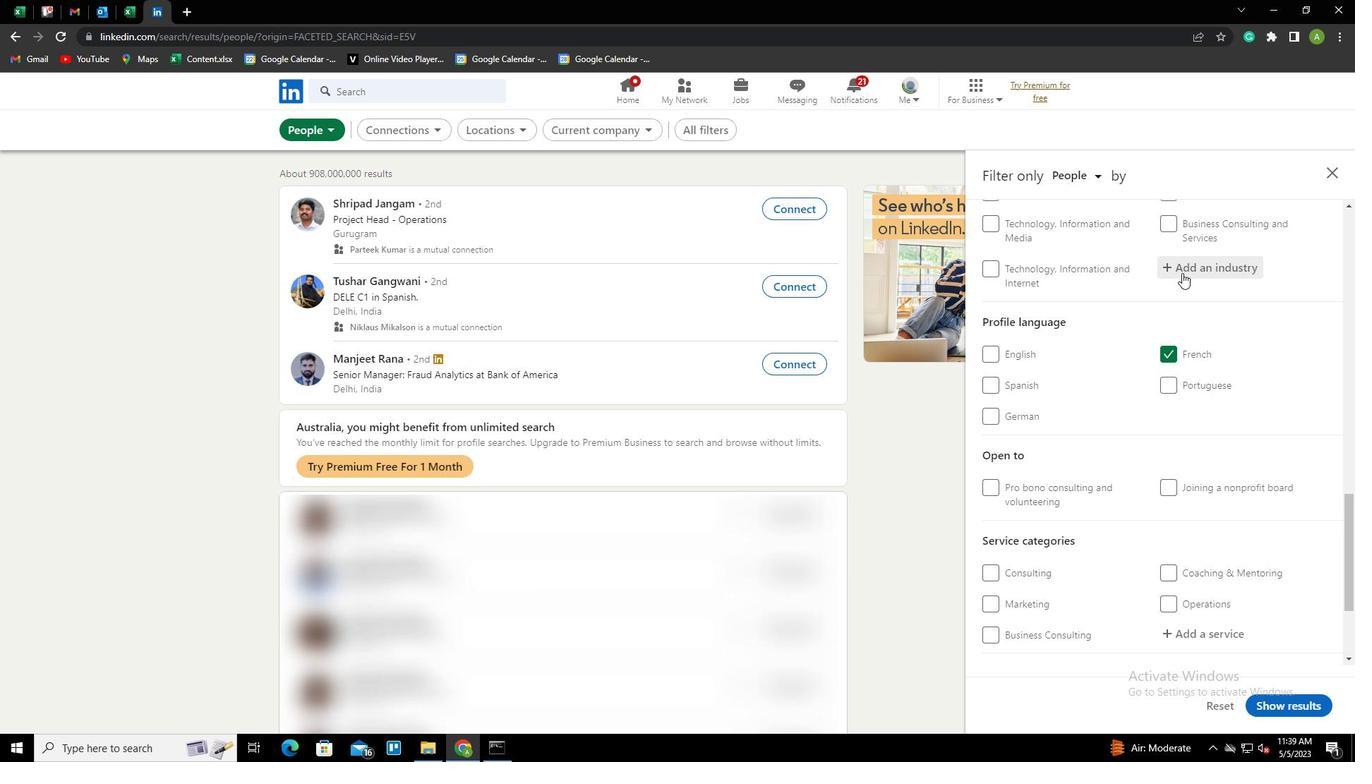 
Action: Key pressed <Key.shift>CIVIL<Key.space><Key.shift>ENGINEERING<Key.down><Key.enter>
Screenshot: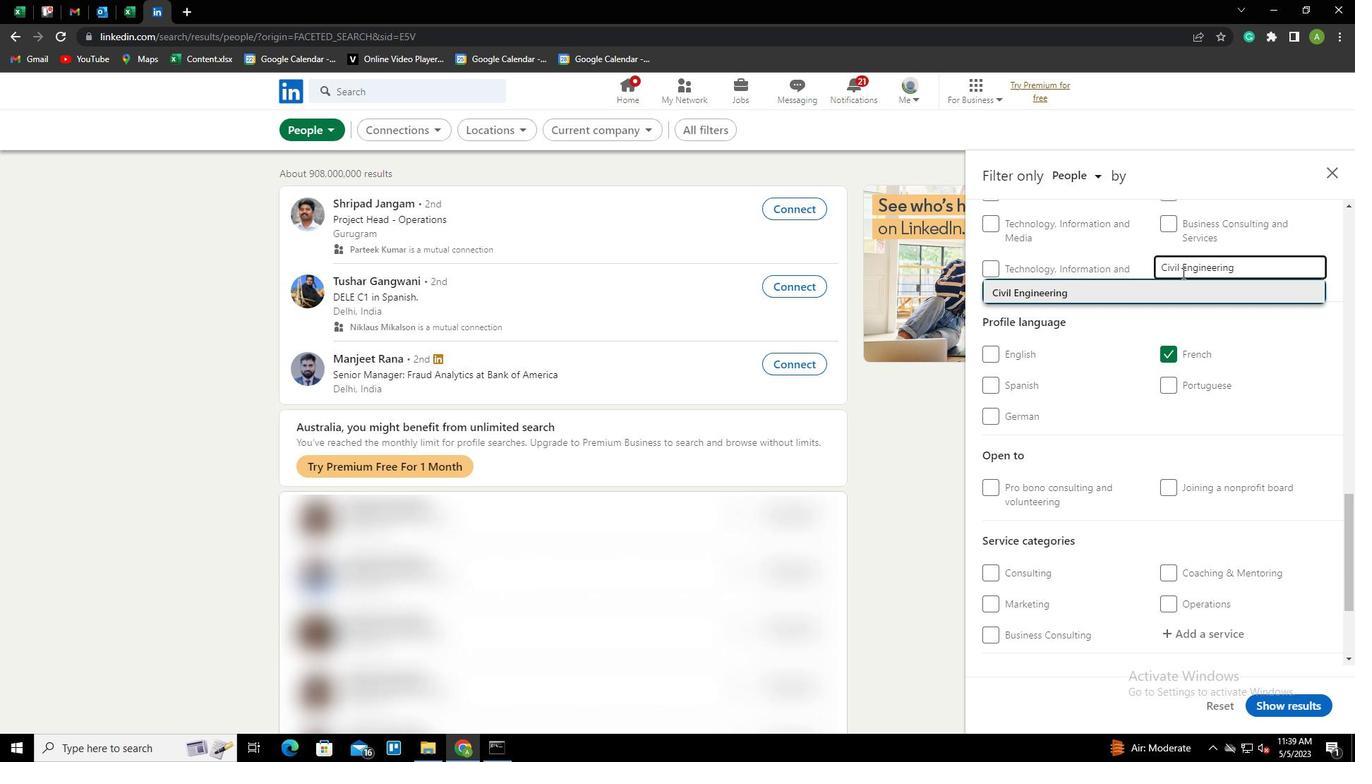 
Action: Mouse scrolled (1182, 272) with delta (0, 0)
Screenshot: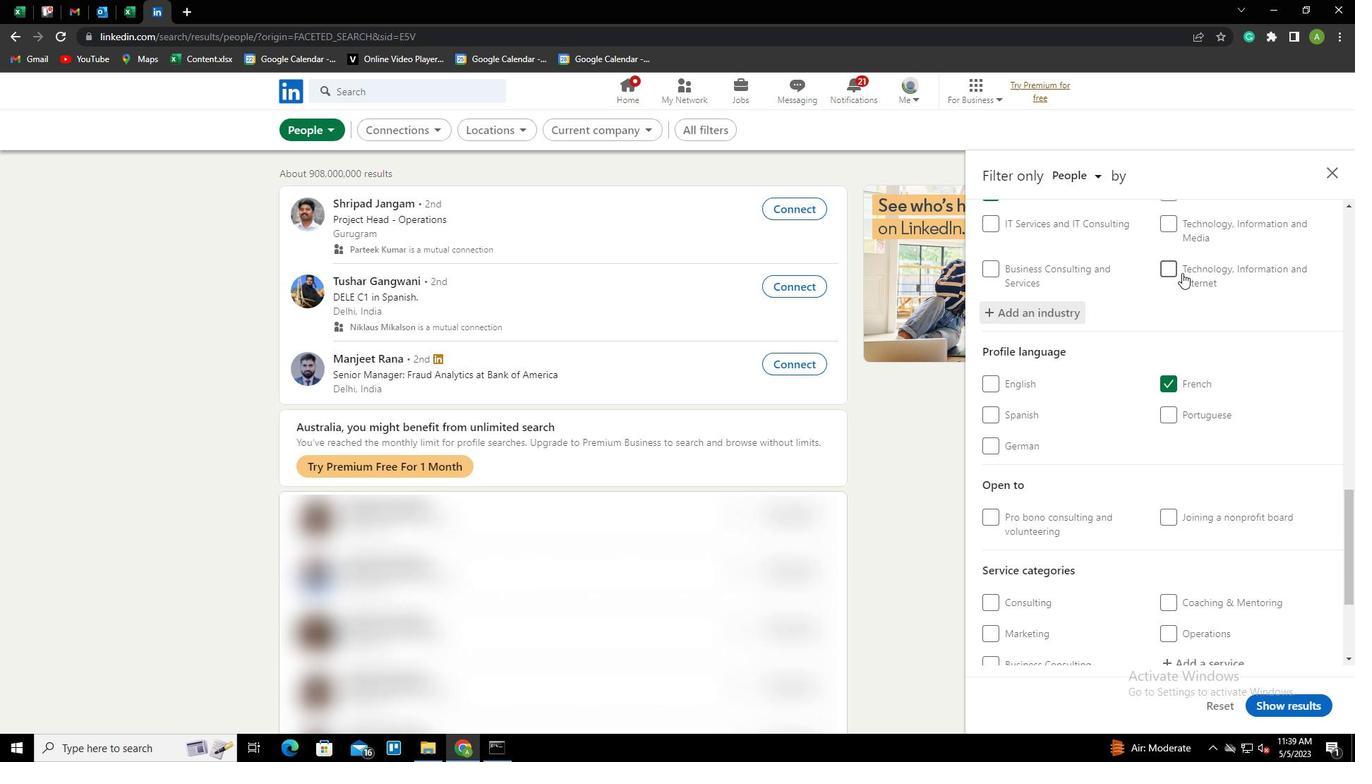 
Action: Mouse scrolled (1182, 272) with delta (0, 0)
Screenshot: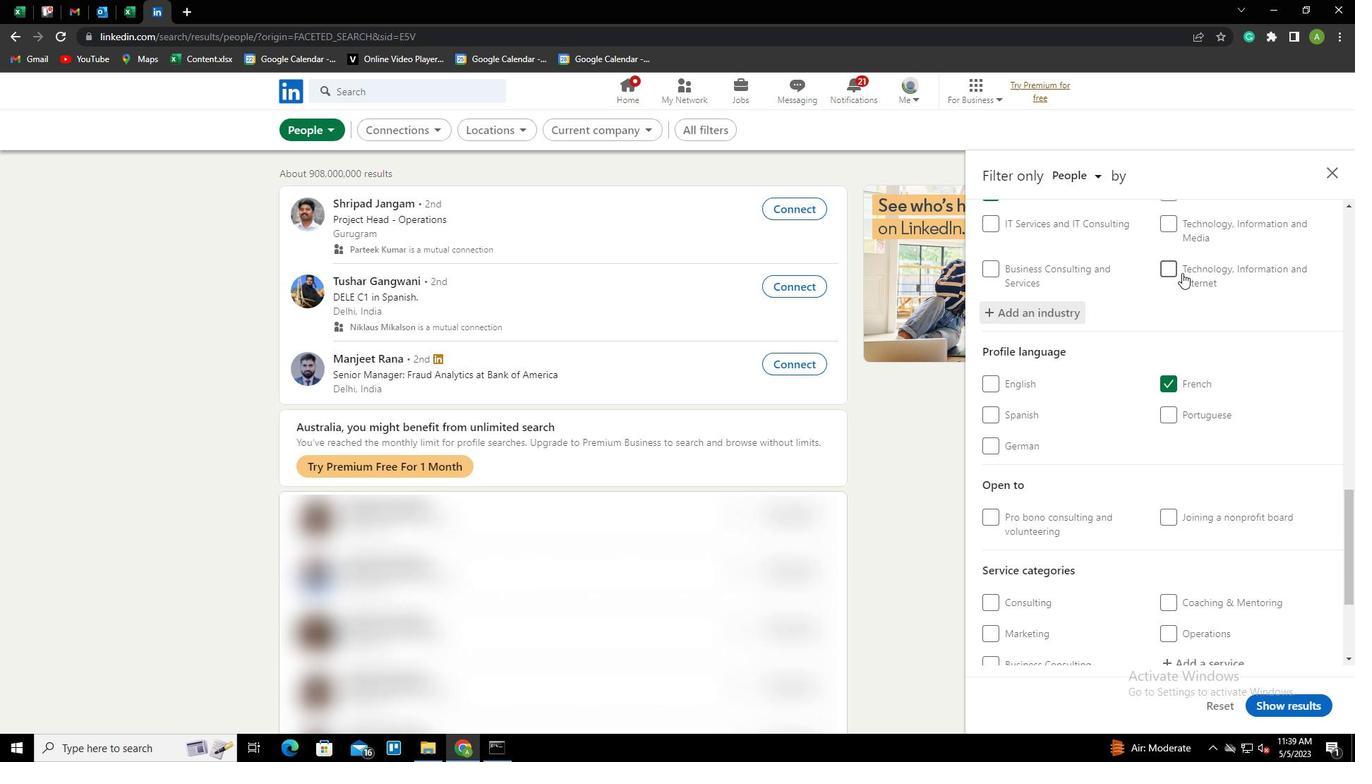 
Action: Mouse scrolled (1182, 272) with delta (0, 0)
Screenshot: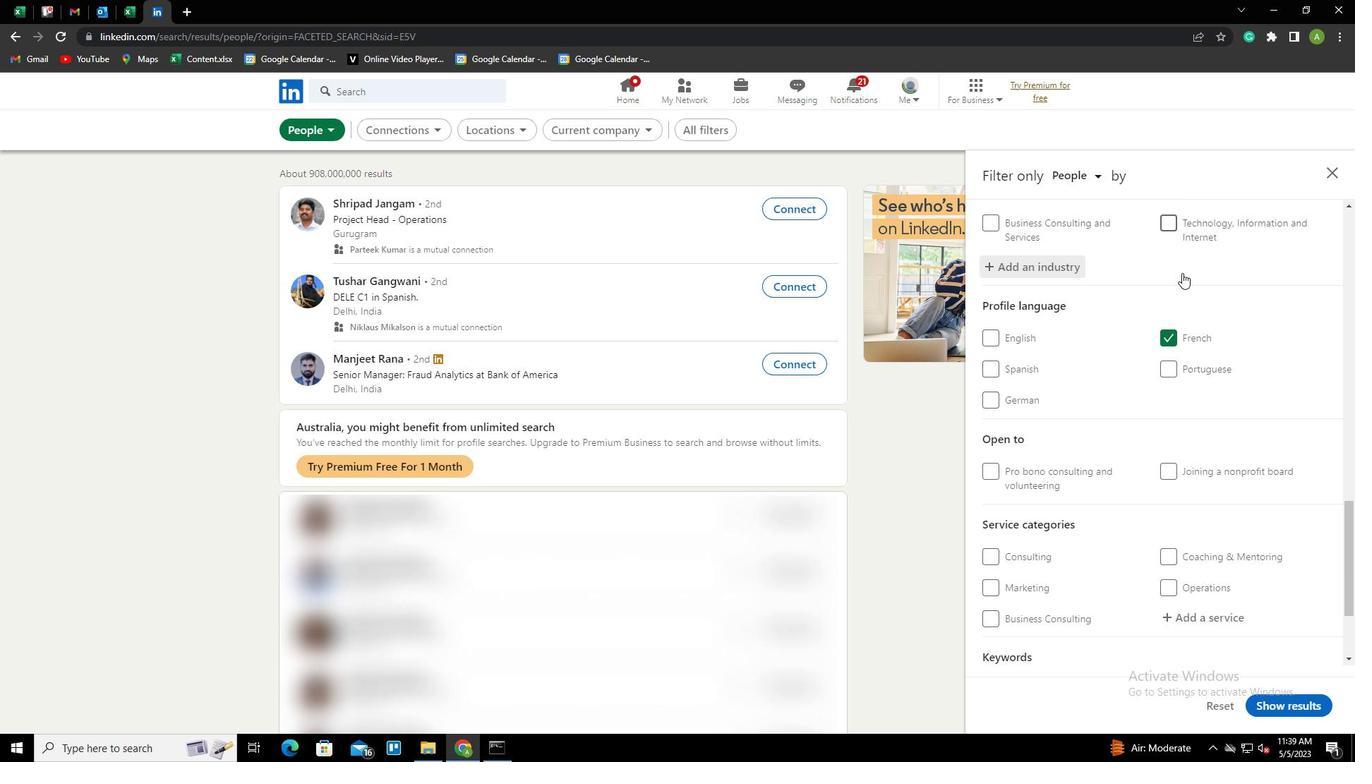 
Action: Mouse scrolled (1182, 272) with delta (0, 0)
Screenshot: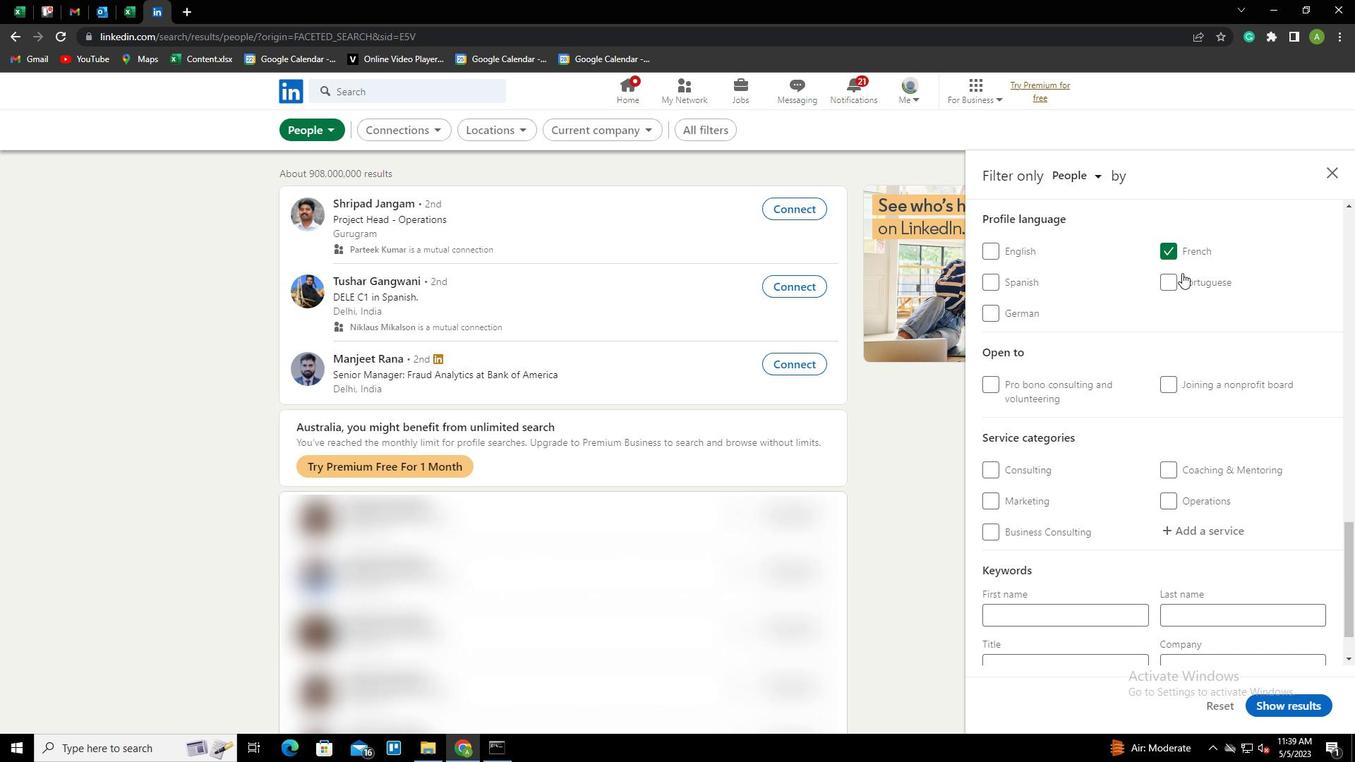 
Action: Mouse moved to (1193, 465)
Screenshot: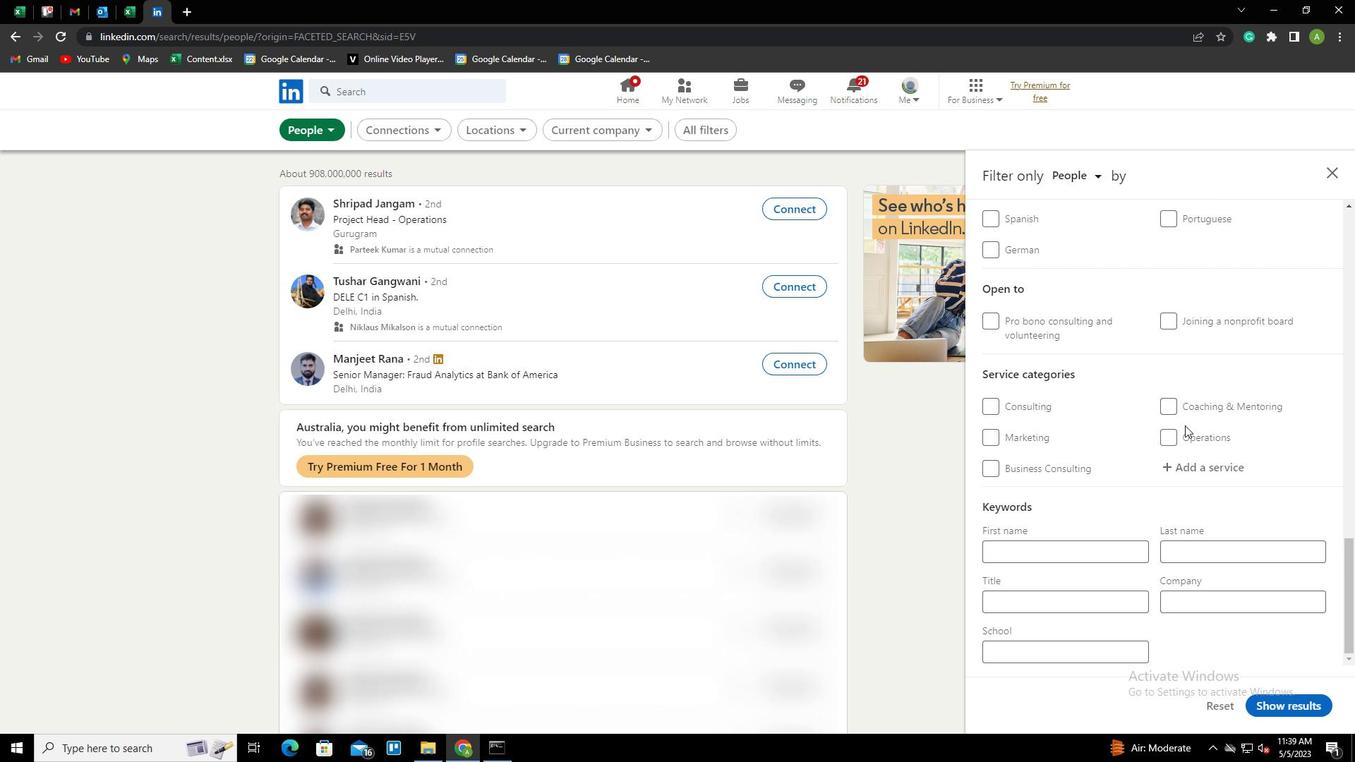 
Action: Mouse pressed left at (1193, 465)
Screenshot: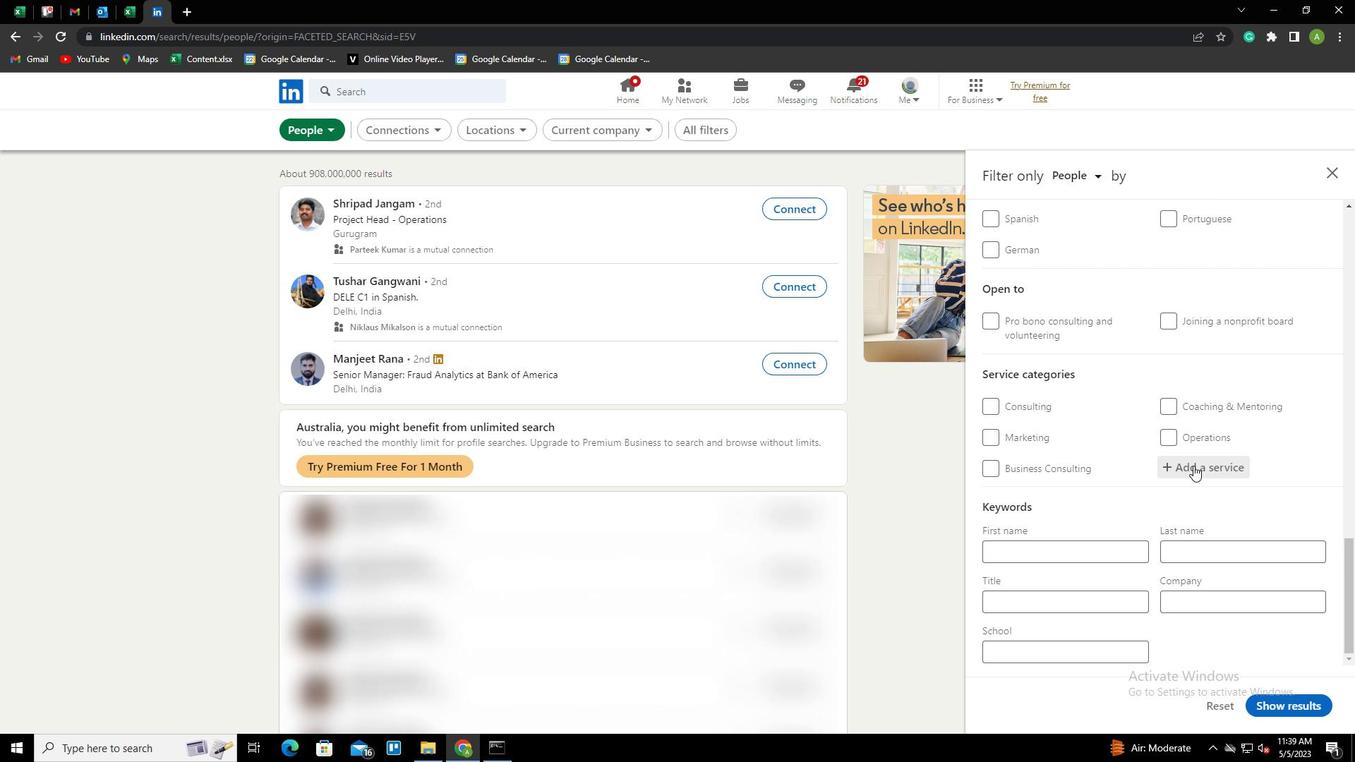 
Action: Mouse moved to (1193, 465)
Screenshot: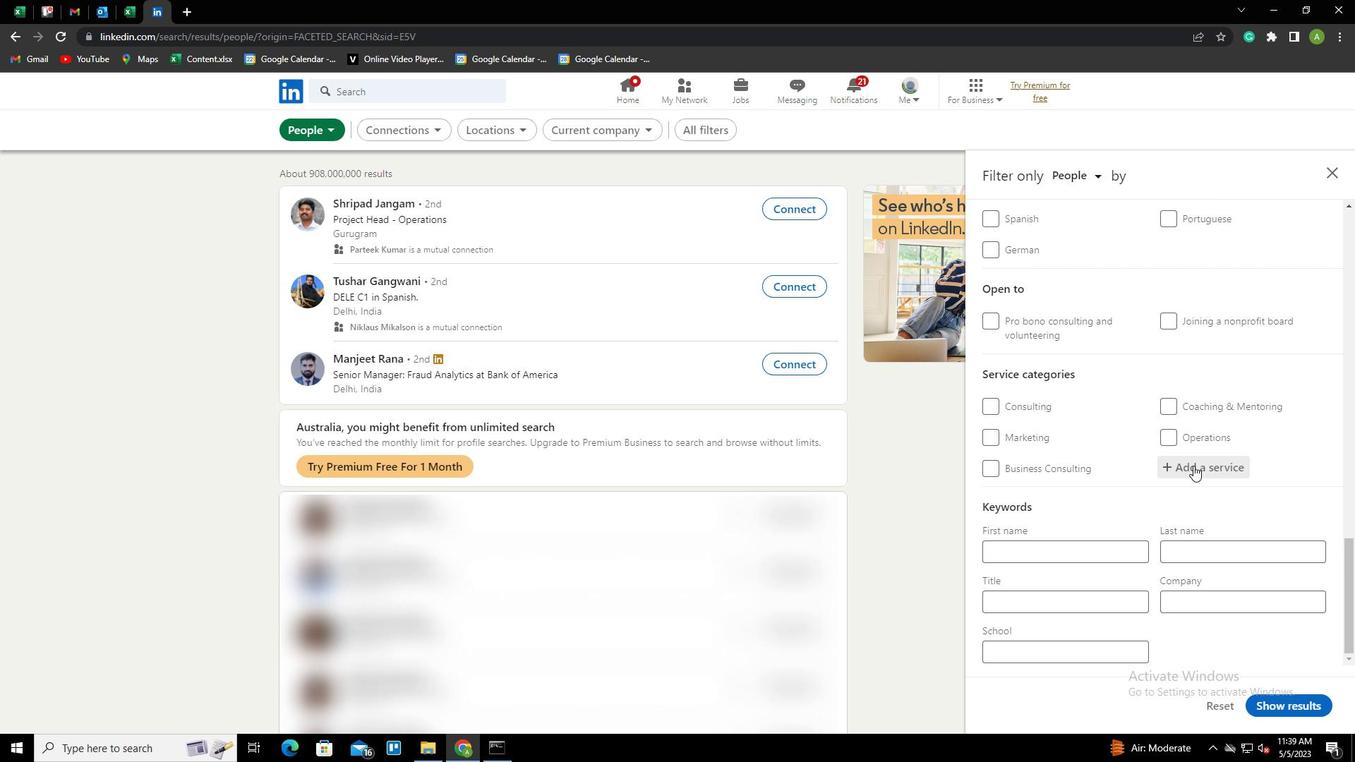 
Action: Key pressed <Key.shift><Key.shift><Key.shift>ANIMATION<Key.shift>ARCHITECTURE
Screenshot: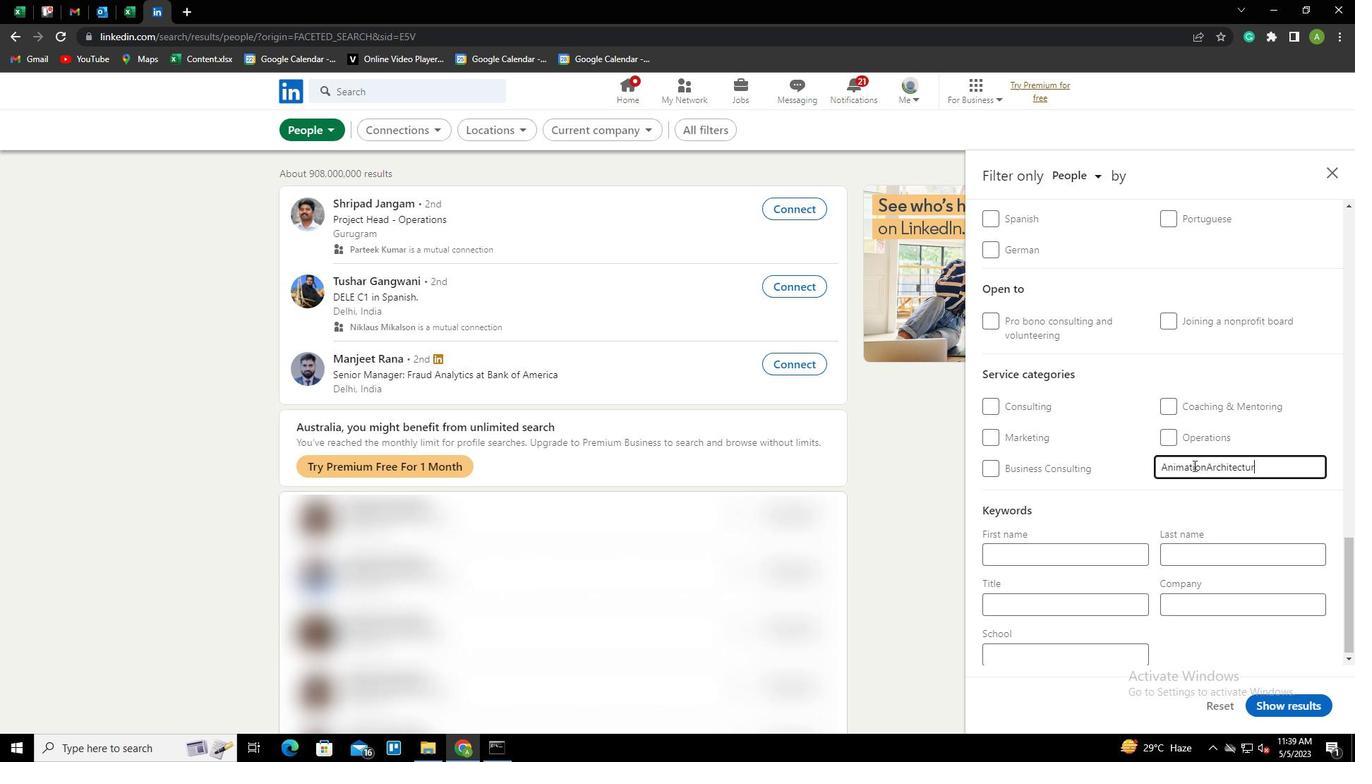 
Action: Mouse moved to (1157, 496)
Screenshot: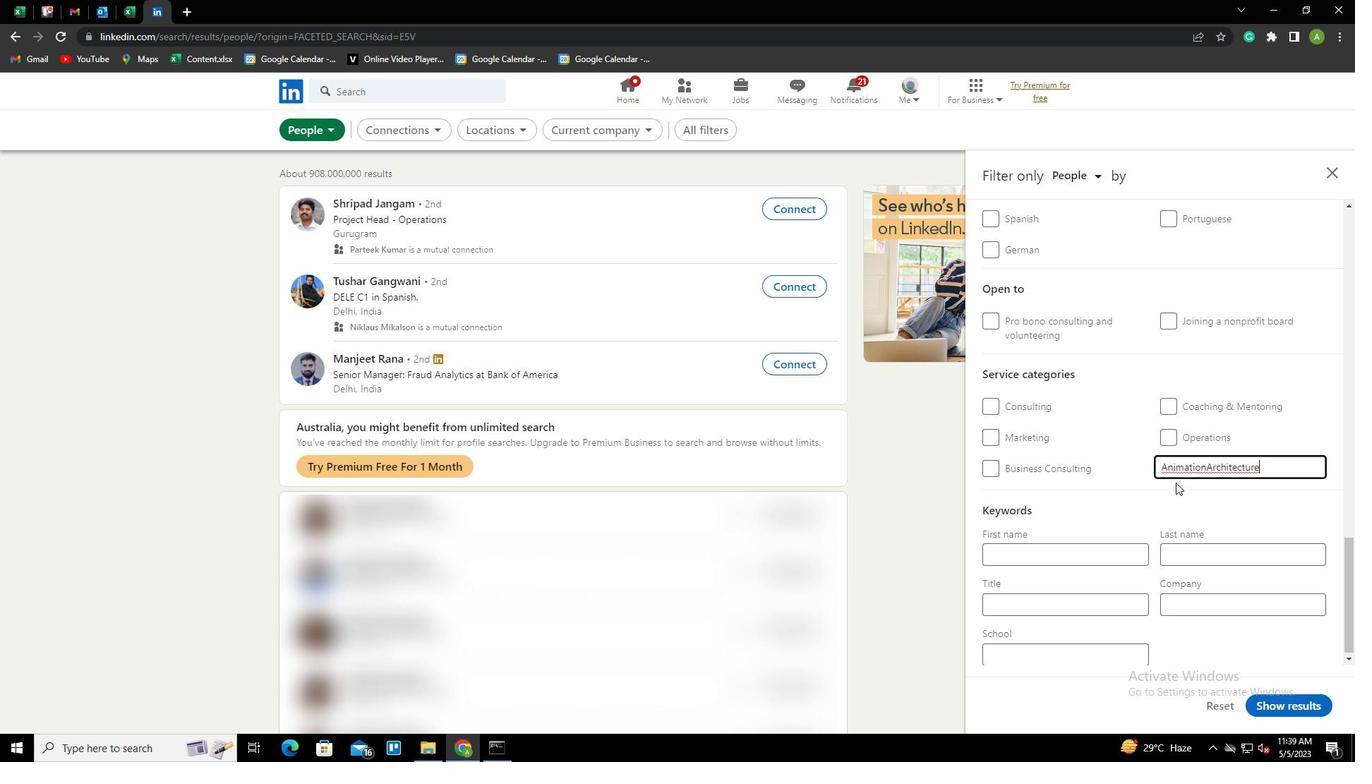 
Action: Mouse pressed left at (1157, 496)
Screenshot: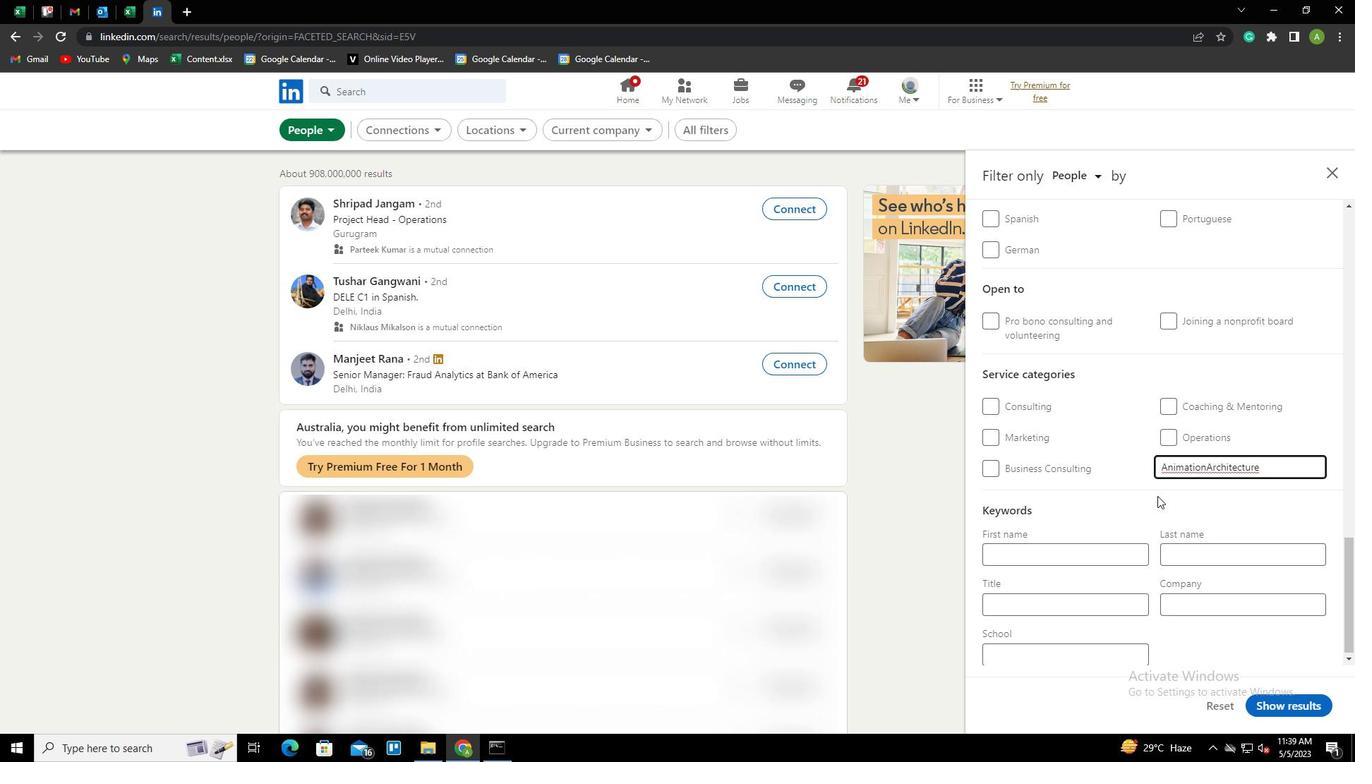 
Action: Mouse moved to (1103, 607)
Screenshot: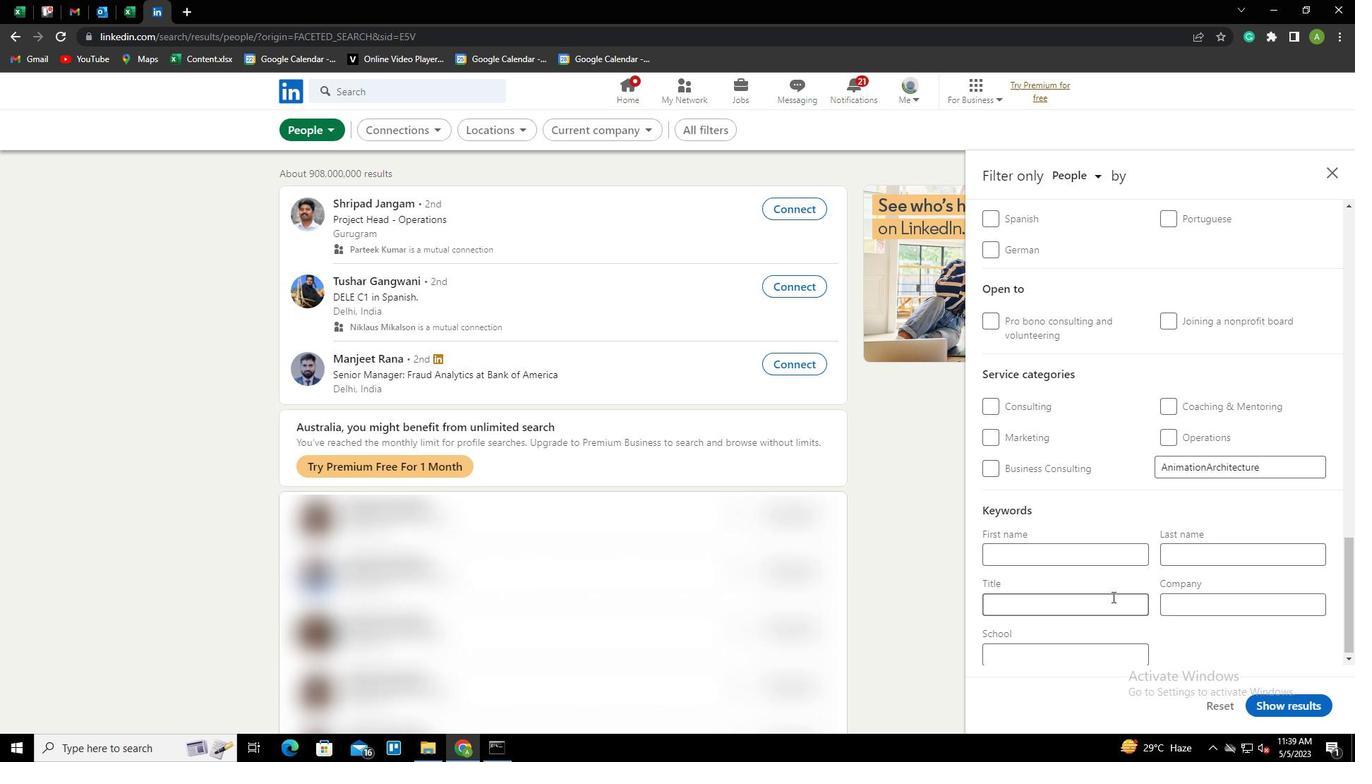 
Action: Mouse pressed left at (1103, 607)
Screenshot: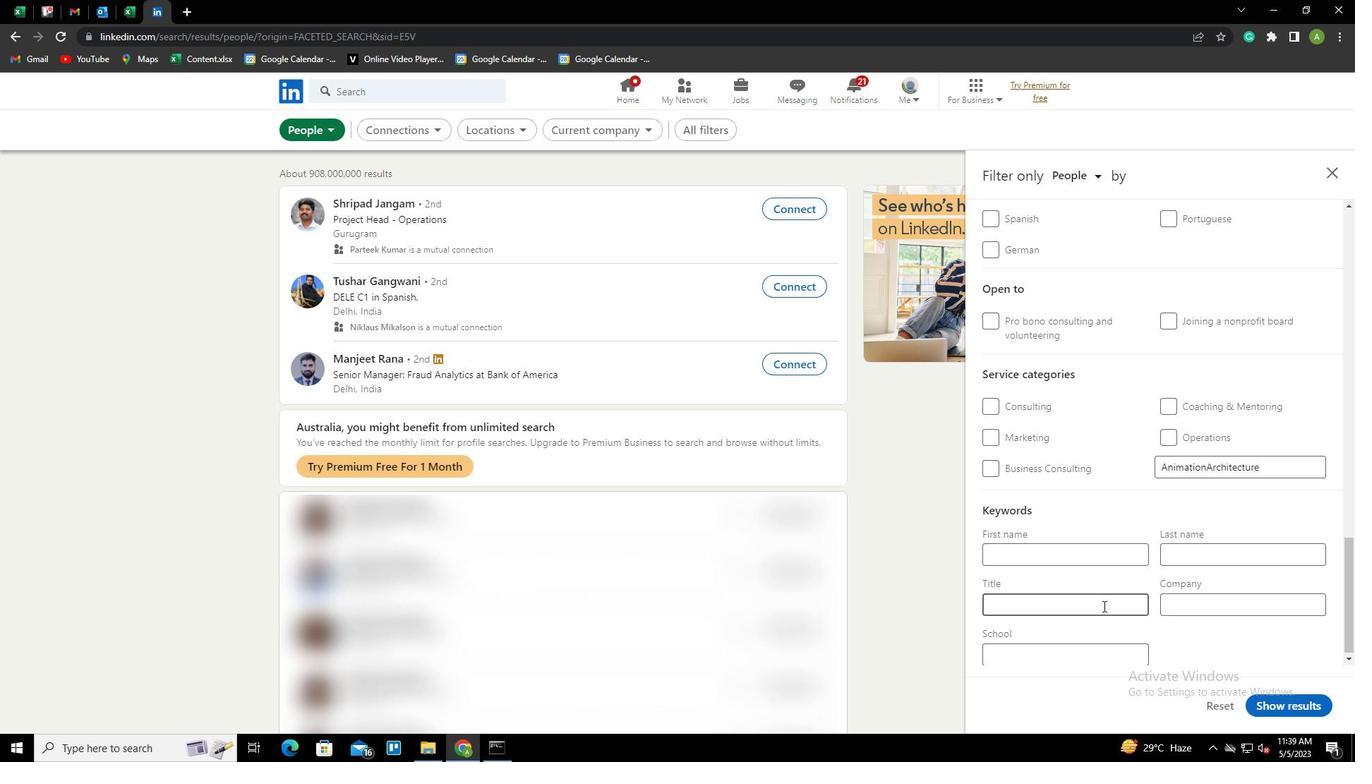 
Action: Key pressed <Key.shift>MEDICAL<Key.space><Key.shift>RESEARCHER
Screenshot: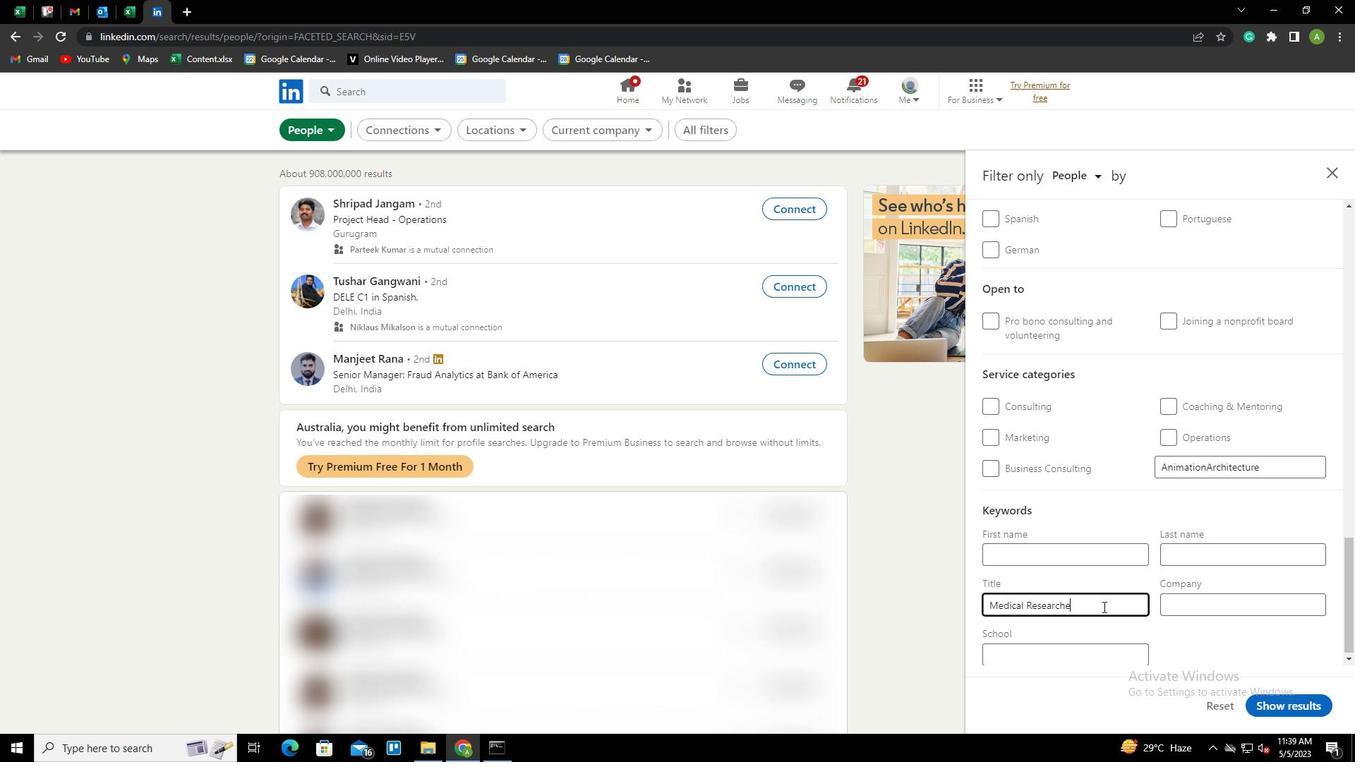 
Action: Mouse moved to (1173, 621)
Screenshot: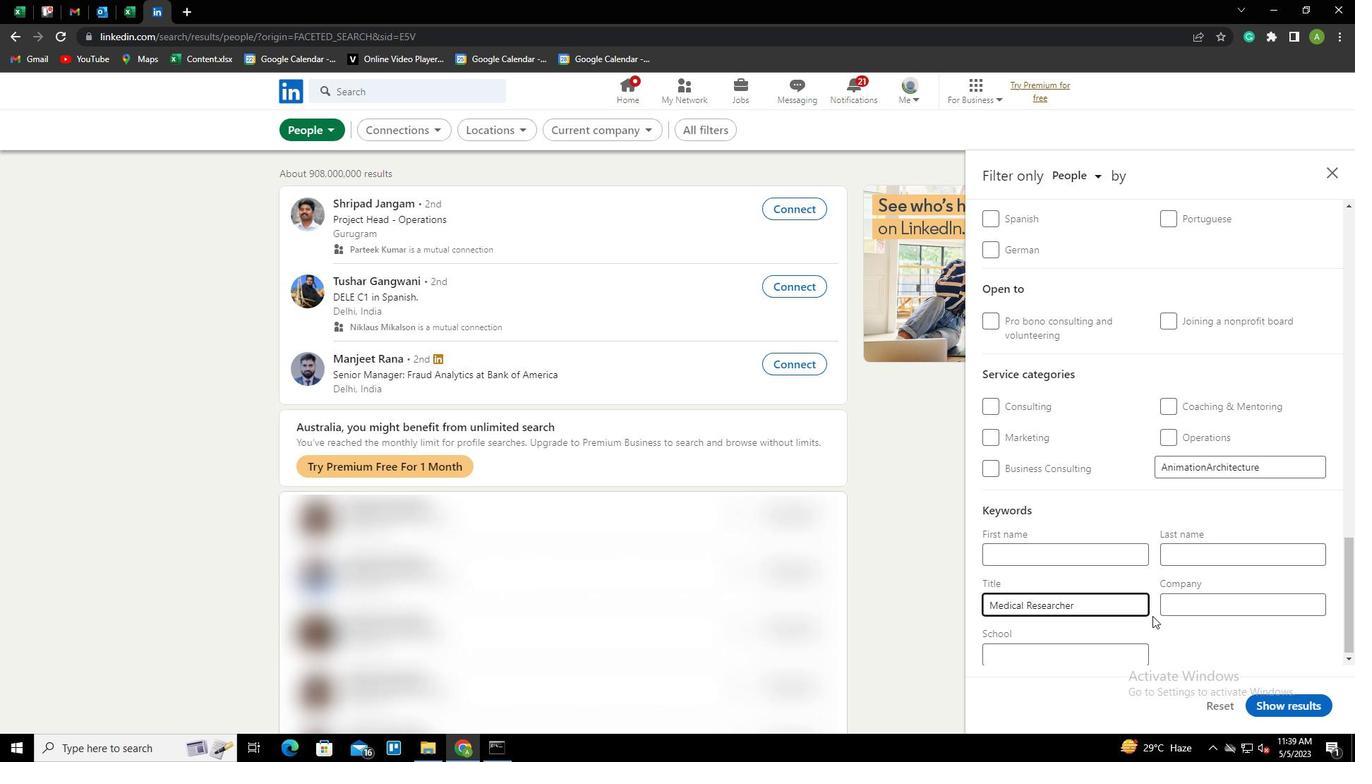
Action: Mouse pressed left at (1173, 621)
Screenshot: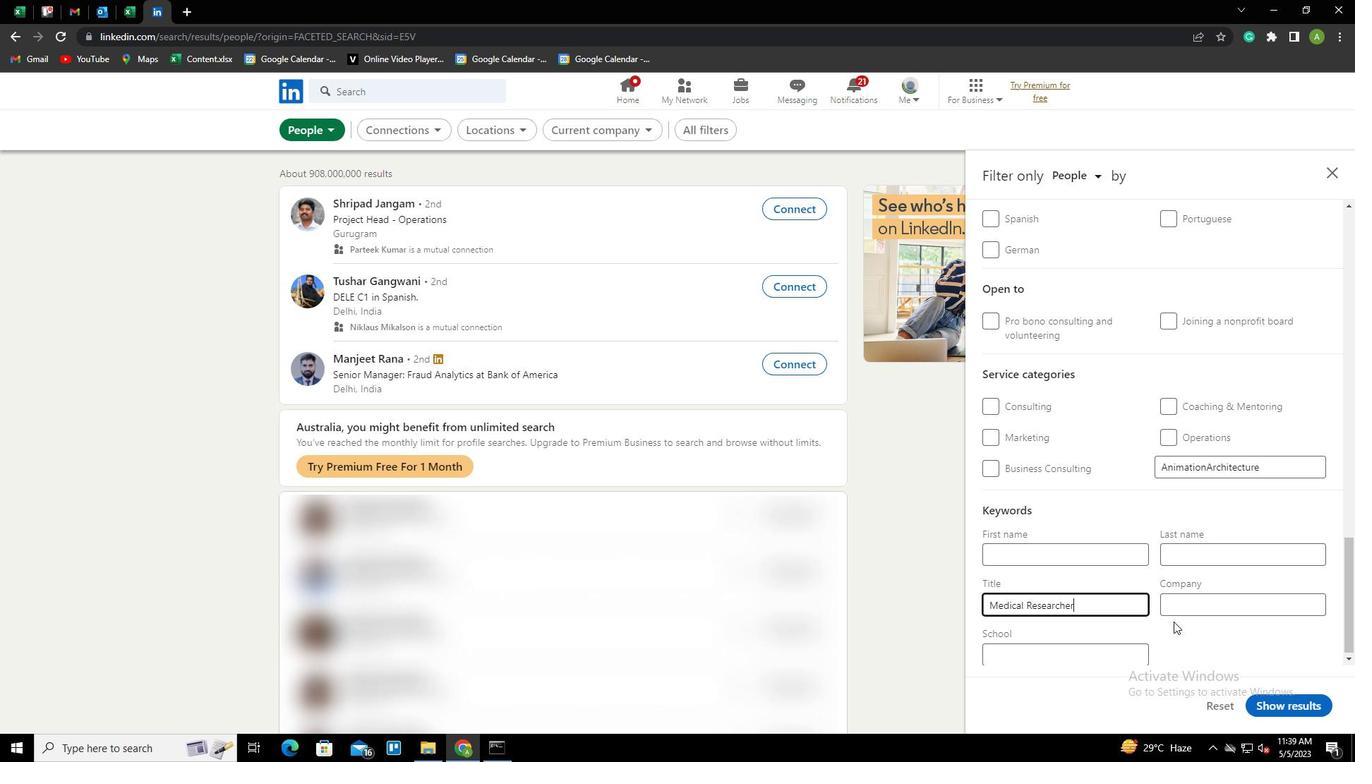 
Action: Mouse moved to (1280, 696)
Screenshot: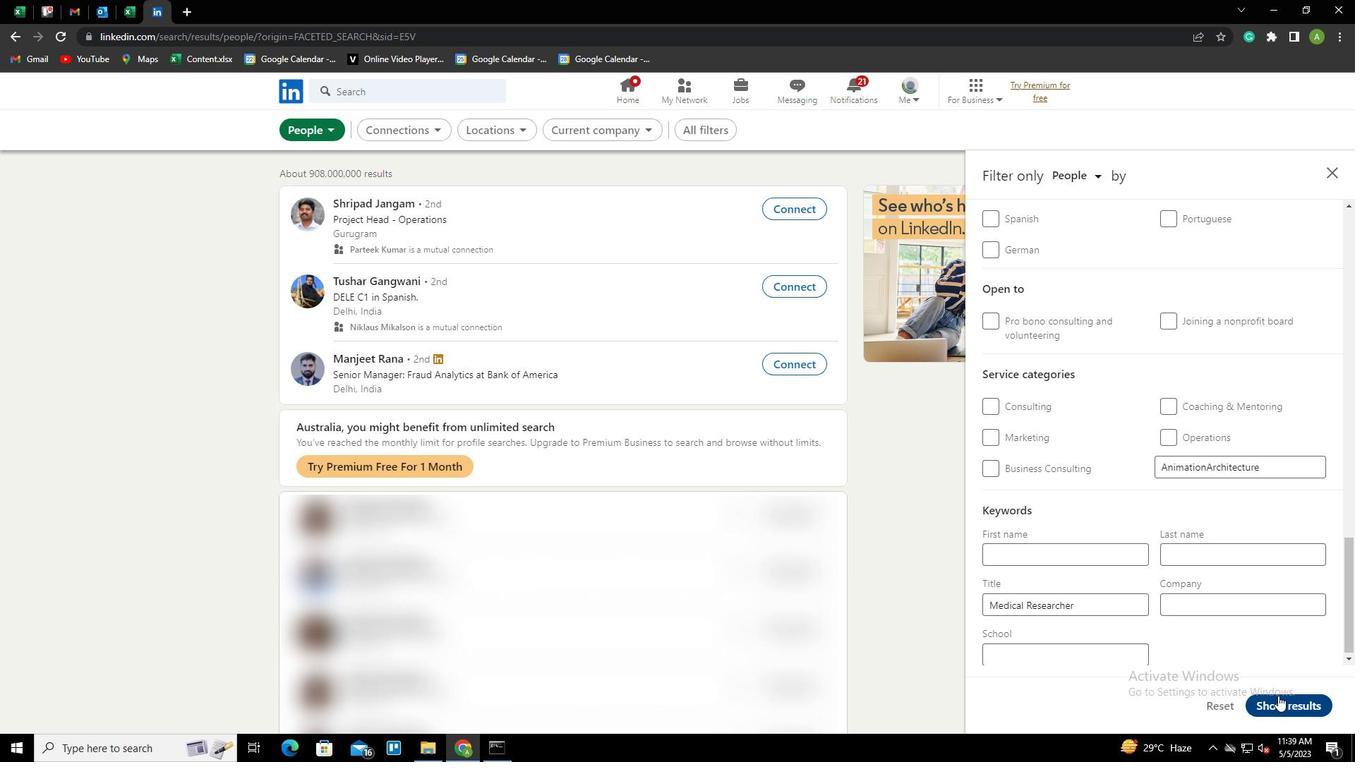 
Action: Mouse pressed left at (1280, 696)
Screenshot: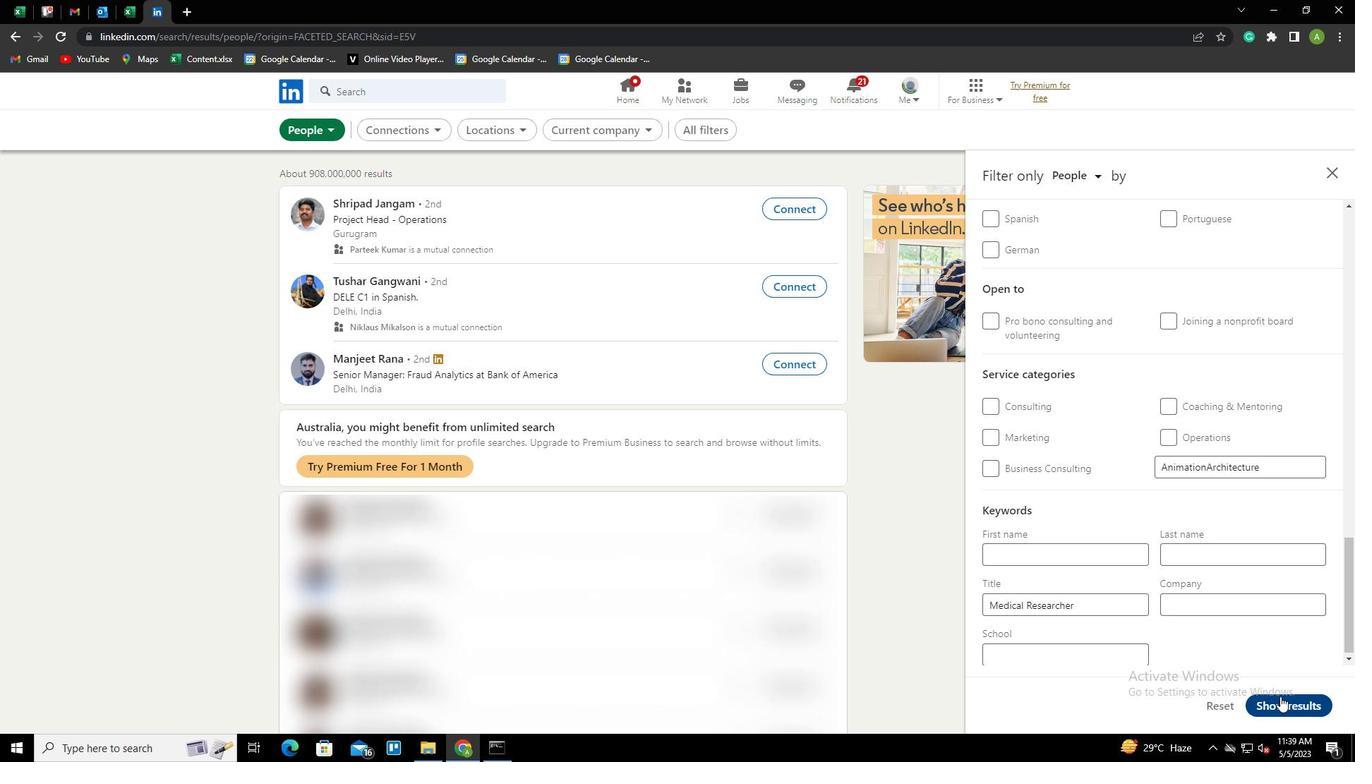 
Action: Mouse moved to (1275, 655)
Screenshot: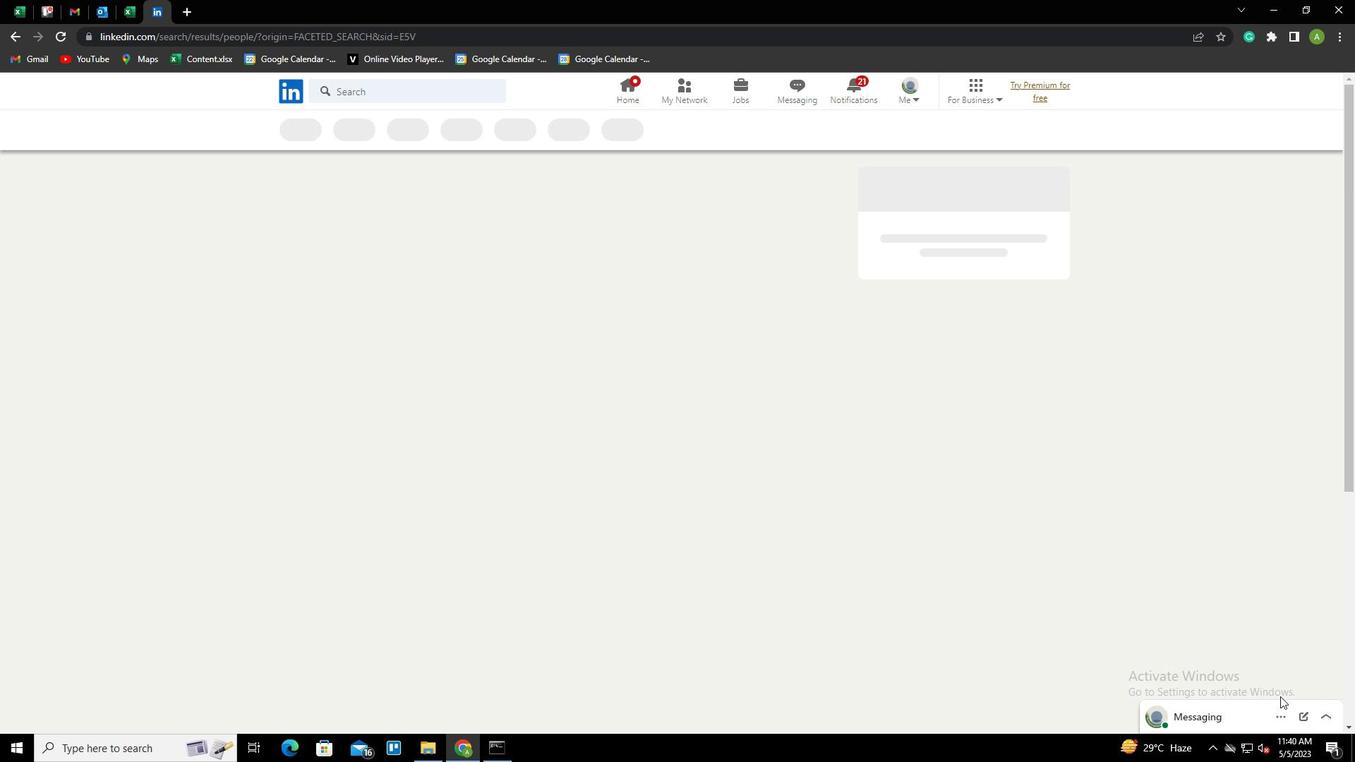 
